Task: Use the "Smiling Mind" extension for mindfulness exercises.
Action: Mouse moved to (791, 112)
Screenshot: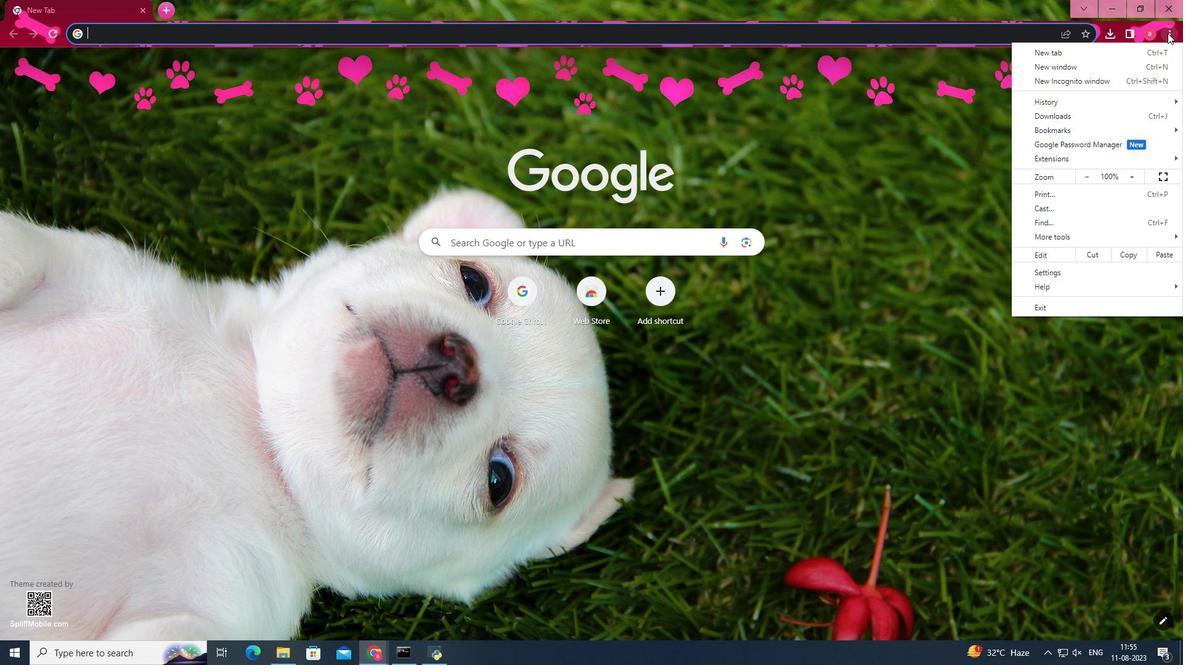 
Action: Mouse pressed left at (791, 112)
Screenshot: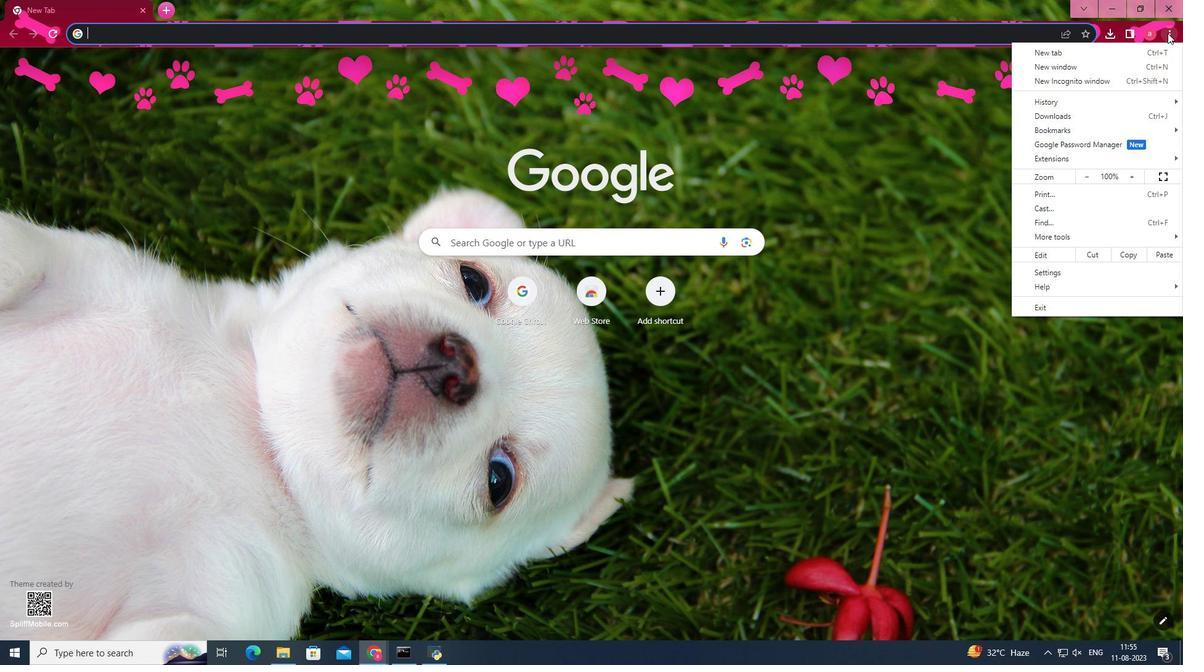 
Action: Mouse moved to (748, 287)
Screenshot: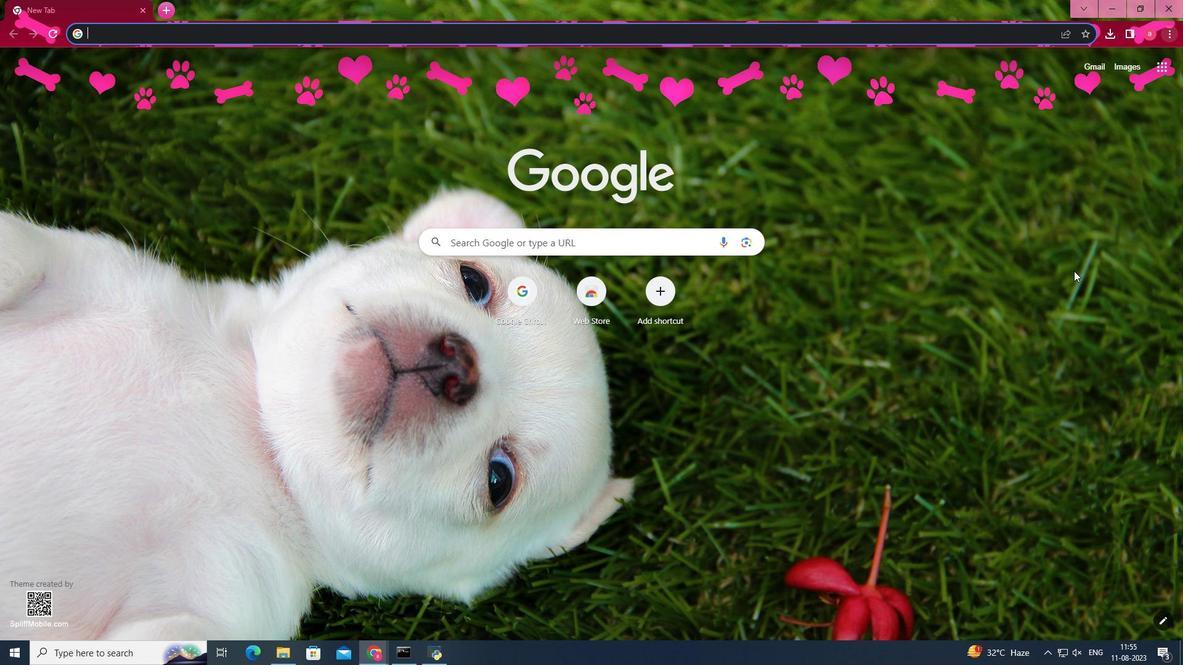 
Action: Mouse pressed left at (748, 287)
Screenshot: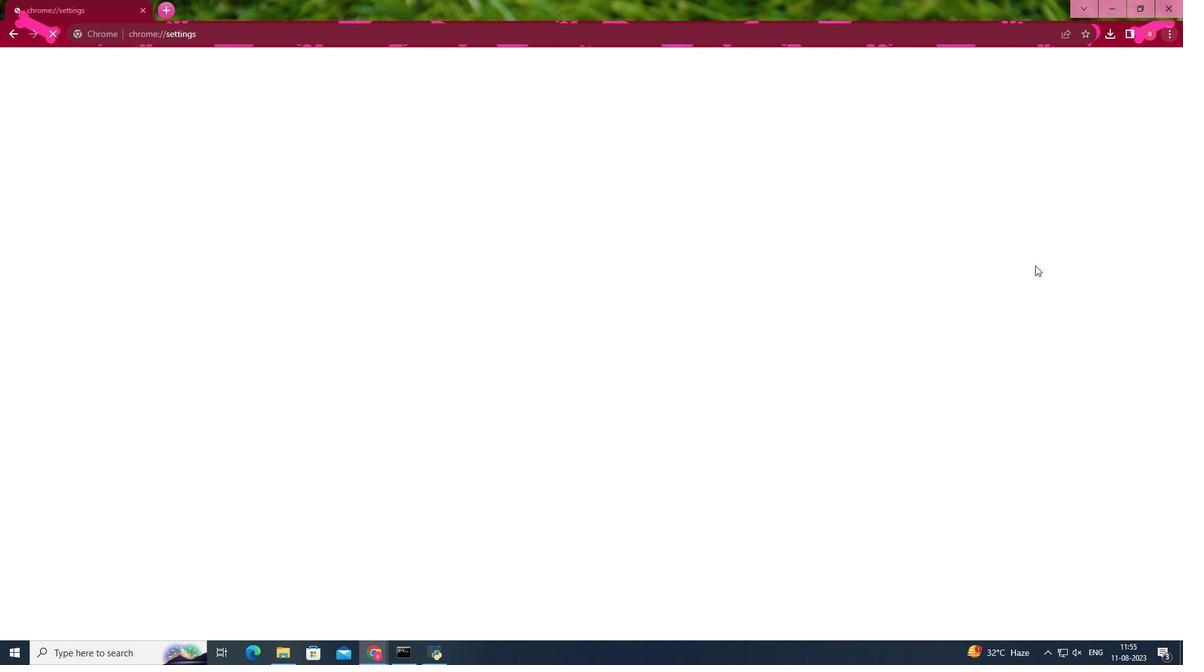 
Action: Mouse moved to (292, 414)
Screenshot: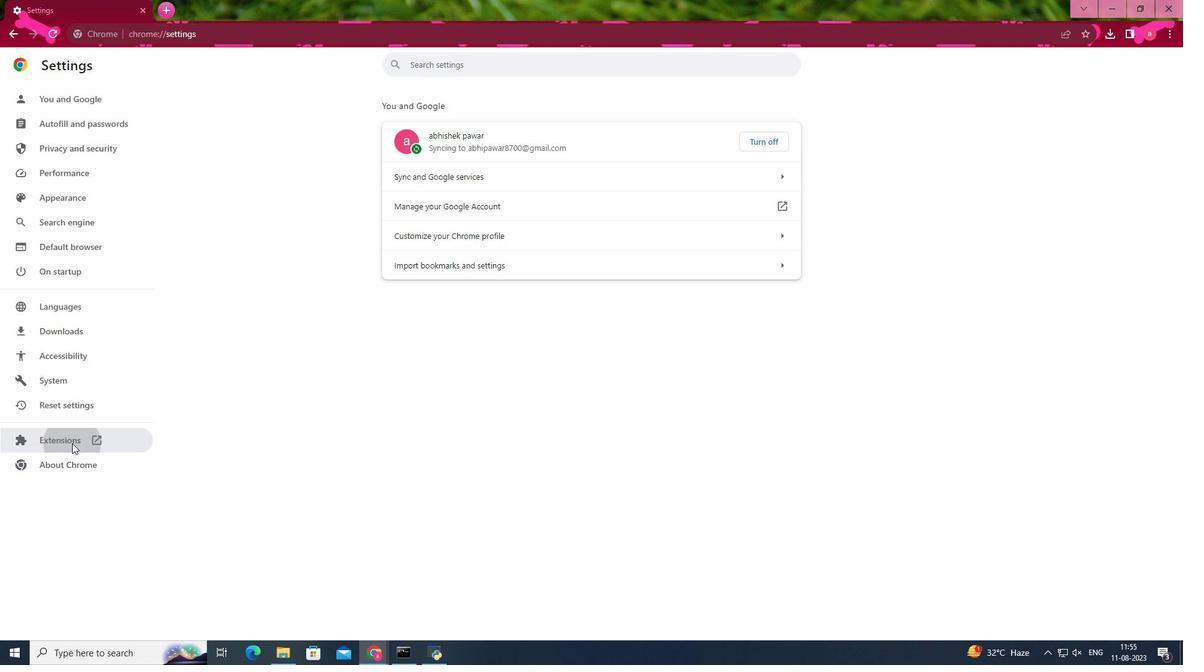 
Action: Mouse pressed left at (292, 414)
Screenshot: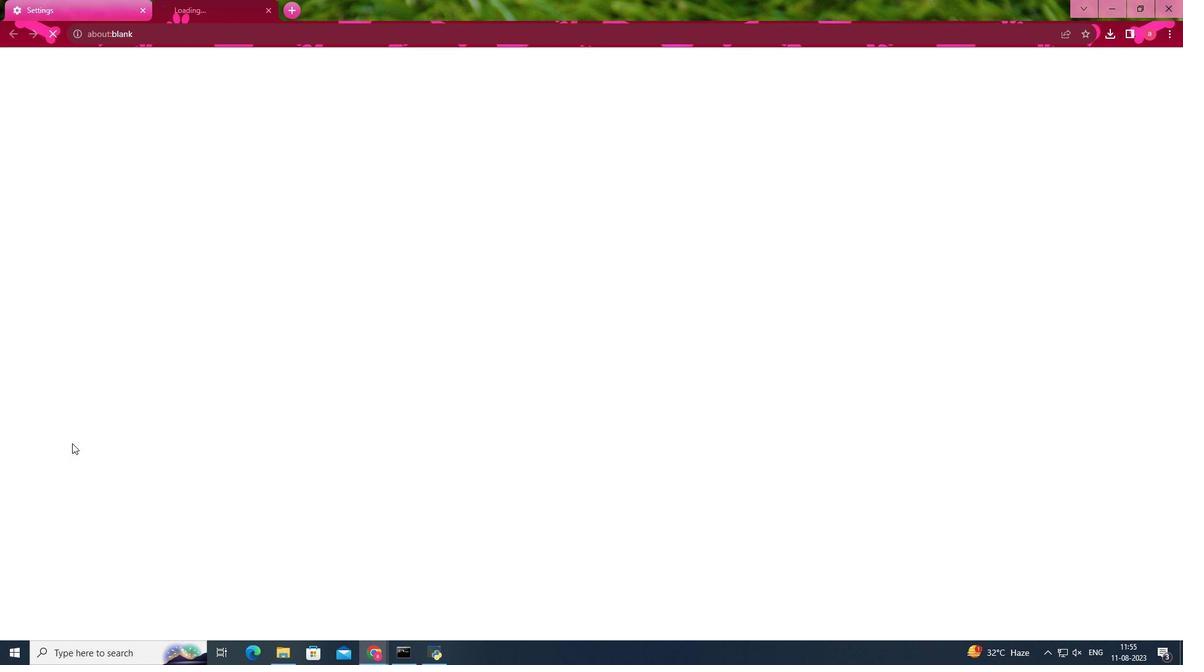 
Action: Mouse moved to (269, 135)
Screenshot: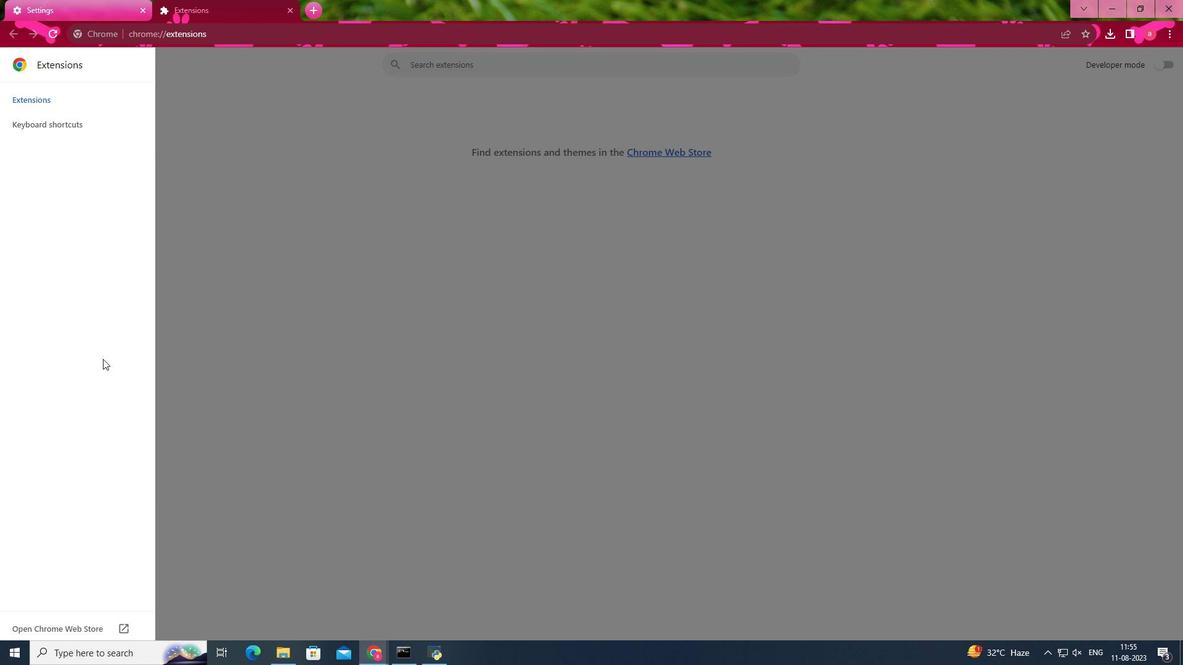 
Action: Mouse pressed left at (269, 135)
Screenshot: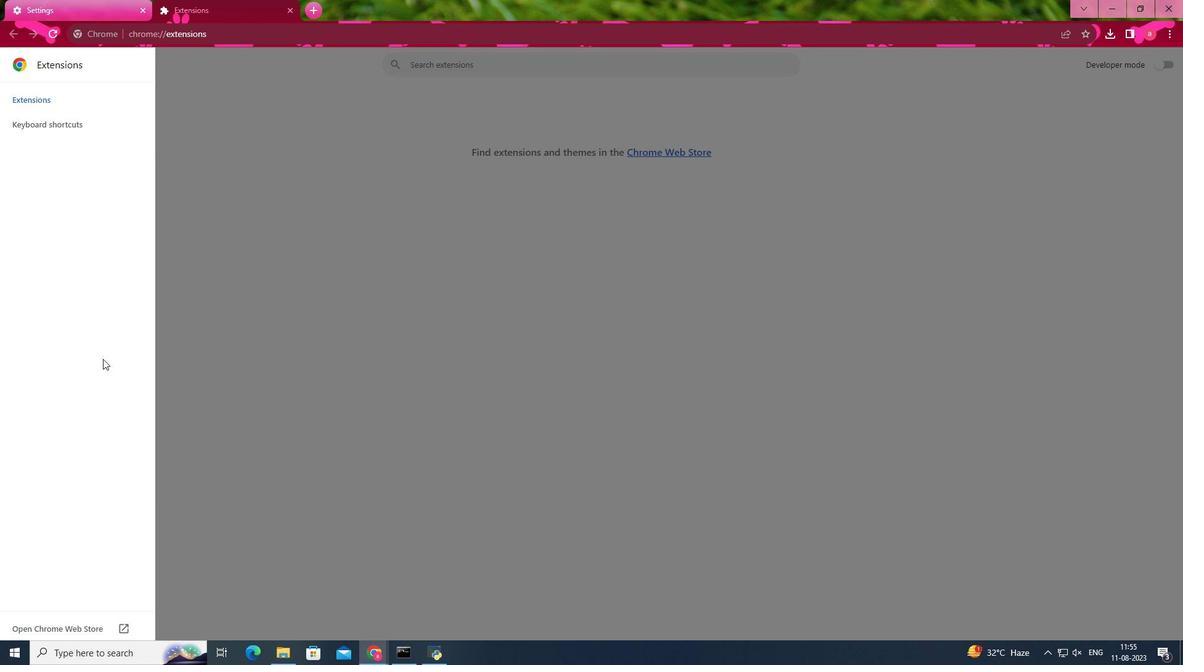 
Action: Mouse moved to (289, 551)
Screenshot: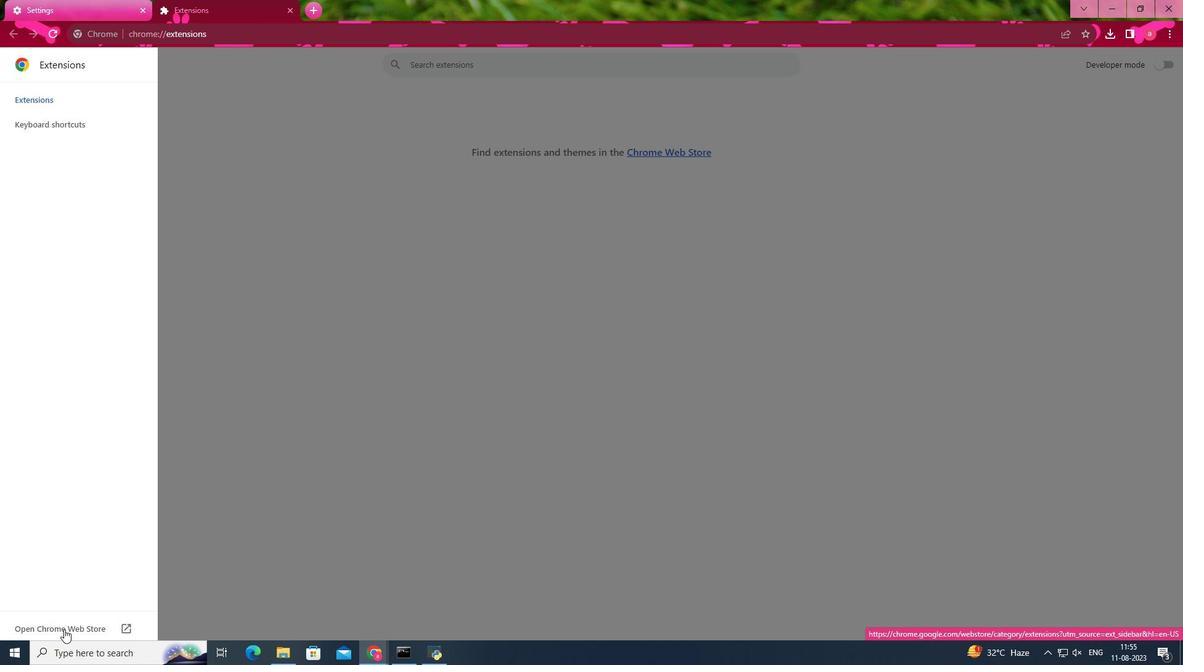 
Action: Mouse pressed left at (289, 551)
Screenshot: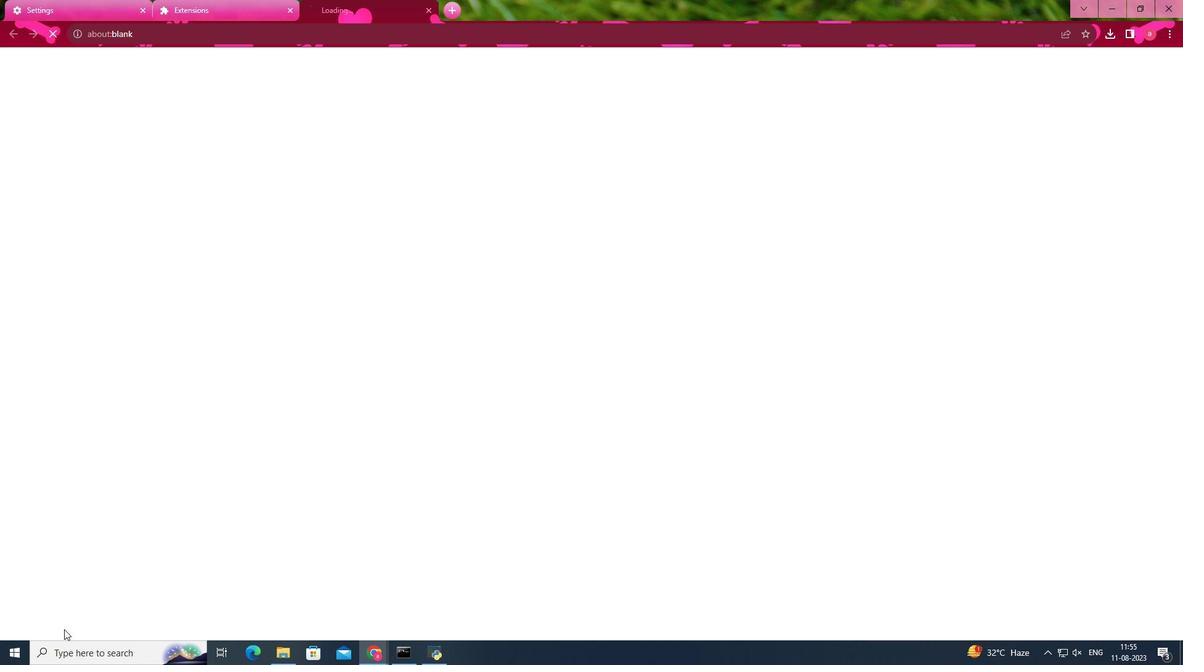 
Action: Mouse moved to (383, 173)
Screenshot: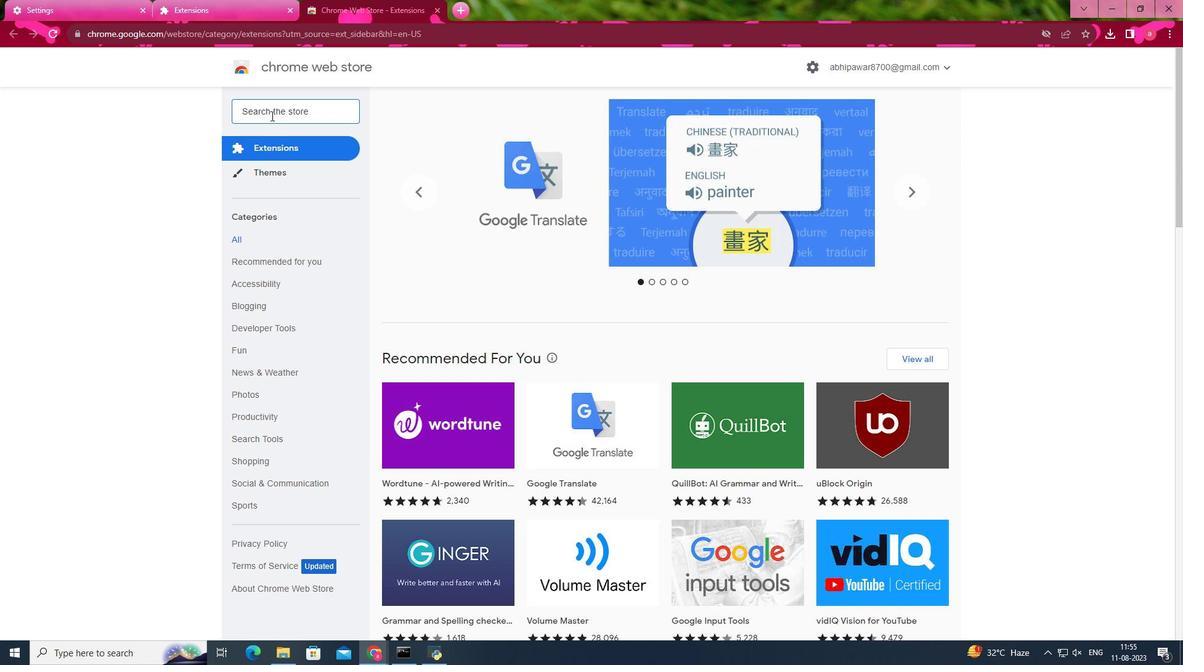 
Action: Mouse pressed left at (383, 173)
Screenshot: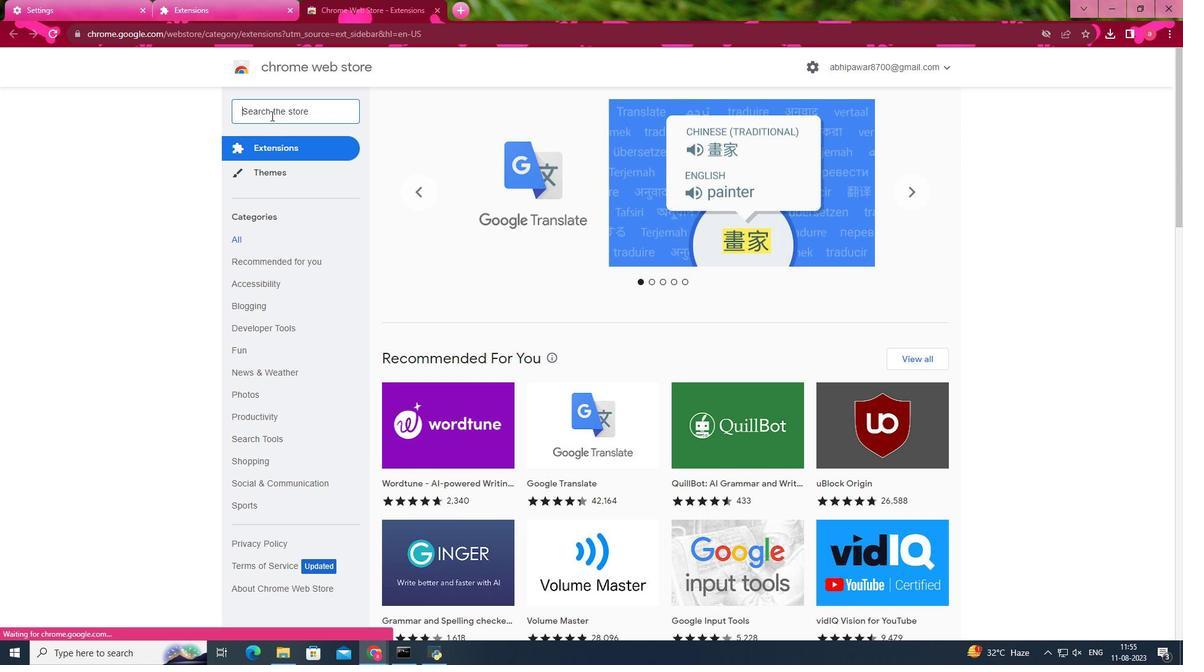 
Action: Key pressed <Key.shift>Si<Key.backspace>miling<Key.space><Key.shift>N<Key.backspace><Key.shift>Mind<Key.enter>
Screenshot: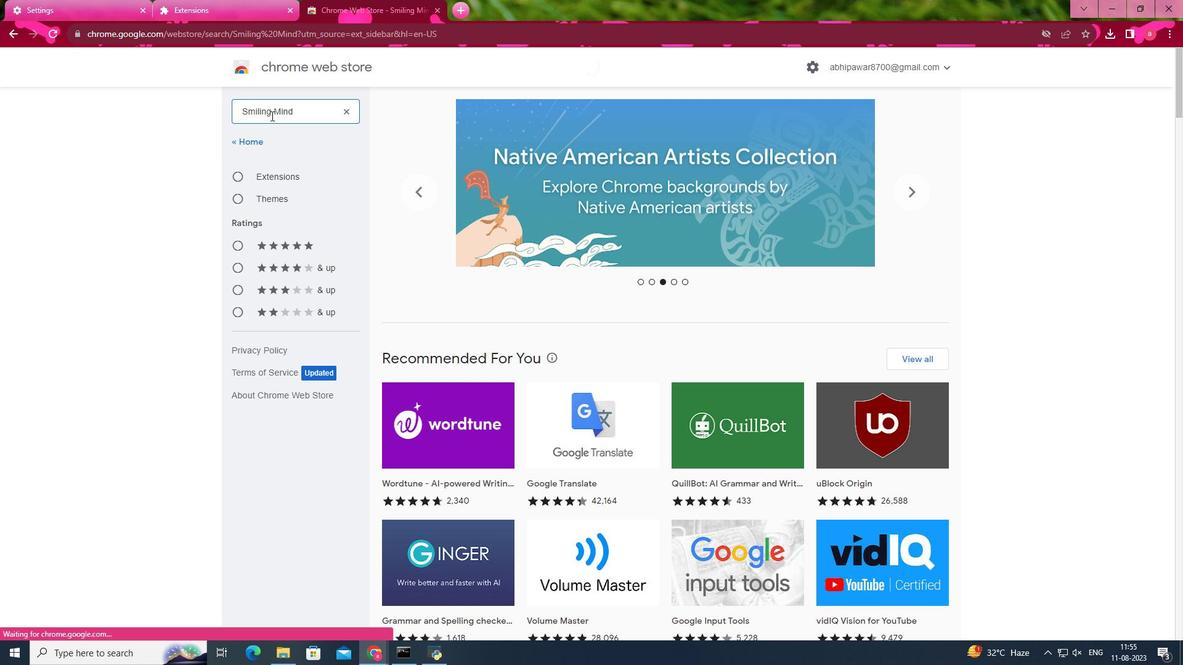 
Action: Mouse moved to (521, 227)
Screenshot: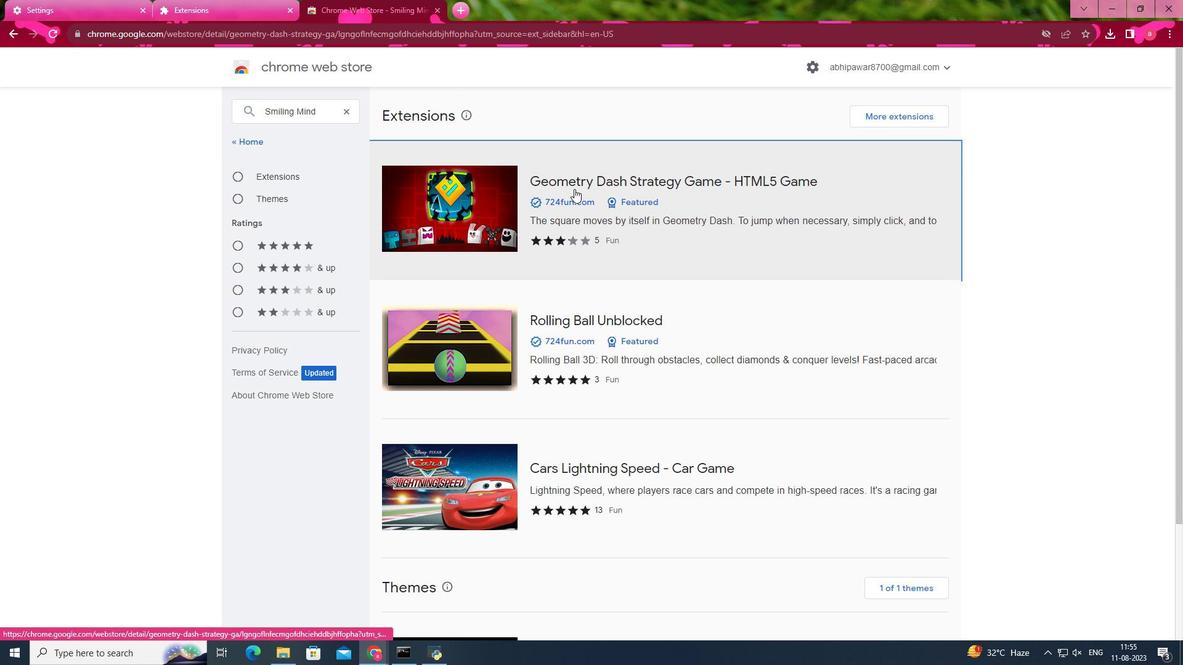 
Action: Mouse pressed left at (521, 227)
Screenshot: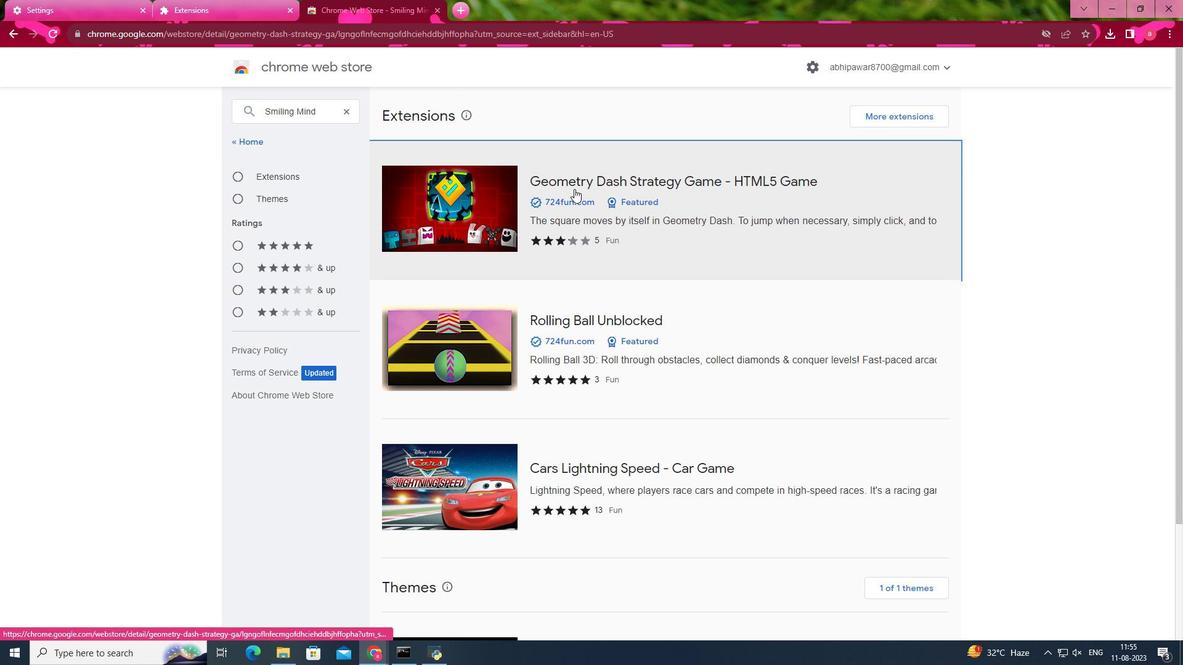 
Action: Mouse moved to (634, 203)
Screenshot: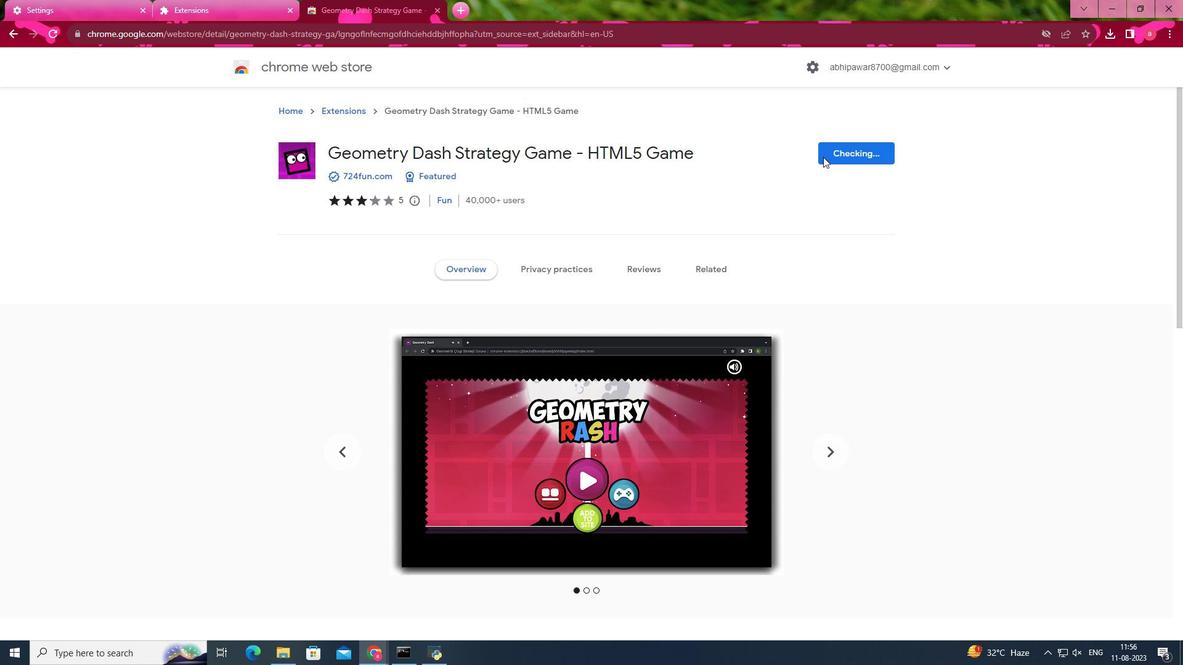 
Action: Mouse pressed left at (634, 203)
Screenshot: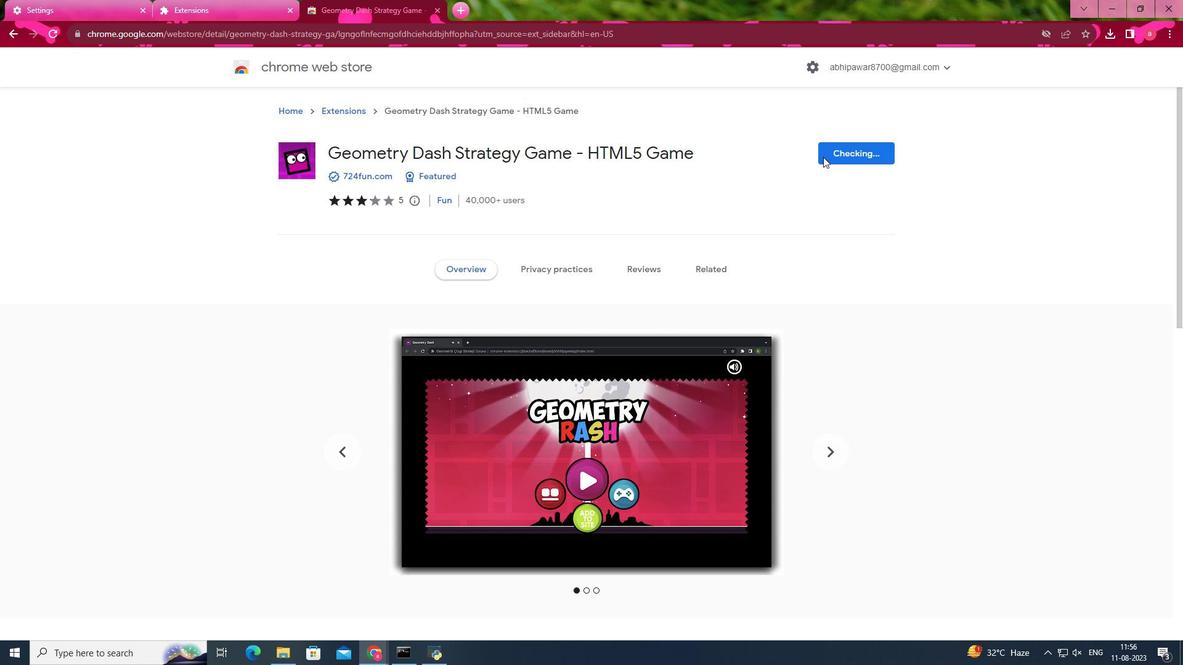 
Action: Mouse moved to (536, 158)
Screenshot: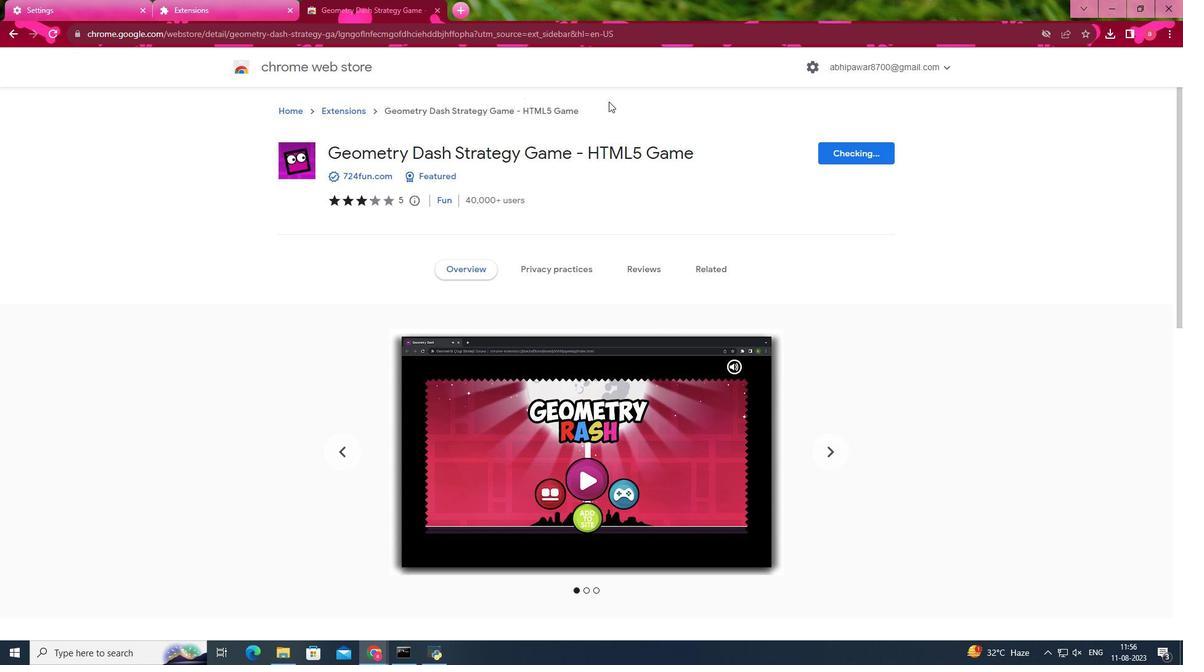 
Action: Mouse pressed left at (536, 158)
Screenshot: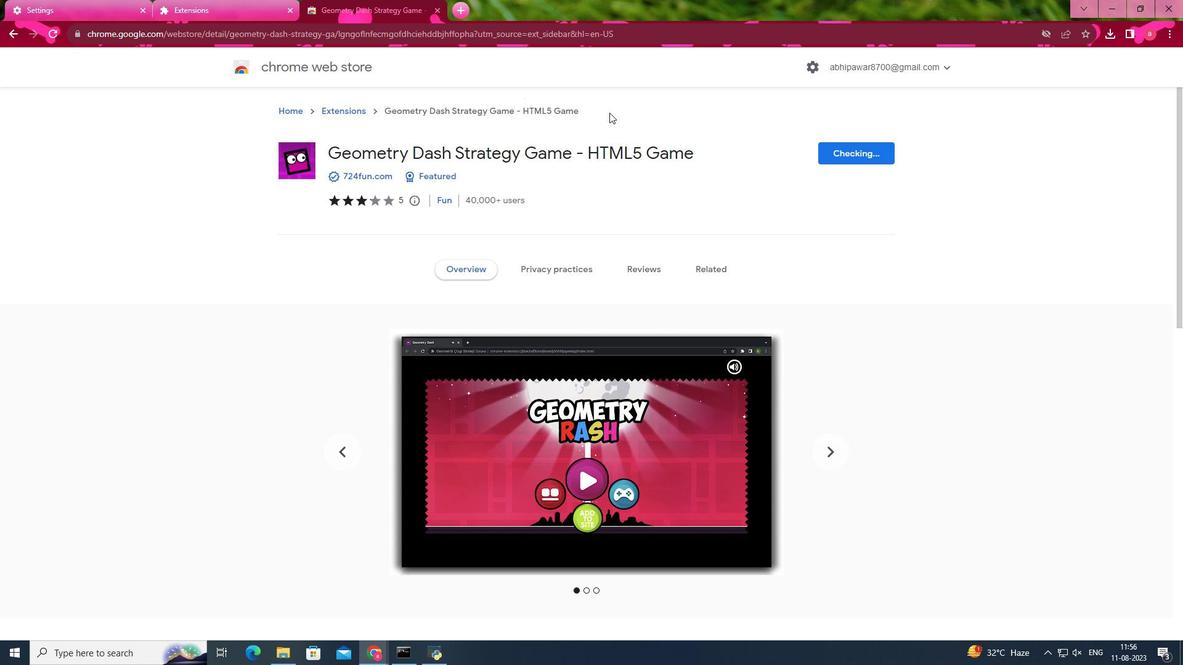 
Action: Mouse moved to (305, 249)
Screenshot: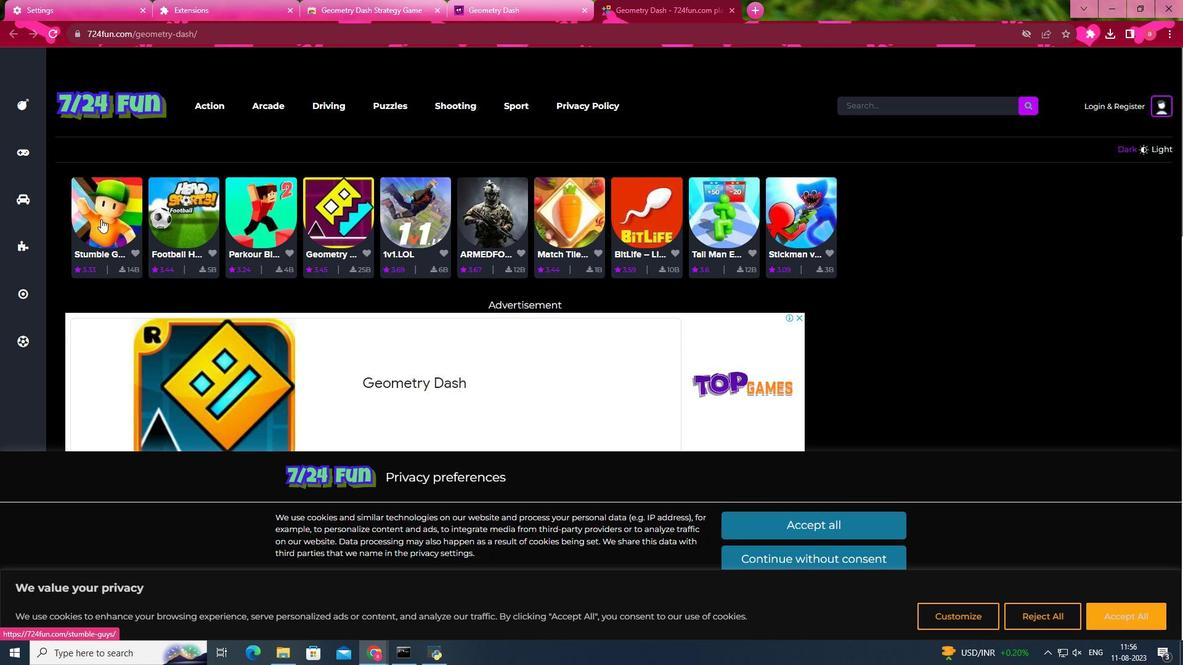 
Action: Mouse pressed left at (305, 249)
Screenshot: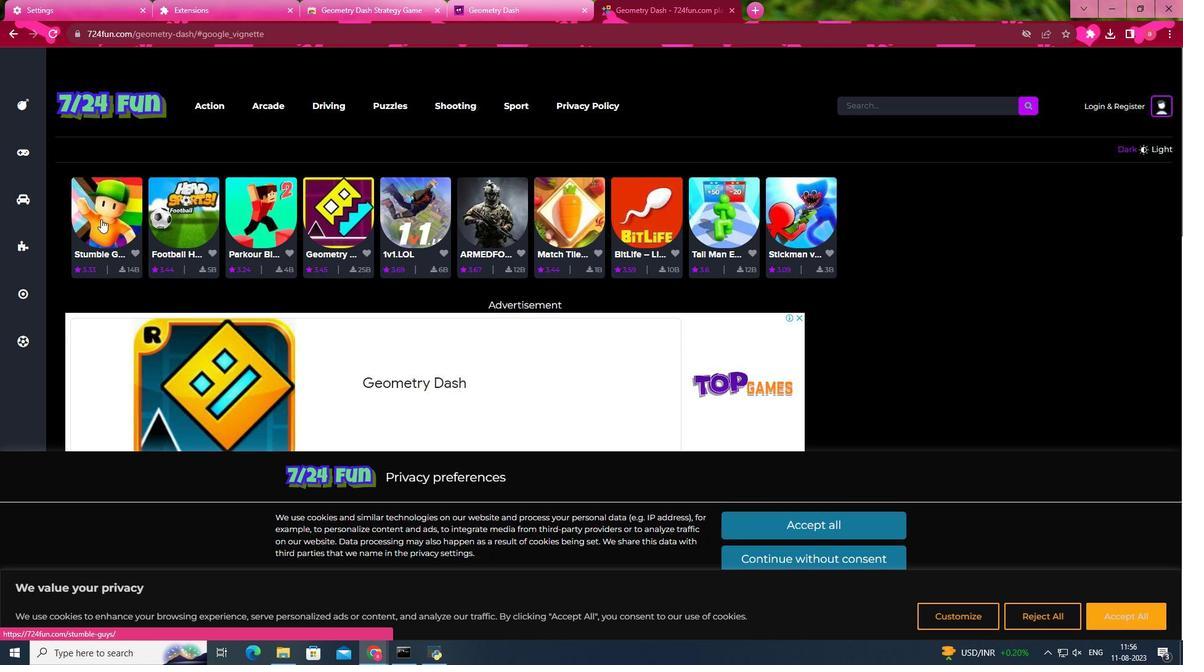 
Action: Mouse moved to (570, 233)
Screenshot: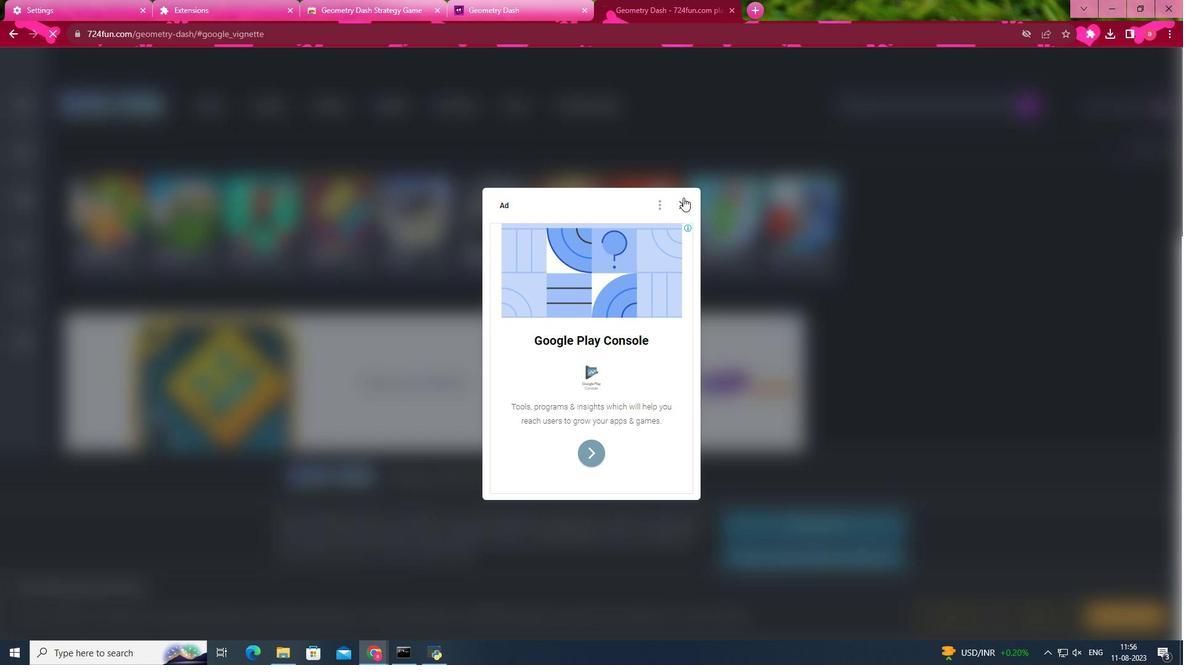 
Action: Mouse pressed left at (570, 233)
Screenshot: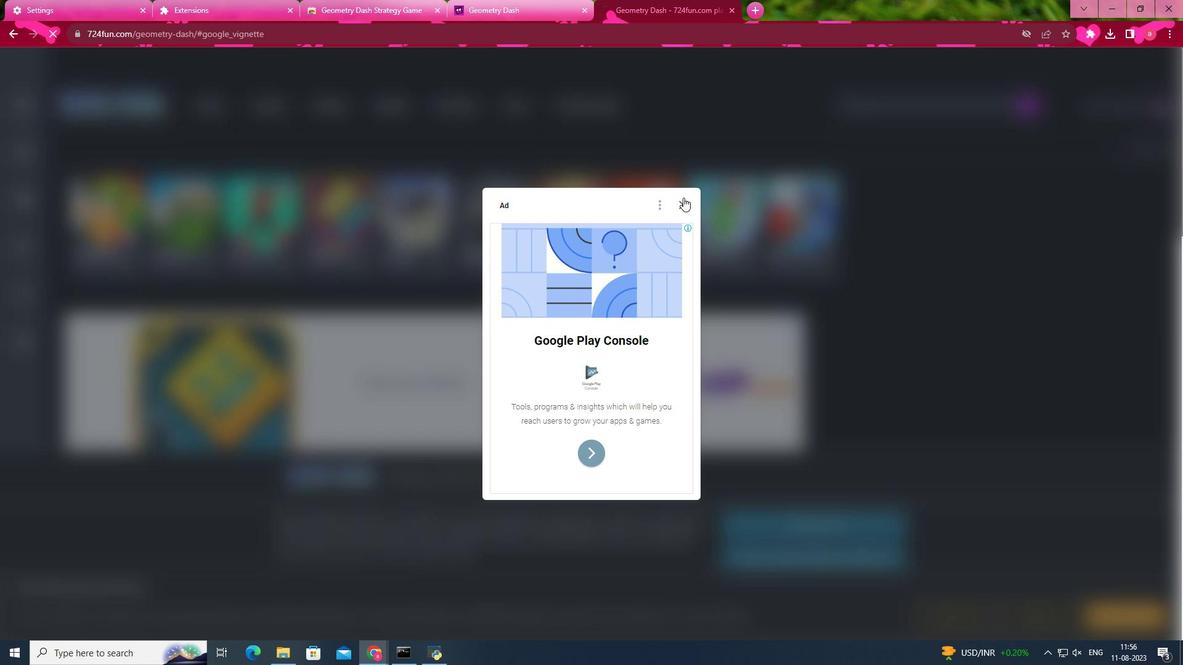 
Action: Mouse moved to (570, 236)
Screenshot: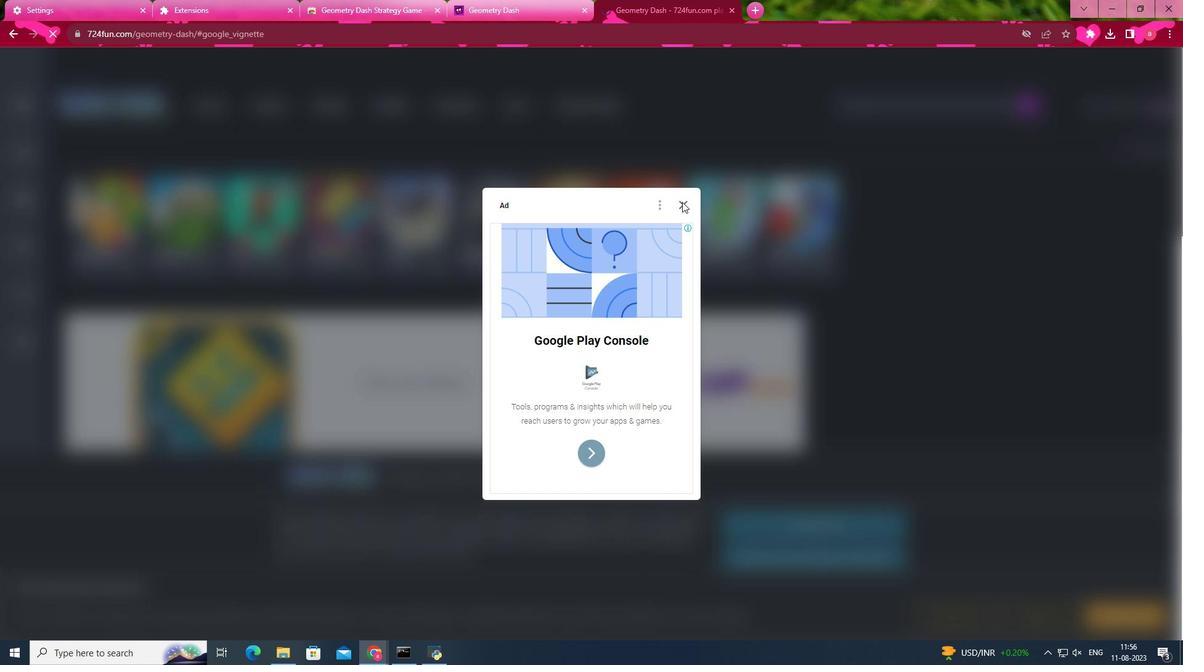
Action: Mouse pressed left at (570, 236)
Screenshot: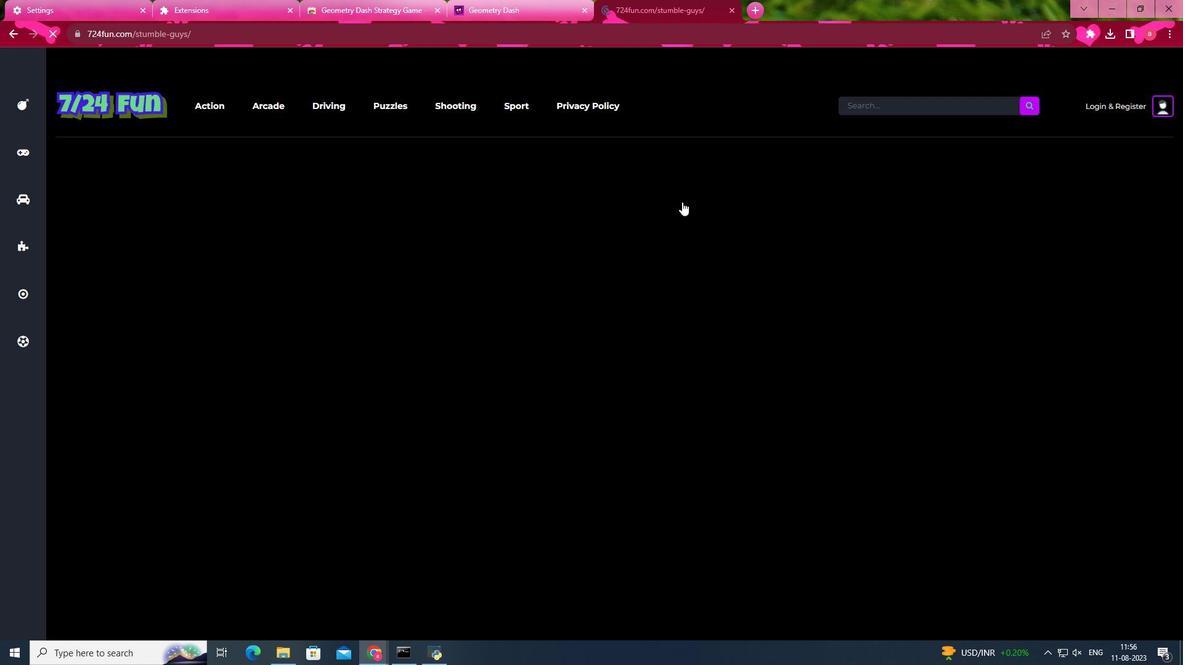 
Action: Mouse moved to (309, 258)
Screenshot: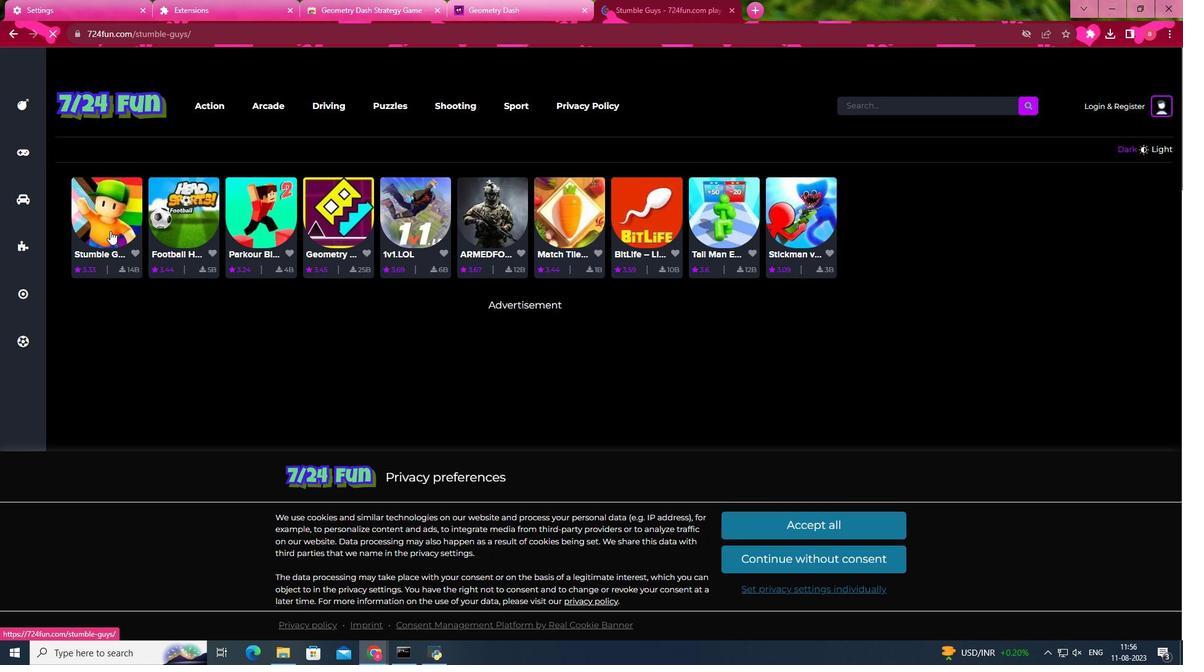 
Action: Mouse pressed left at (309, 258)
Screenshot: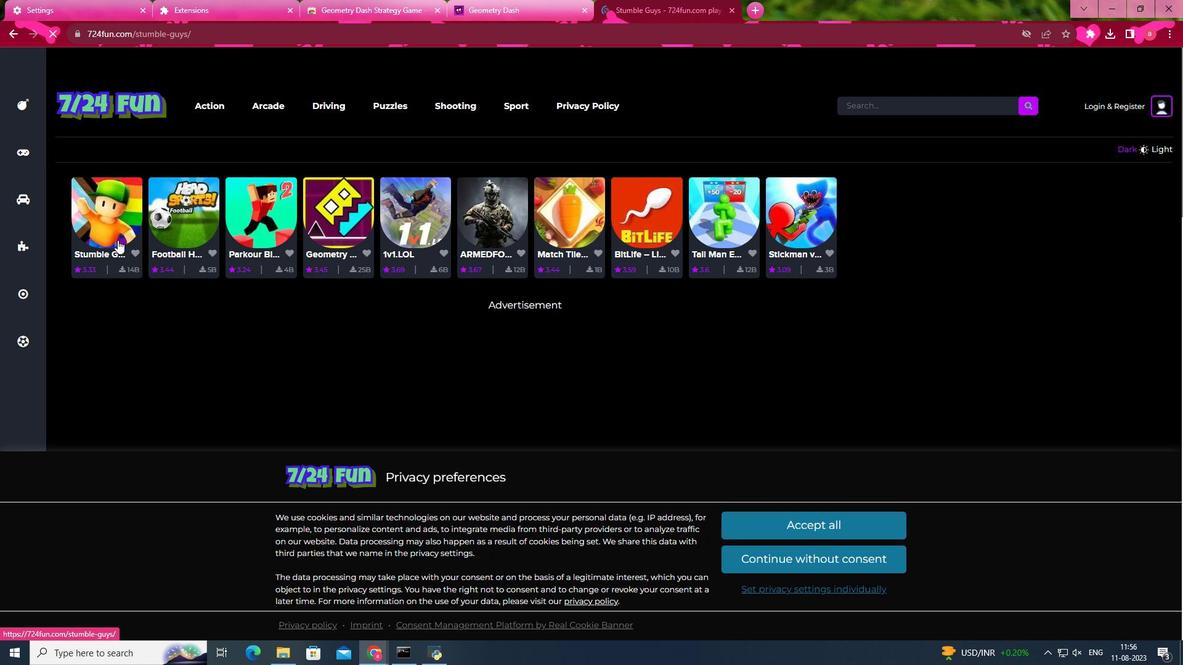 
Action: Mouse moved to (735, 281)
Screenshot: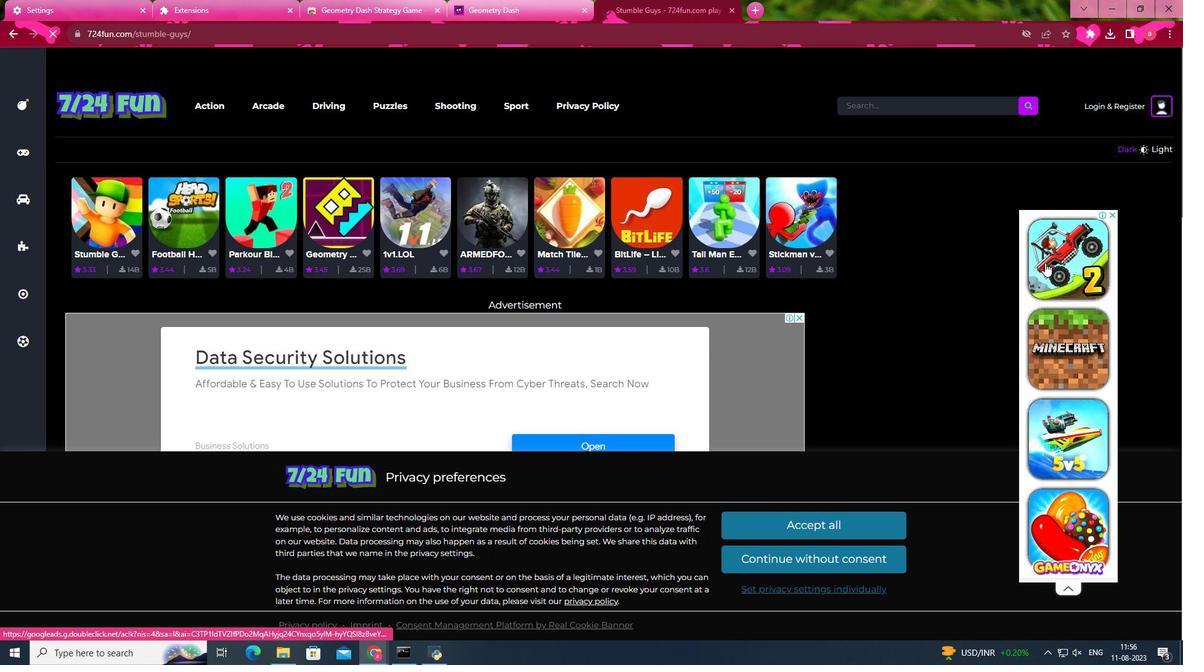 
Action: Mouse pressed left at (735, 281)
Screenshot: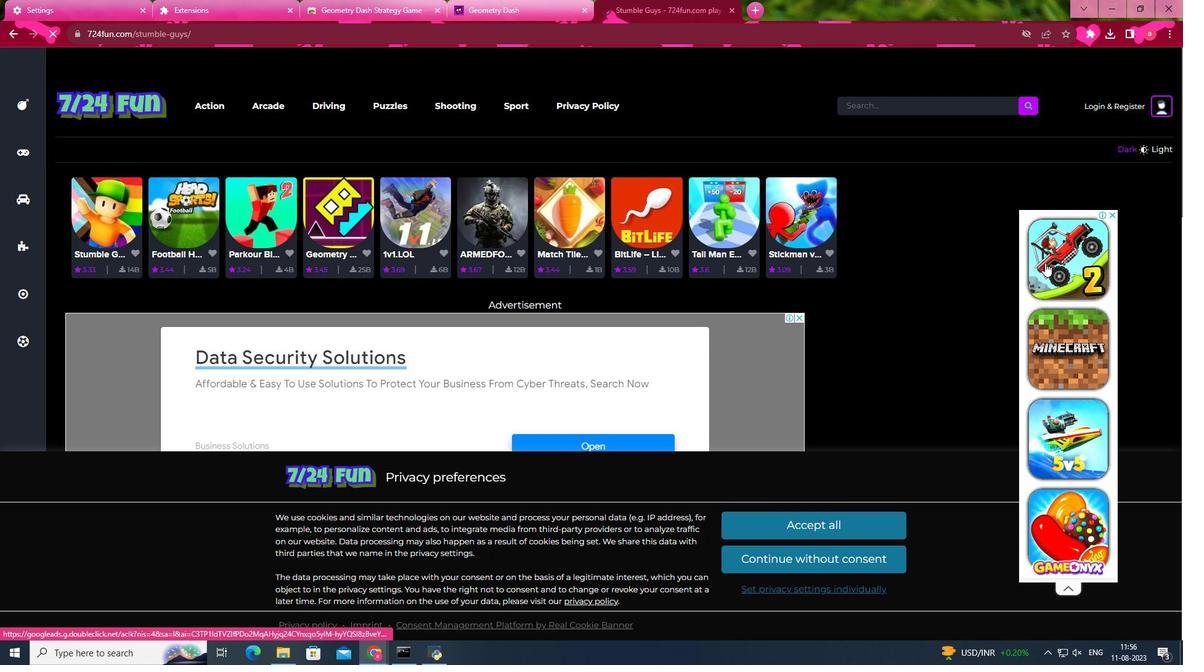 
Action: Mouse moved to (544, 89)
Screenshot: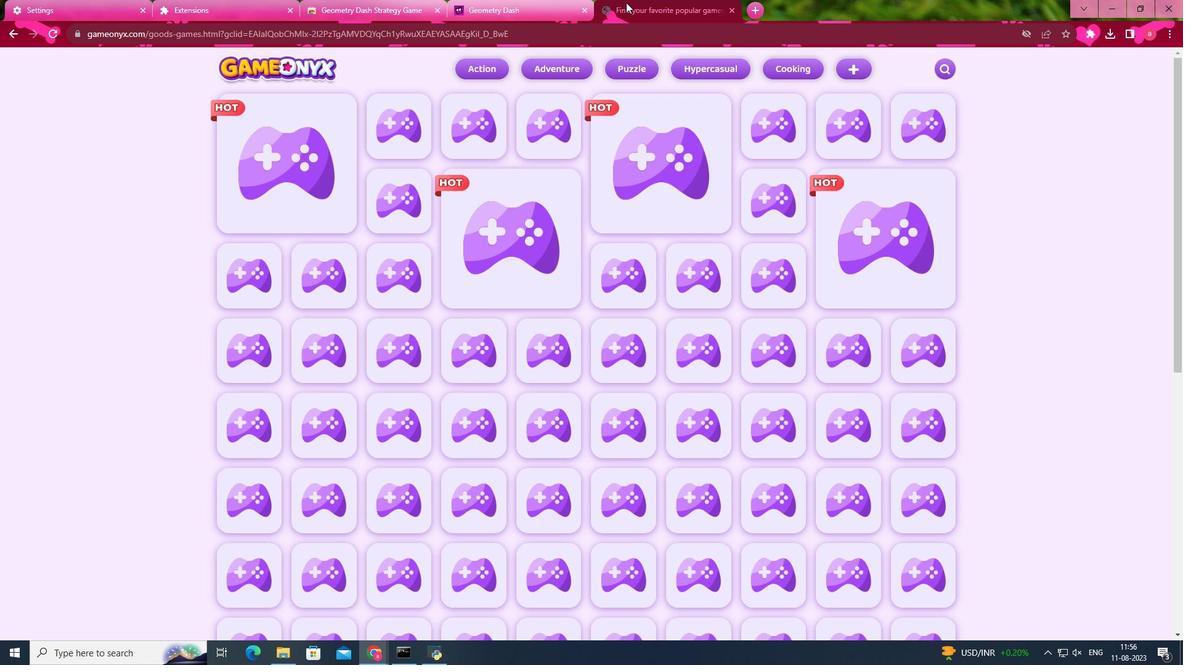 
Action: Mouse pressed middle at (544, 89)
Screenshot: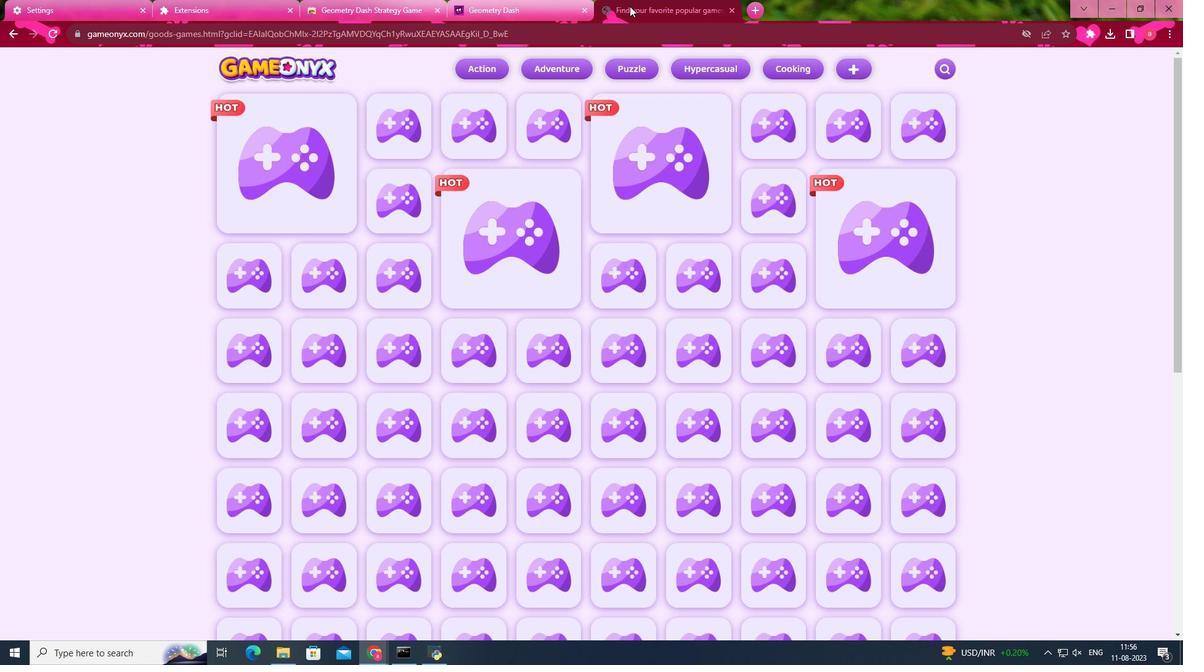 
Action: Mouse moved to (520, 398)
Screenshot: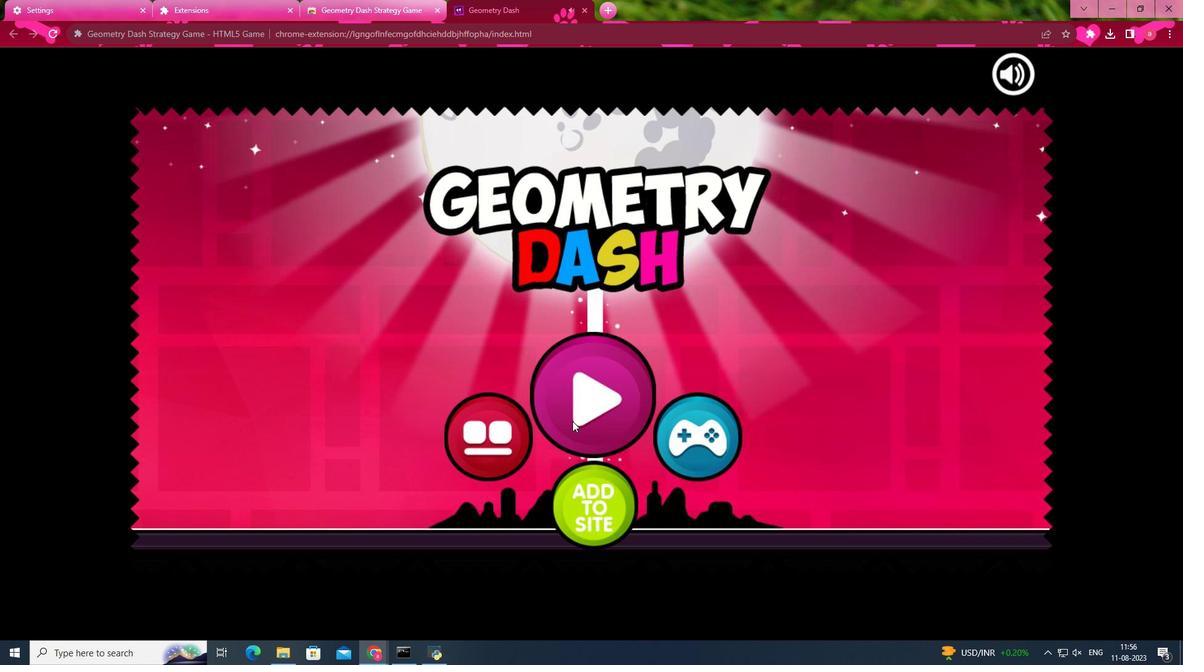 
Action: Mouse pressed left at (520, 398)
Screenshot: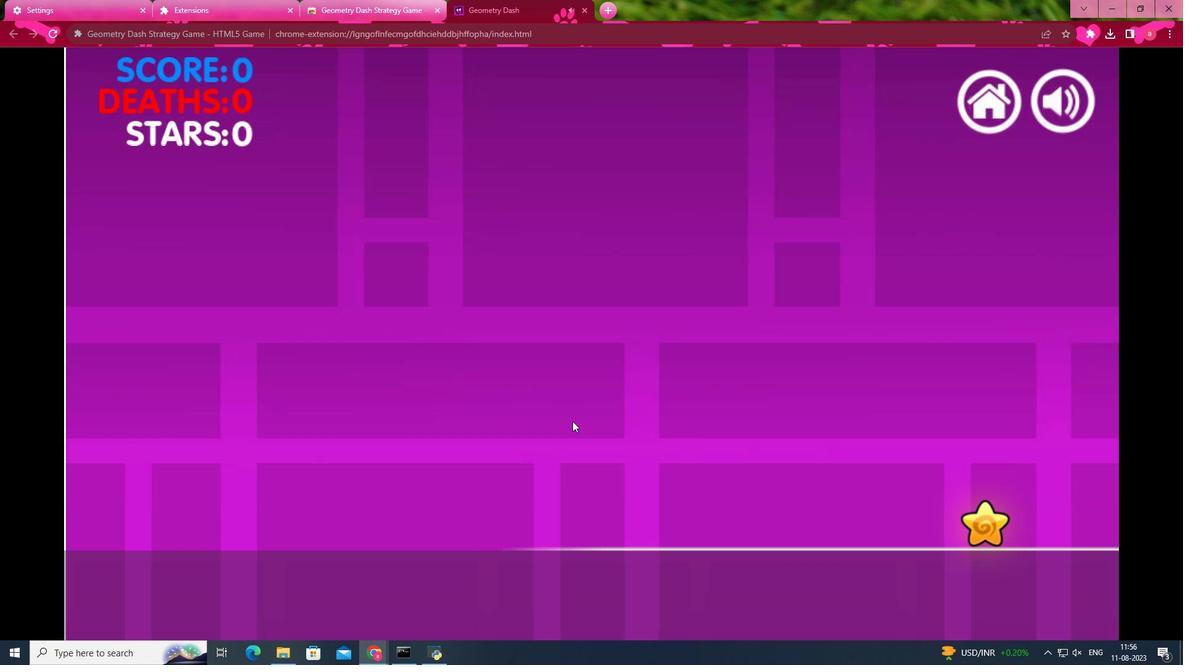 
Action: Mouse moved to (419, 368)
Screenshot: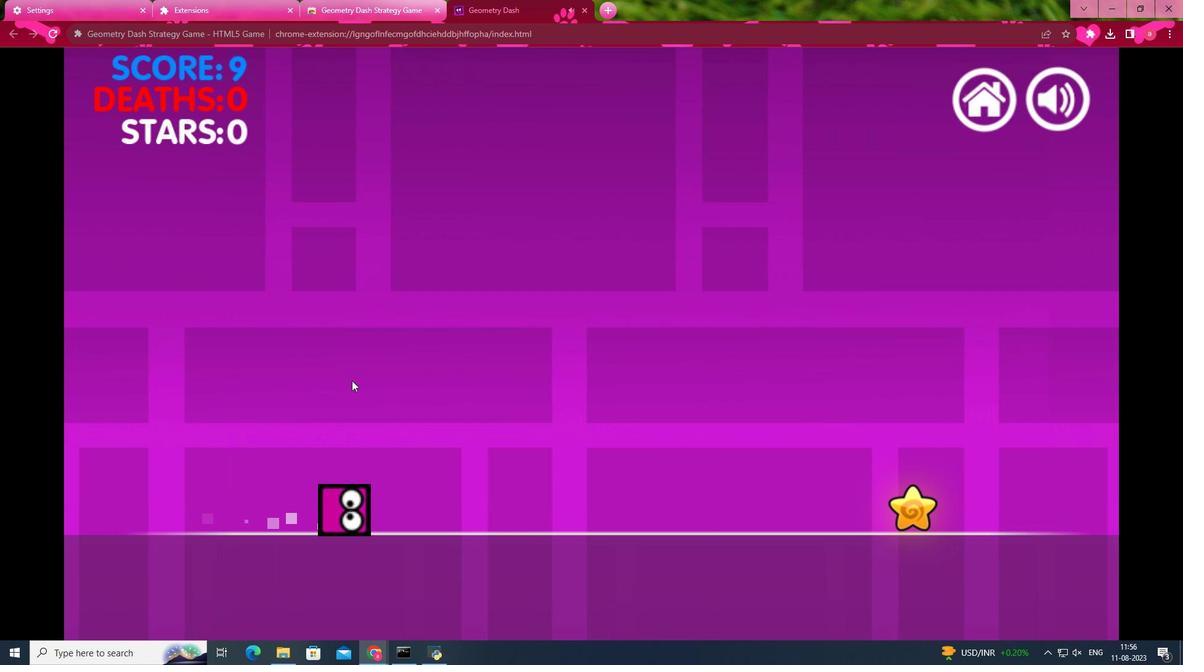 
Action: Key pressed <Key.up><Key.down>
Screenshot: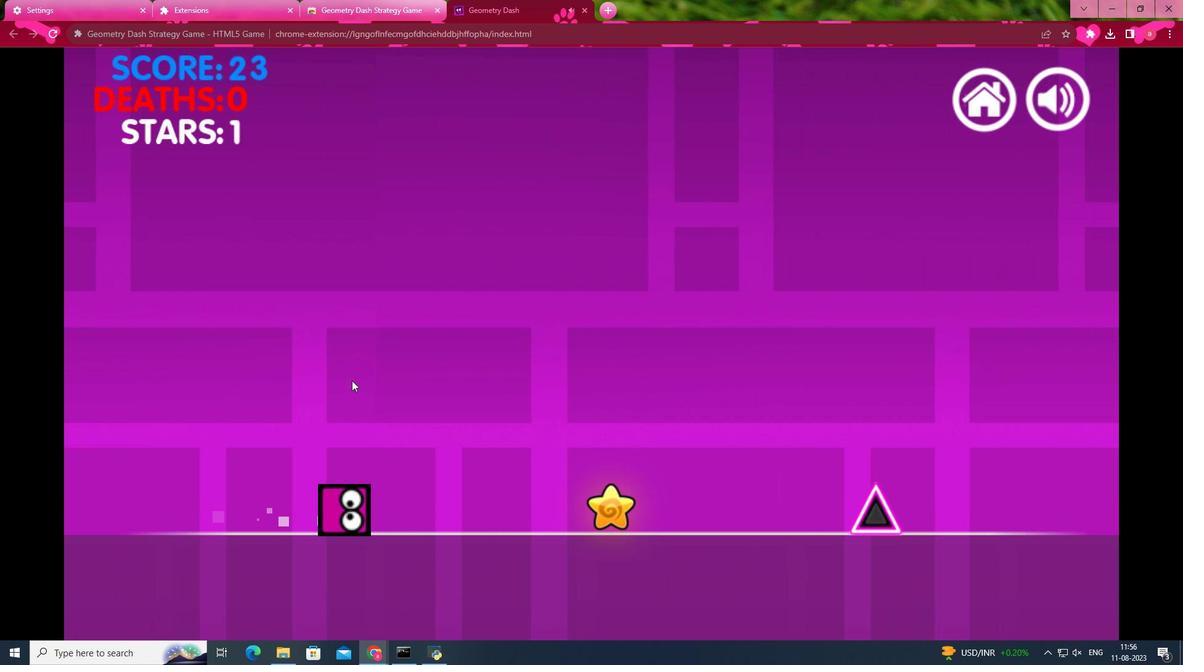 
Action: Mouse moved to (422, 372)
Screenshot: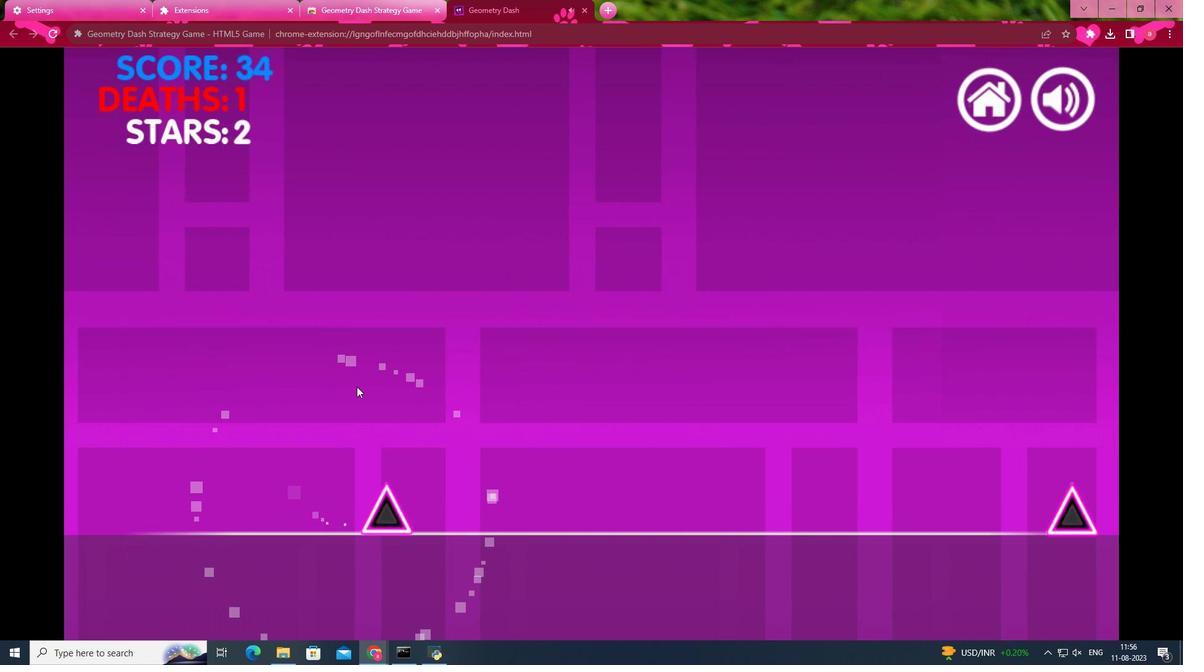 
Action: Key pressed <Key.up><Key.up><Key.down>
Screenshot: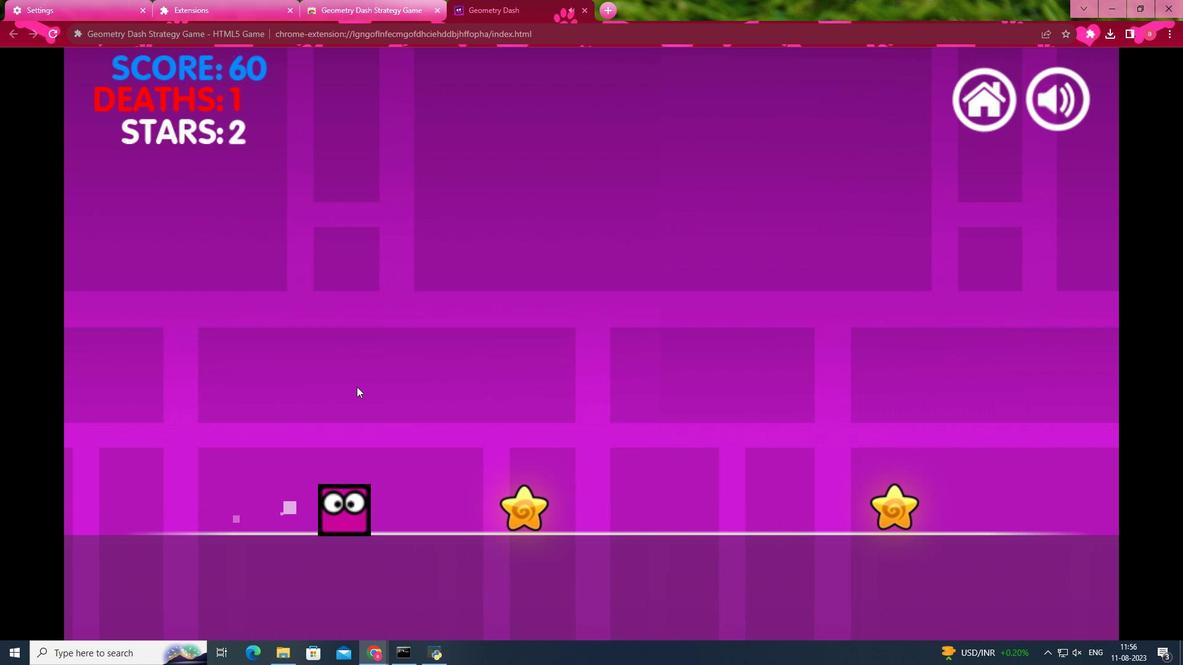 
Action: Mouse moved to (460, 392)
Screenshot: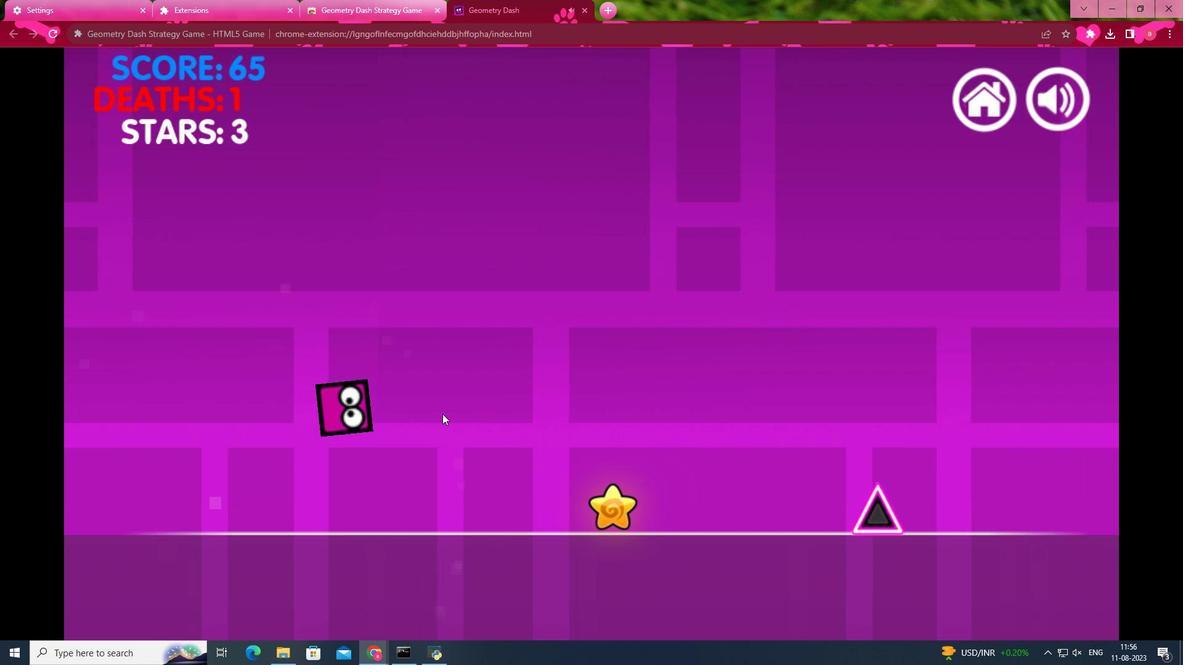 
Action: Mouse pressed left at (460, 392)
Screenshot: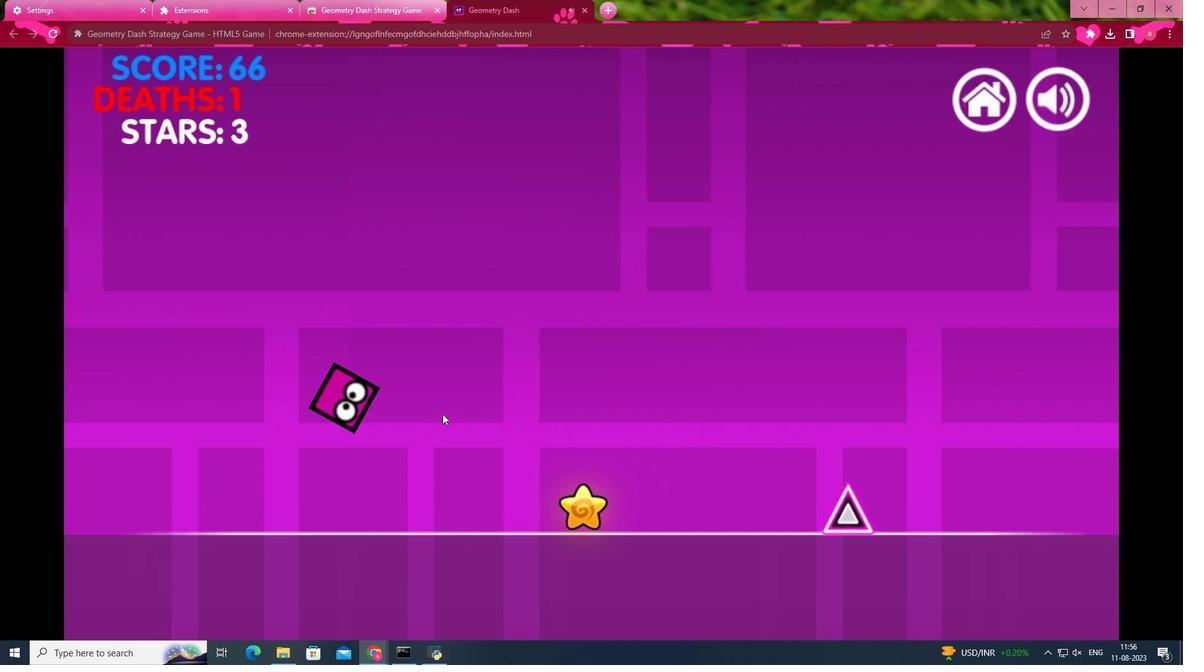
Action: Mouse pressed left at (460, 392)
Screenshot: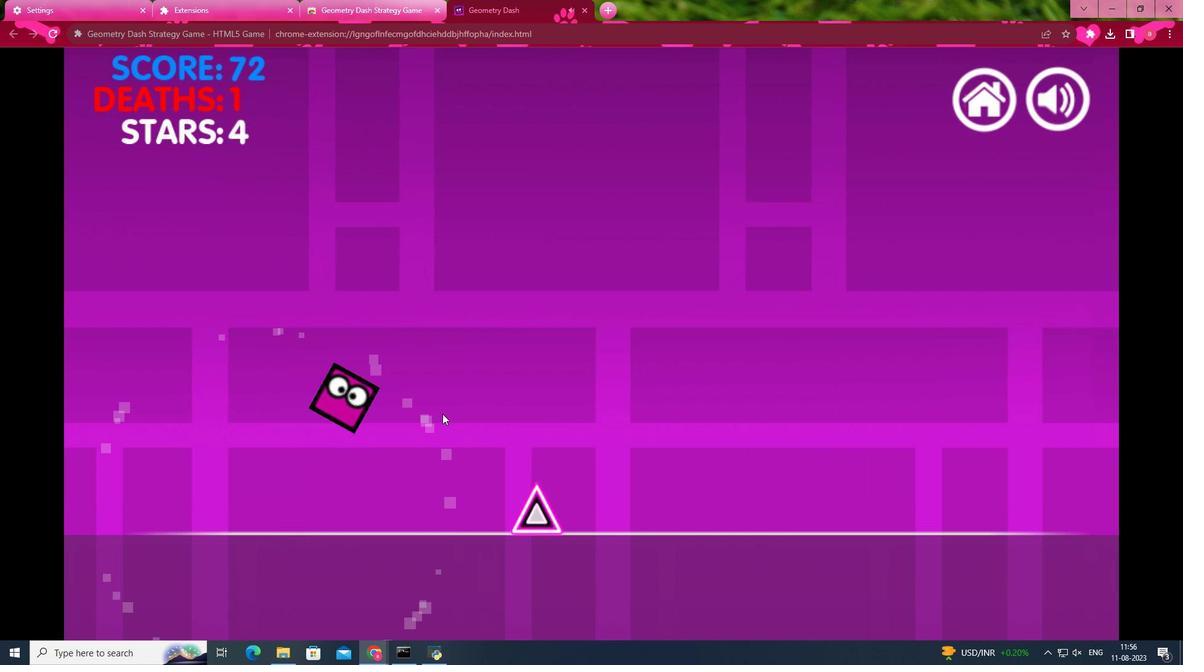 
Action: Mouse pressed left at (460, 392)
Screenshot: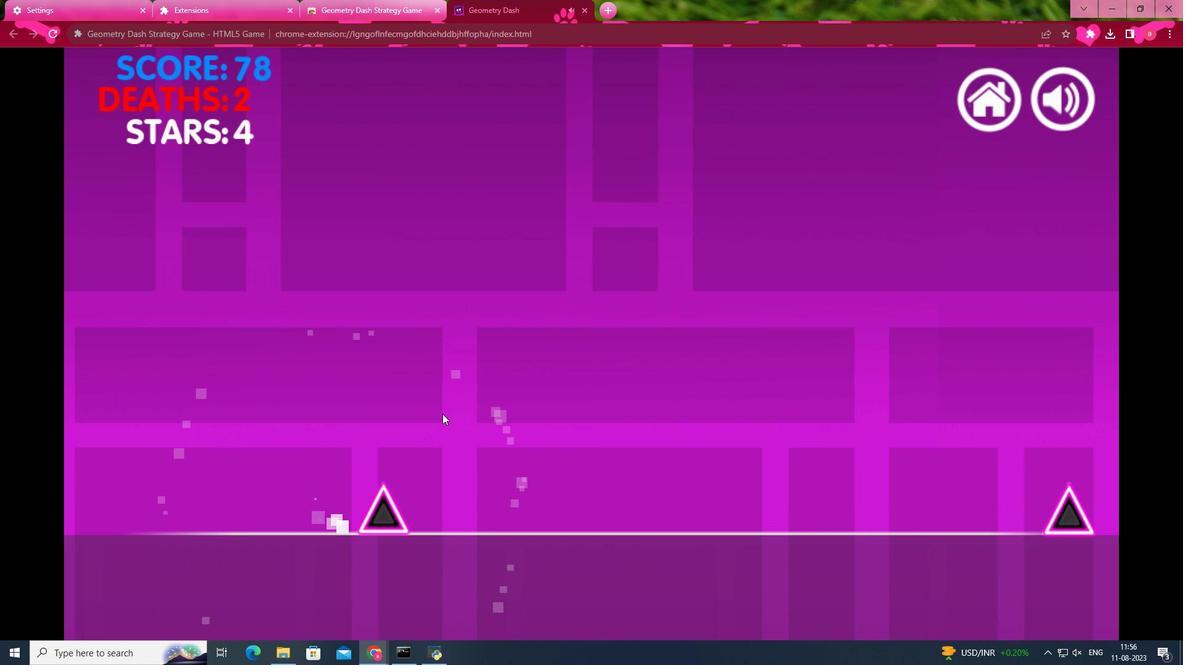 
Action: Mouse moved to (482, 85)
Screenshot: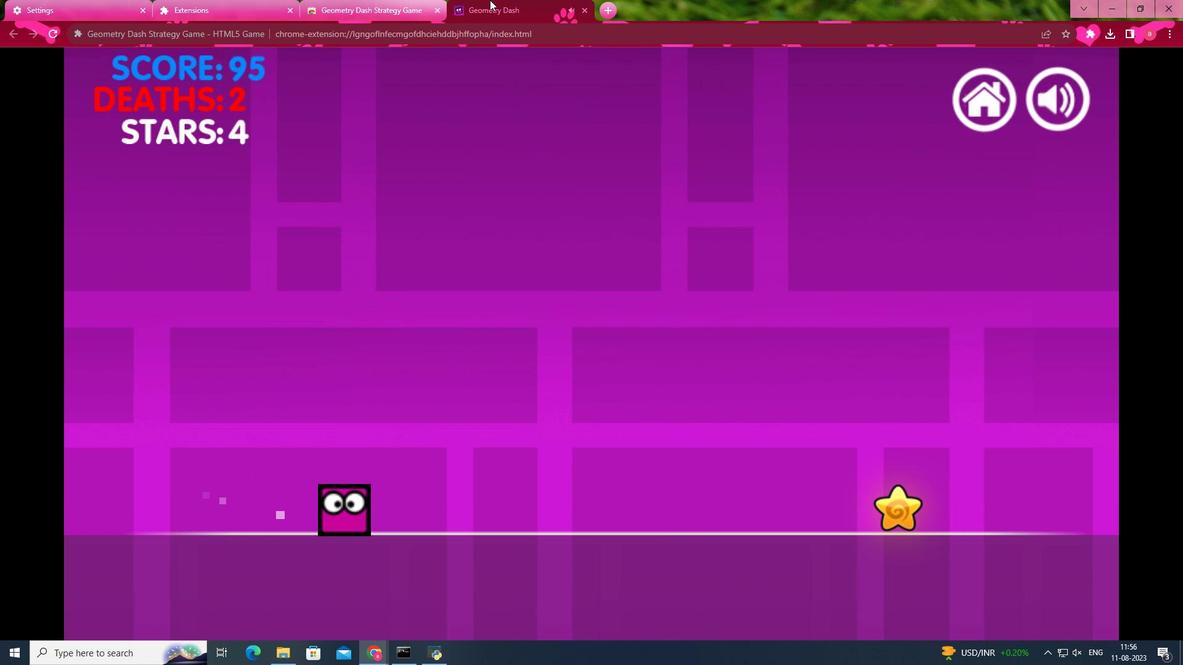 
Action: Mouse pressed middle at (482, 87)
Screenshot: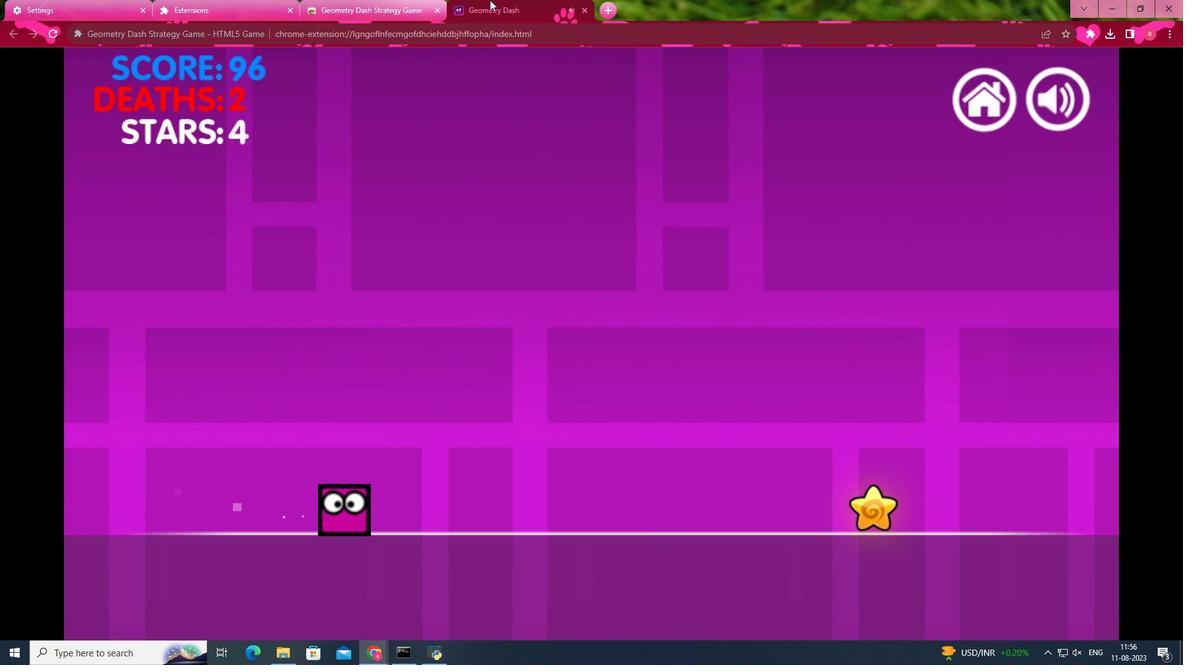 
Action: Mouse moved to (263, 112)
Screenshot: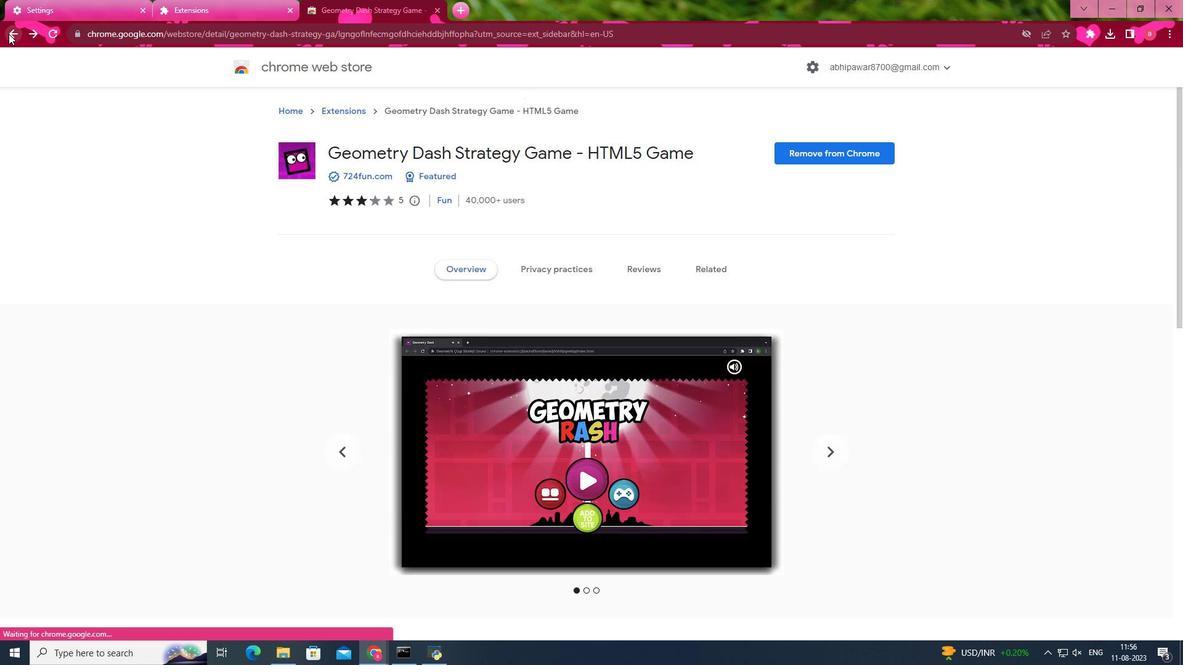 
Action: Mouse pressed left at (263, 112)
Screenshot: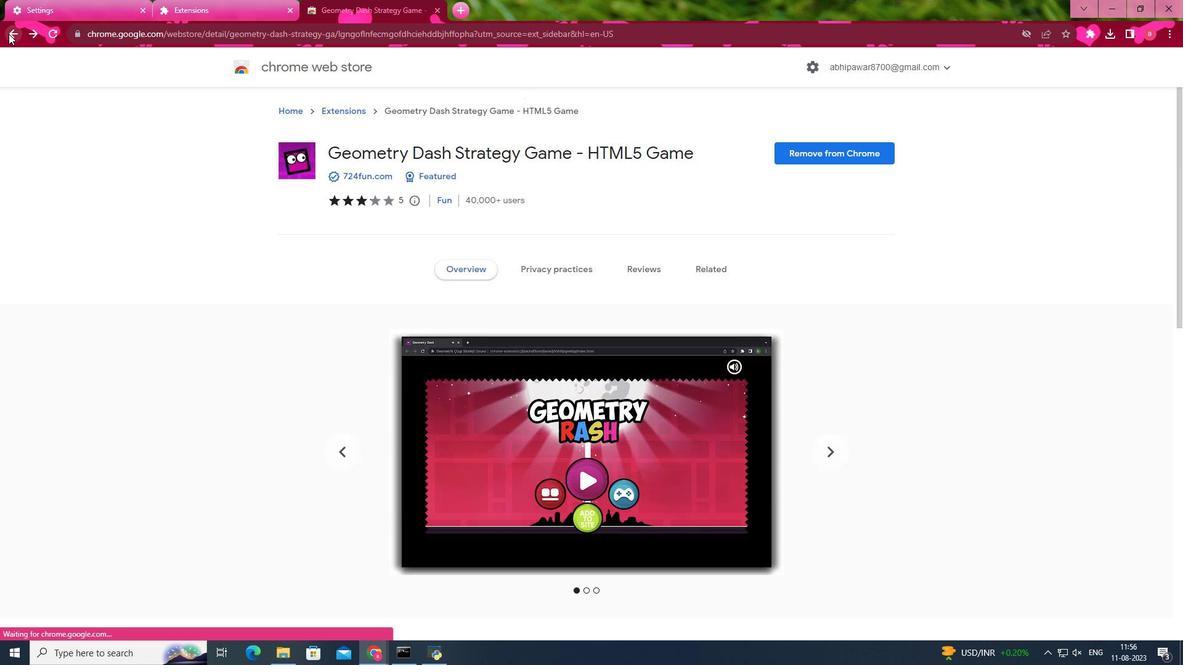 
Action: Mouse moved to (266, 115)
Screenshot: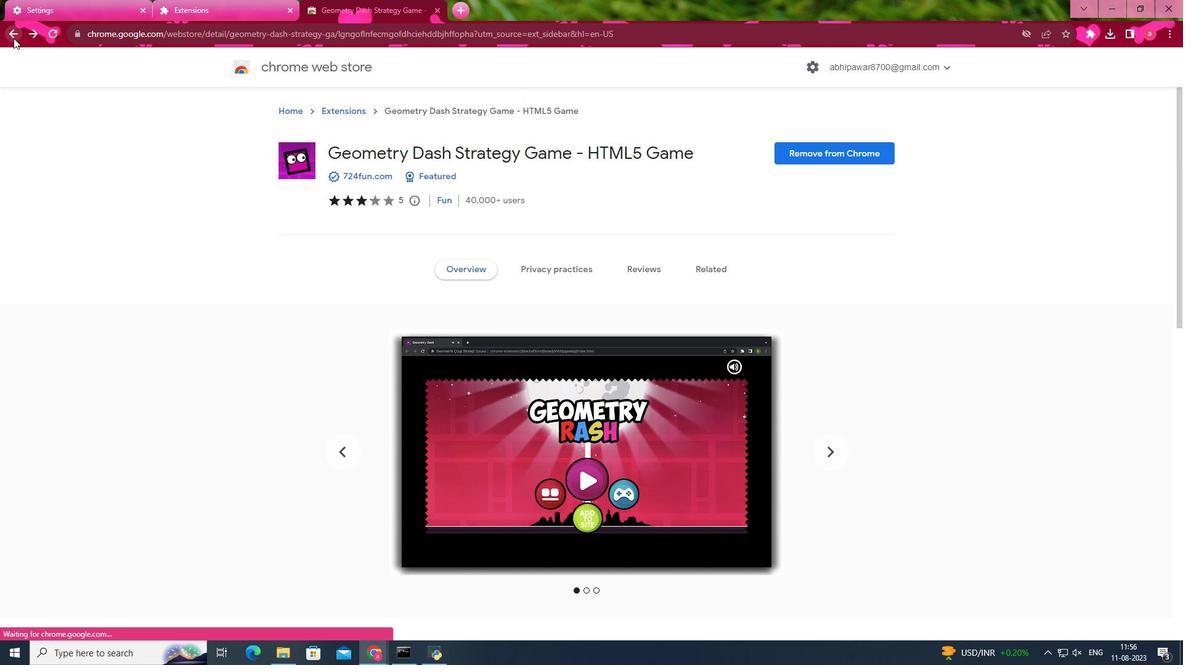 
Action: Mouse pressed left at (266, 115)
Screenshot: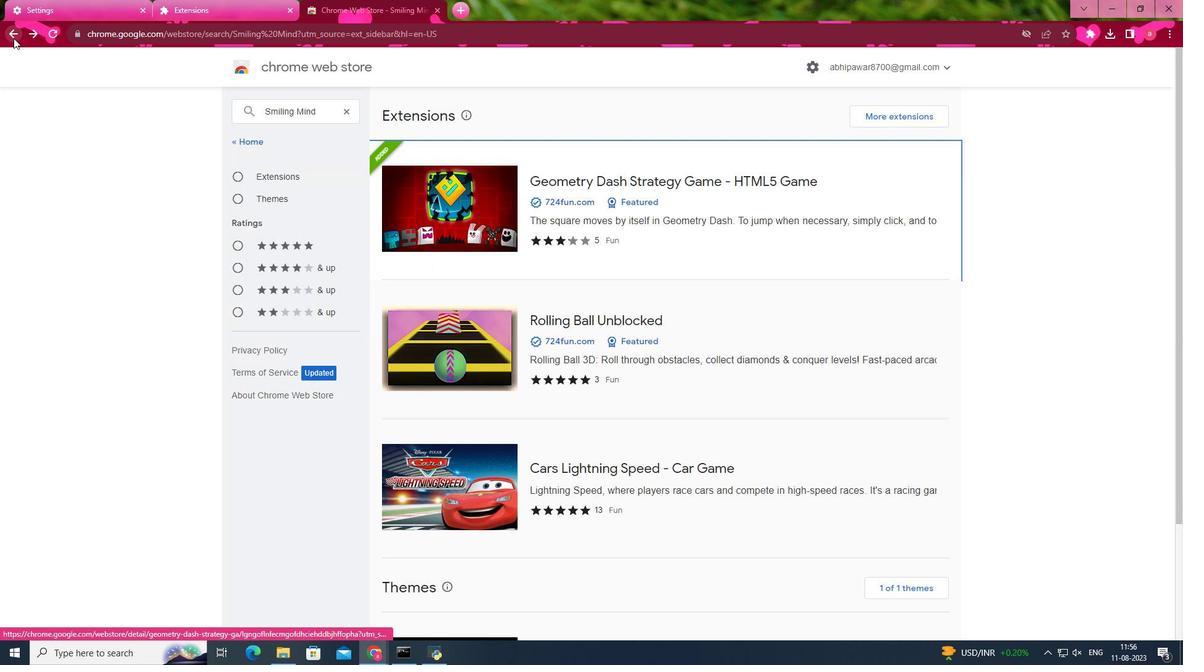 
Action: Mouse moved to (544, 318)
Screenshot: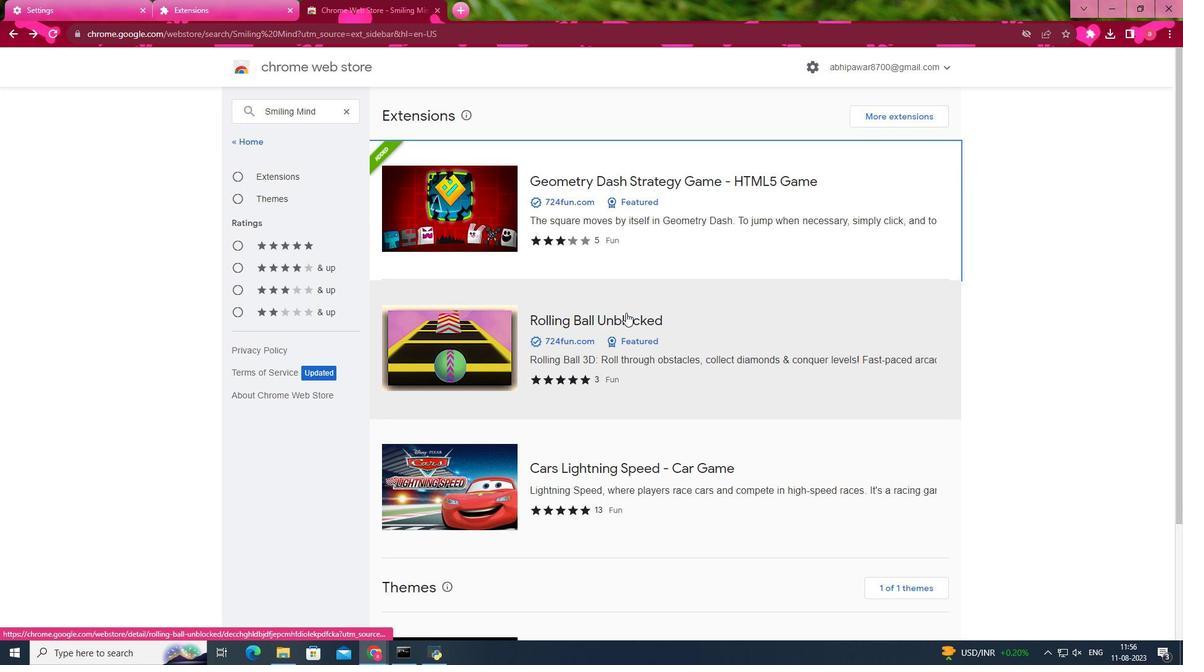 
Action: Mouse pressed left at (544, 318)
Screenshot: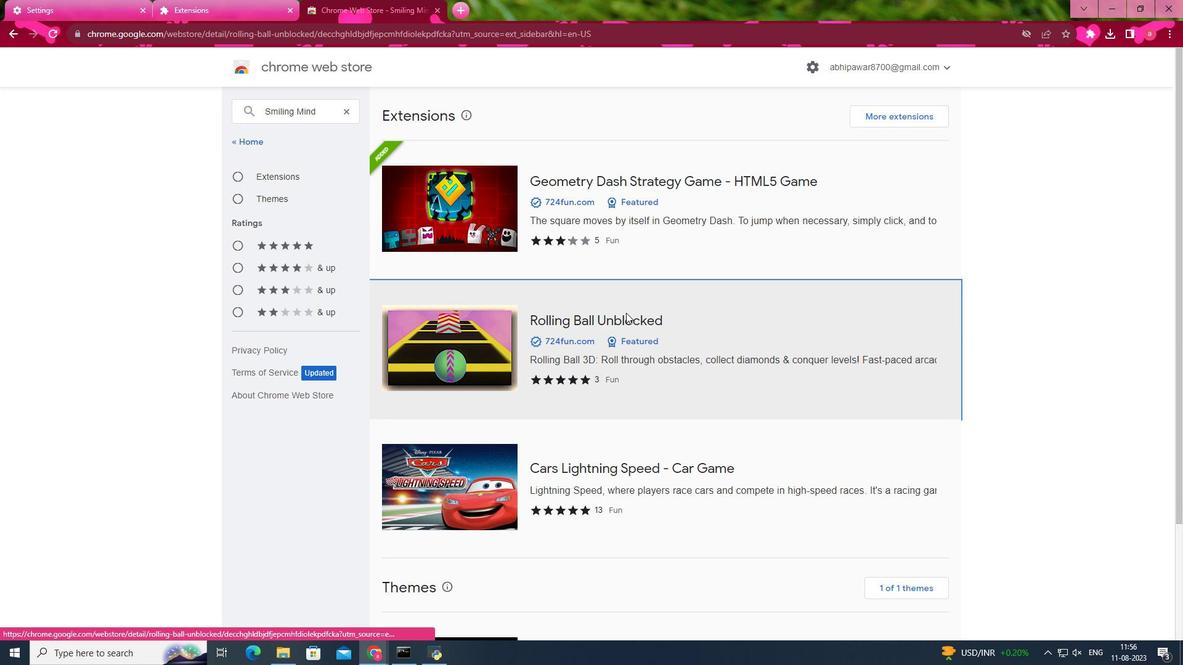 
Action: Mouse moved to (655, 204)
Screenshot: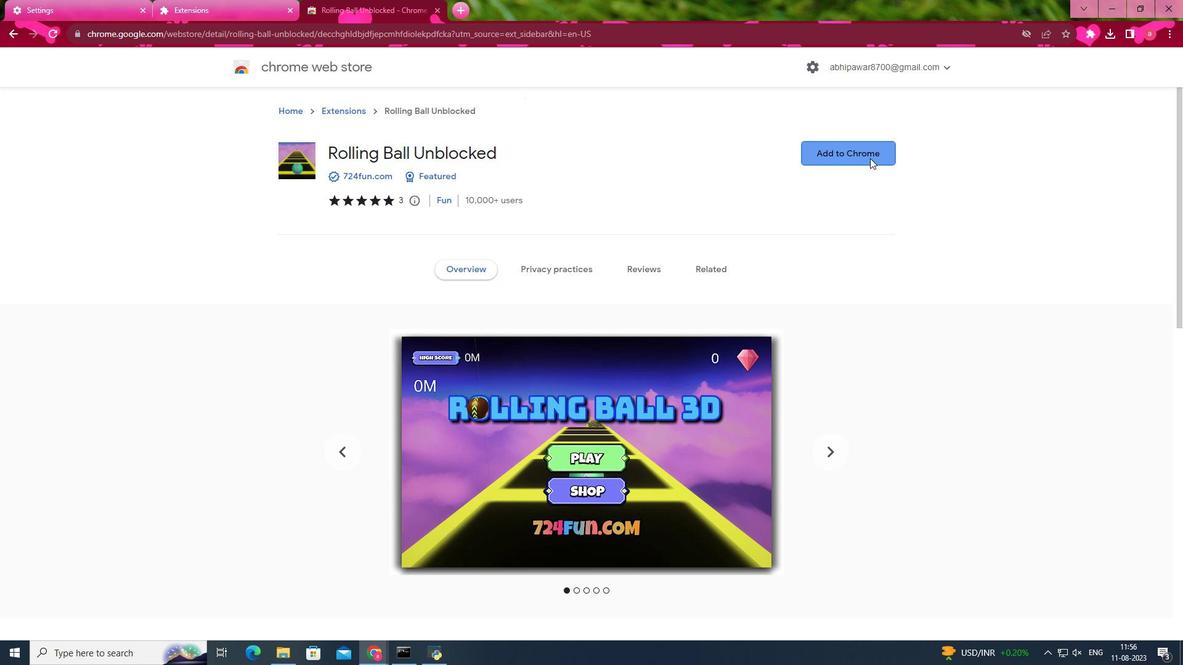 
Action: Mouse pressed left at (655, 204)
Screenshot: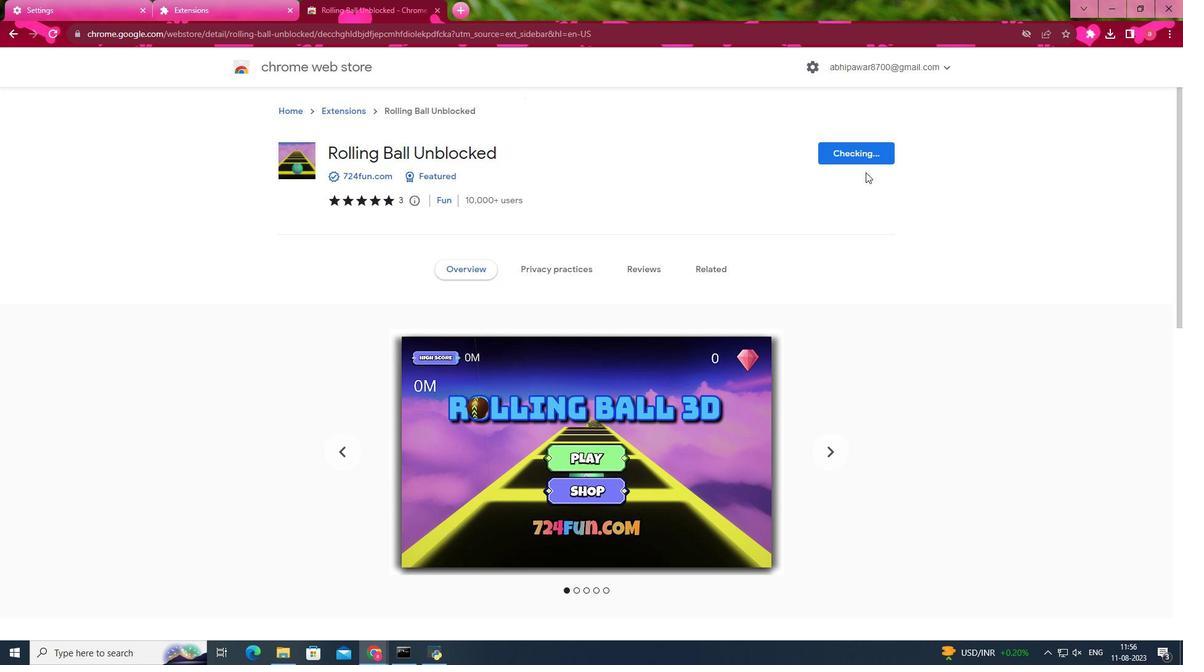 
Action: Mouse moved to (532, 154)
Screenshot: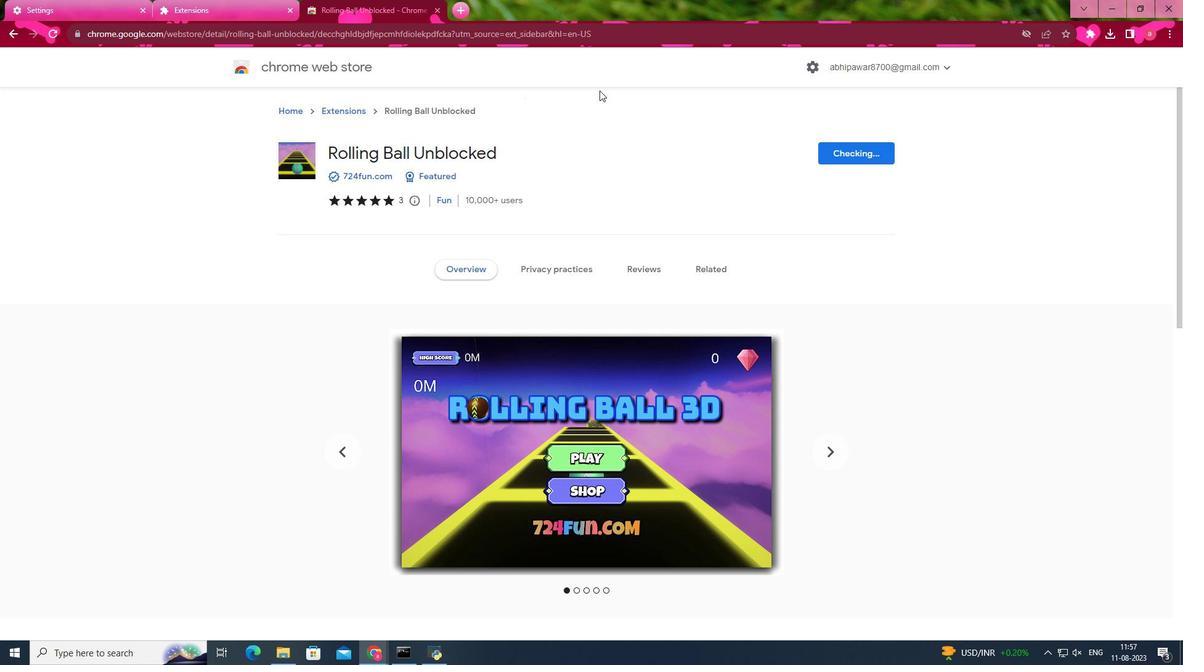 
Action: Mouse pressed left at (532, 154)
Screenshot: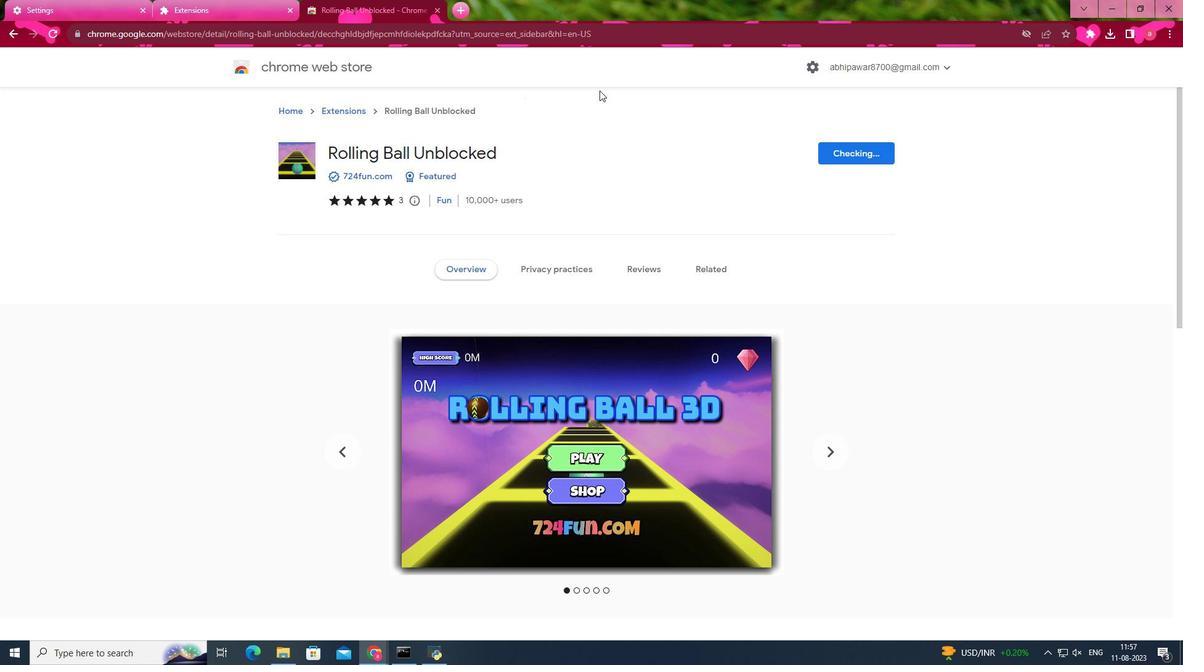 
Action: Mouse moved to (658, 237)
Screenshot: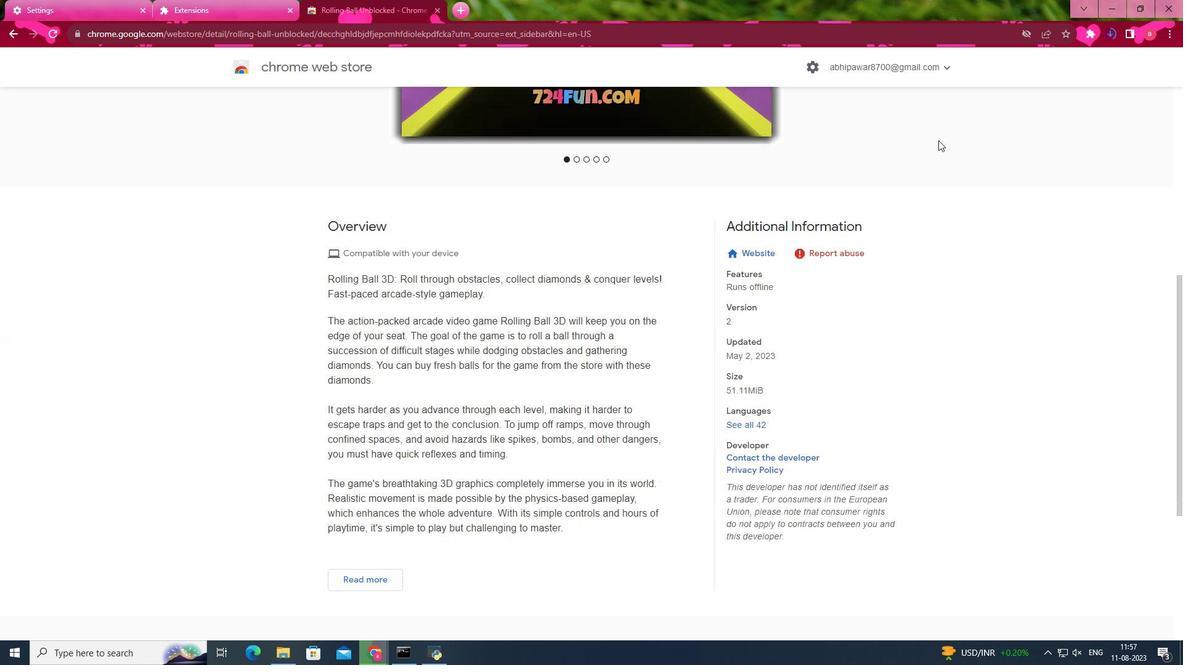 
Action: Mouse scrolled (658, 237) with delta (0, 0)
Screenshot: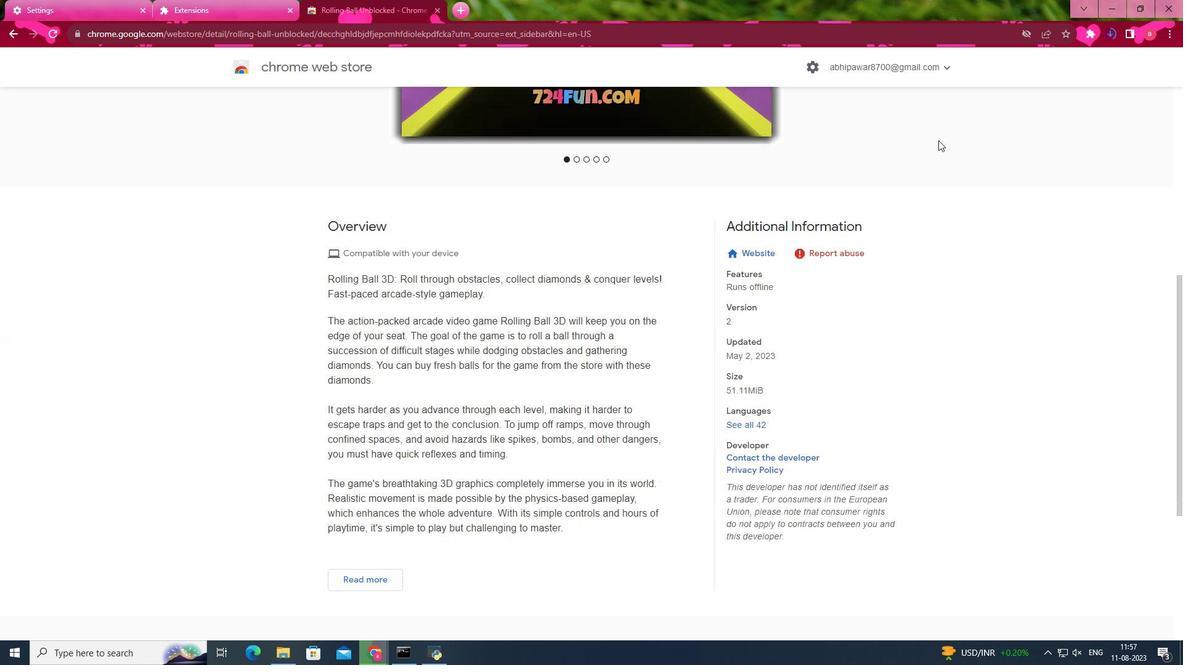 
Action: Mouse moved to (658, 238)
Screenshot: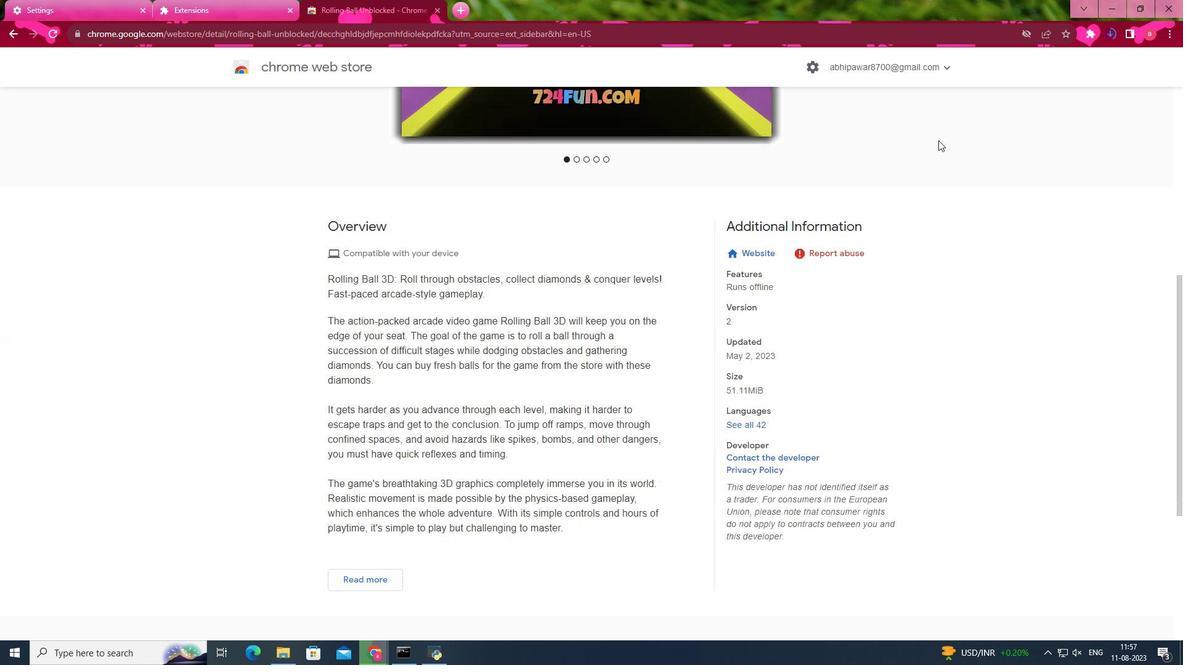 
Action: Mouse scrolled (658, 237) with delta (0, 0)
Screenshot: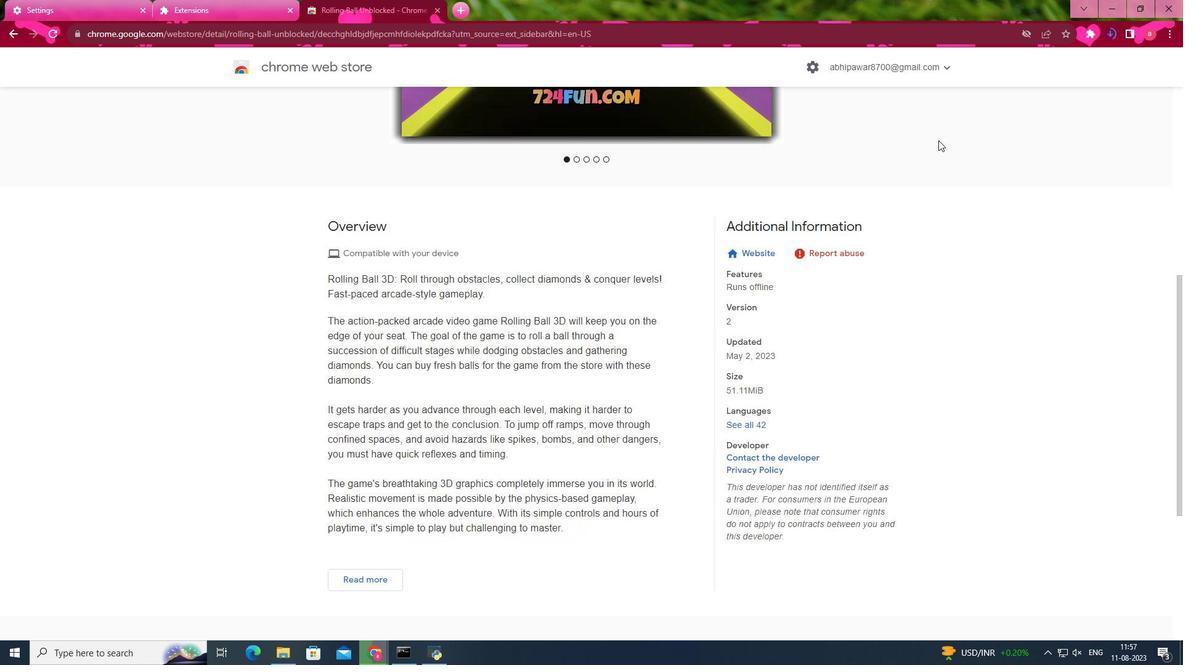 
Action: Mouse scrolled (658, 237) with delta (0, 0)
Screenshot: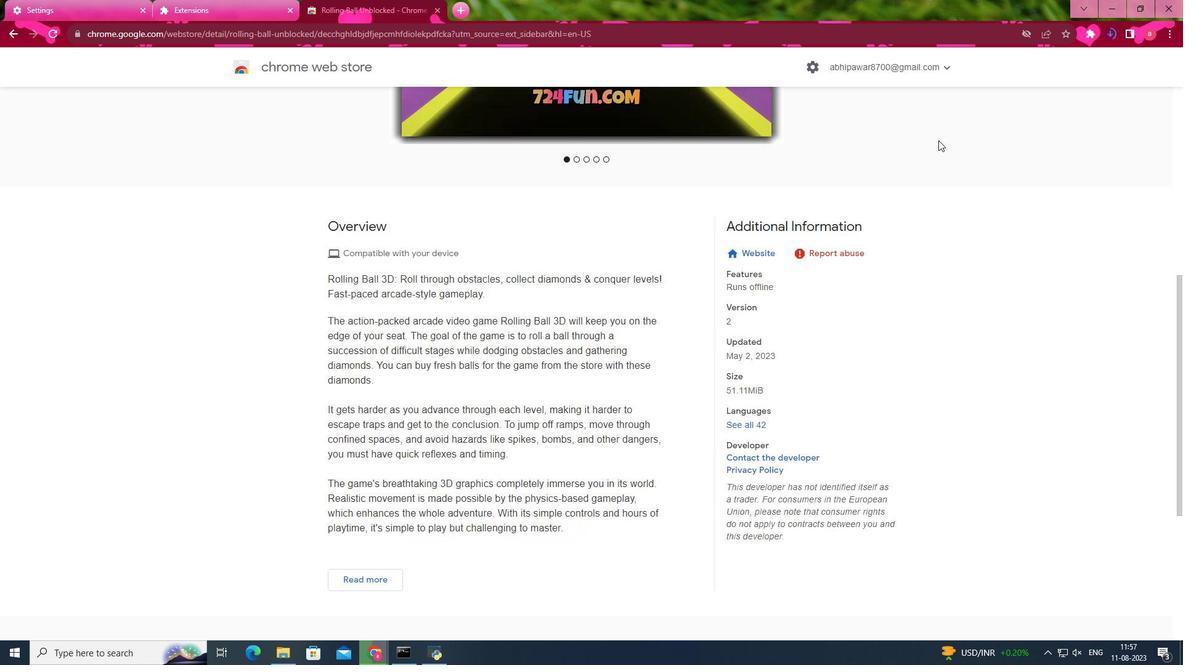 
Action: Mouse scrolled (658, 237) with delta (0, 0)
Screenshot: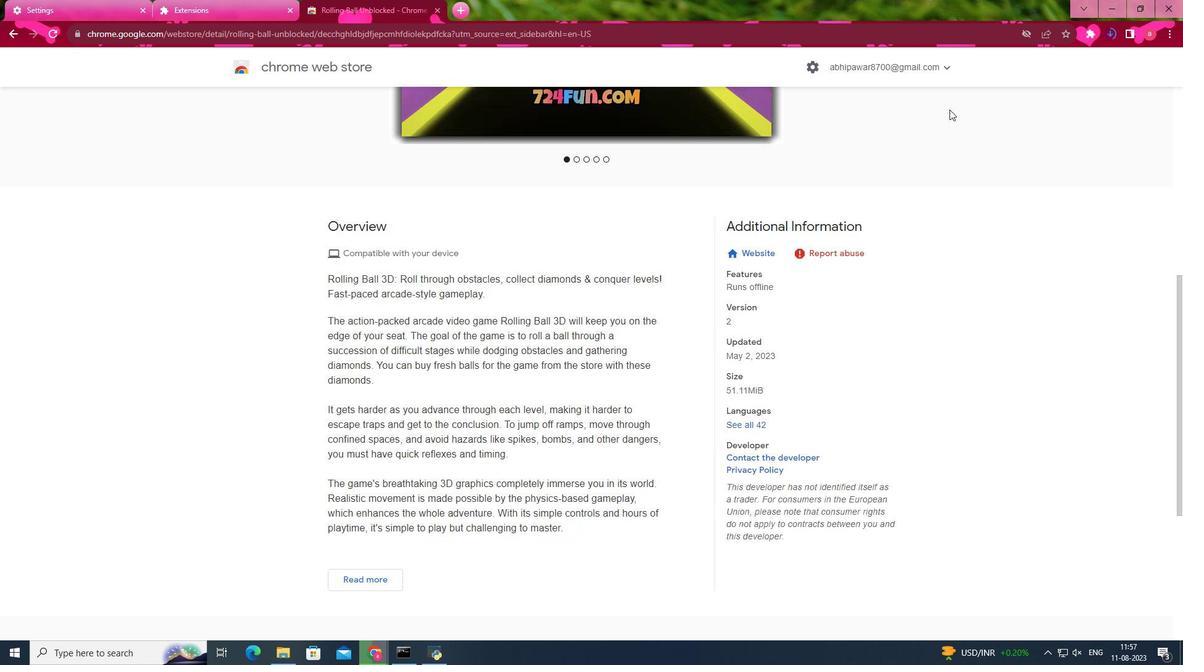 
Action: Mouse scrolled (658, 237) with delta (0, 0)
Screenshot: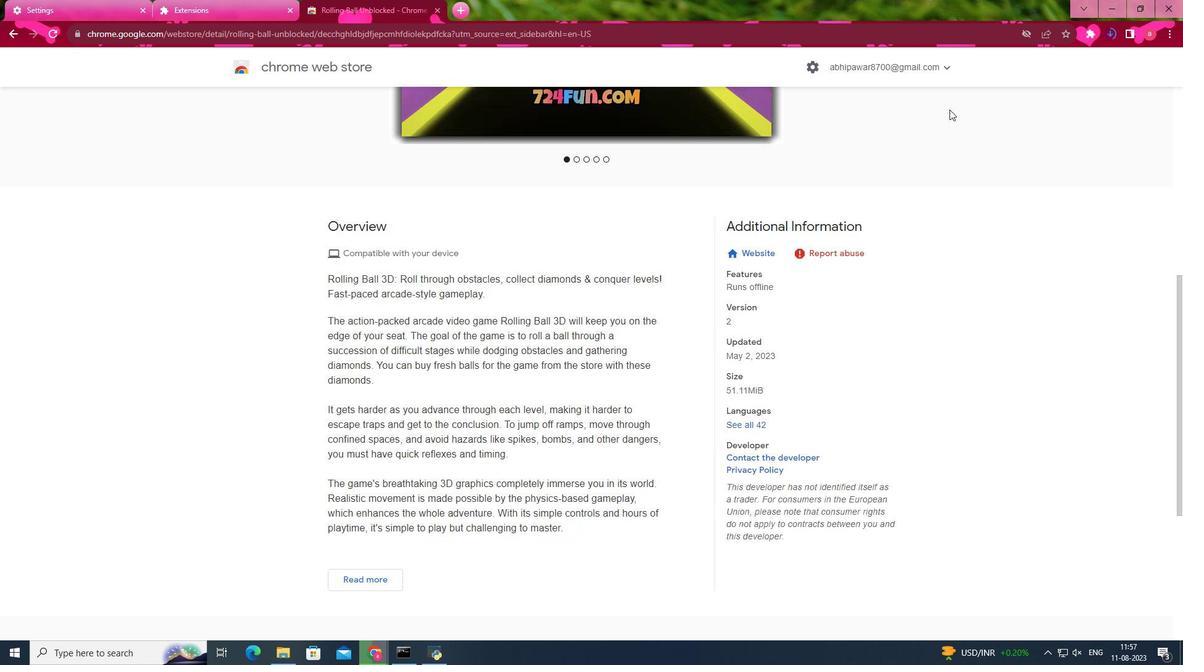 
Action: Mouse scrolled (658, 237) with delta (0, 0)
Screenshot: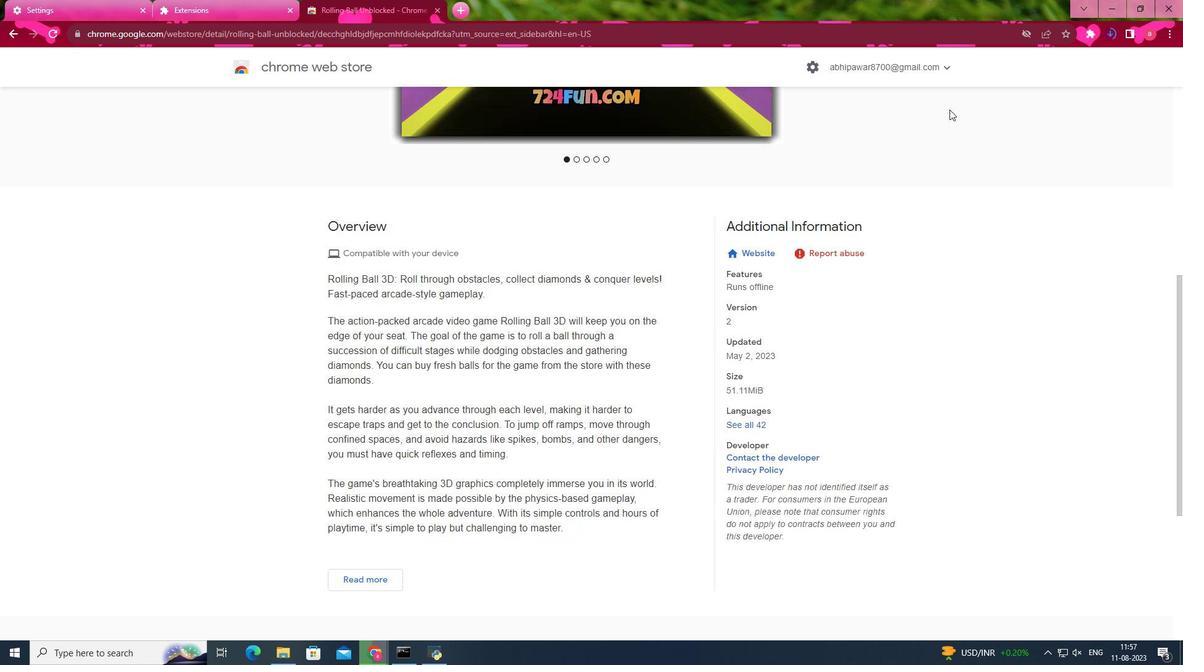 
Action: Mouse scrolled (658, 237) with delta (0, 0)
Screenshot: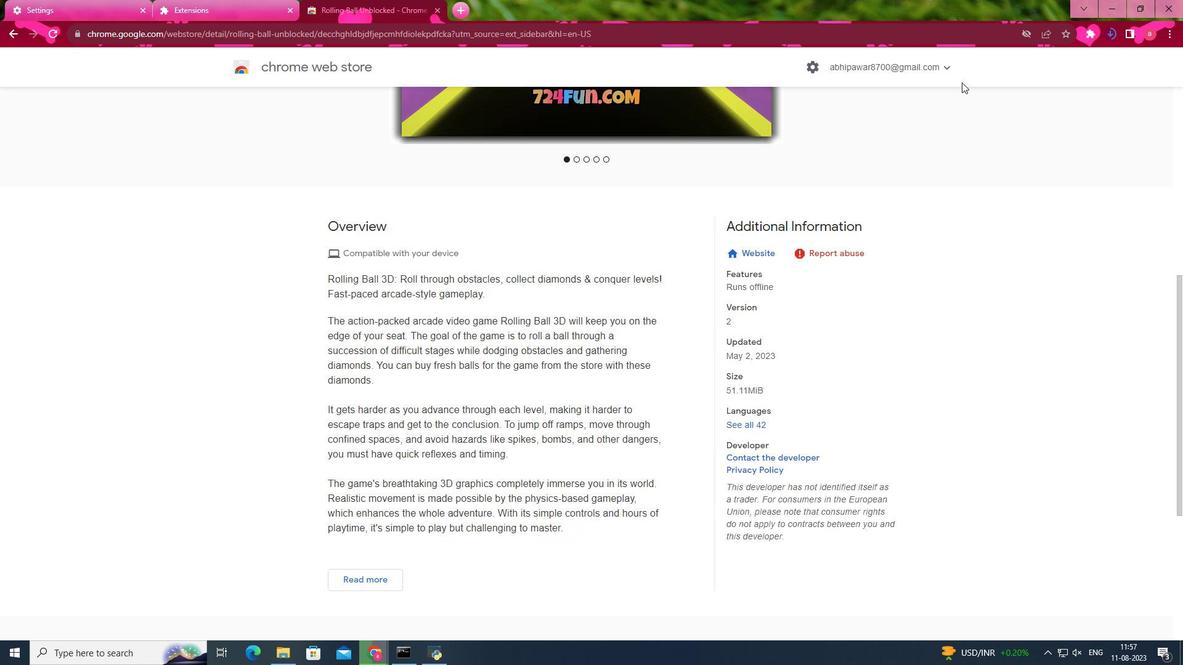 
Action: Mouse moved to (764, 111)
Screenshot: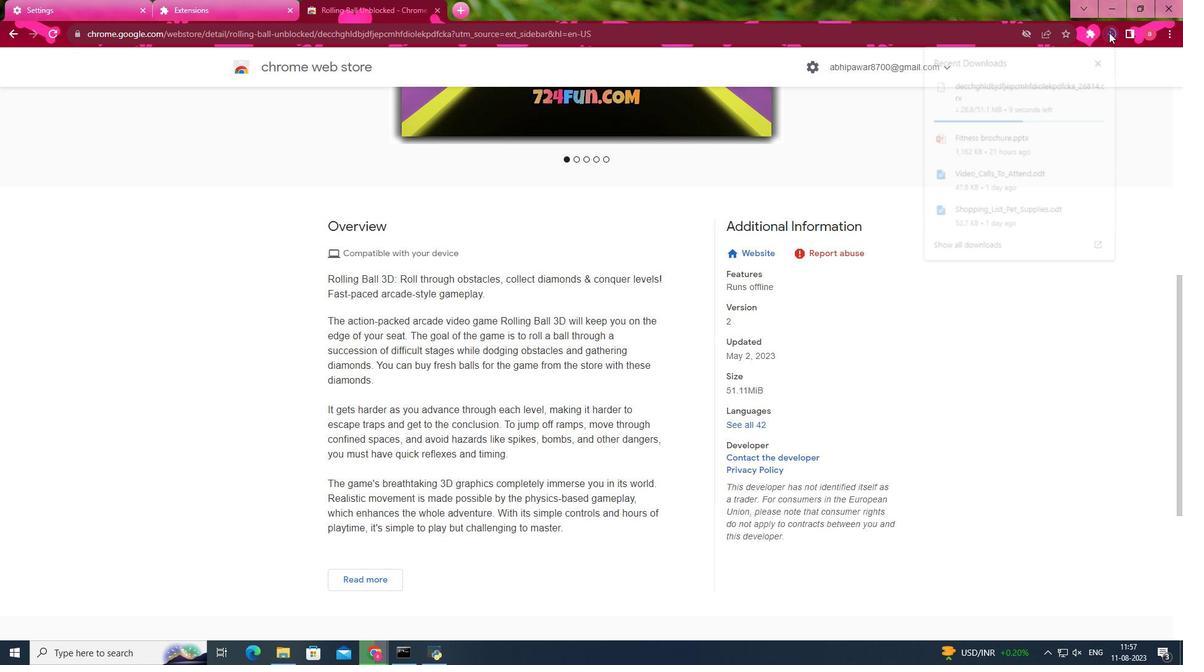 
Action: Mouse pressed left at (764, 111)
Screenshot: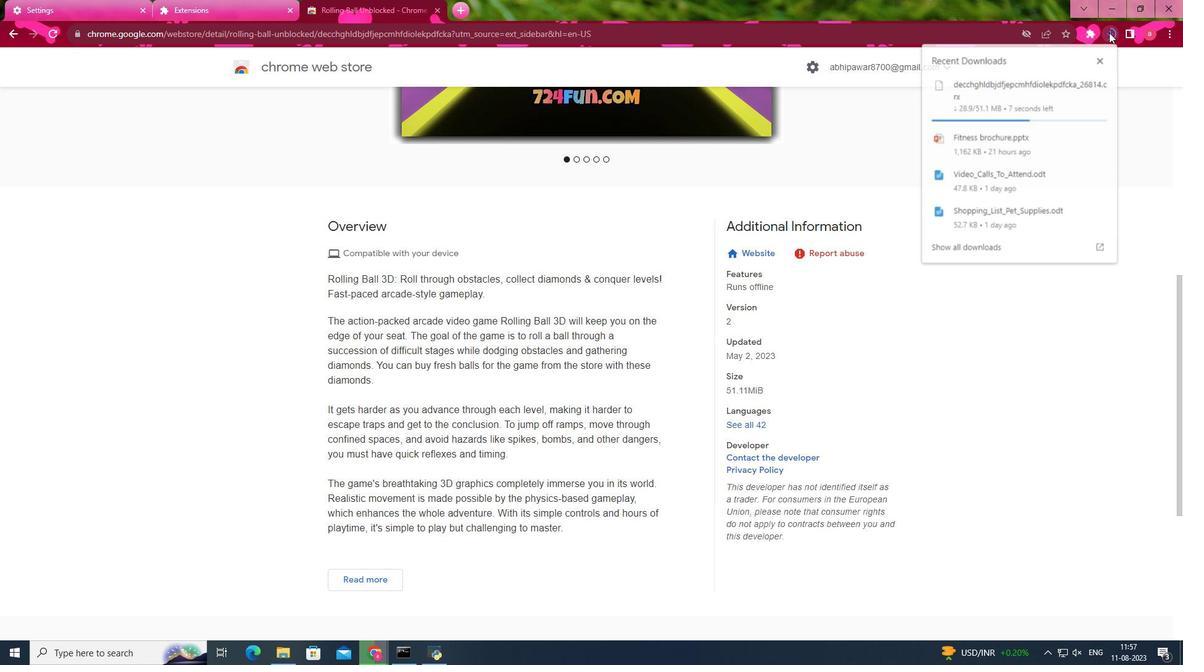 
Action: Mouse moved to (636, 205)
Screenshot: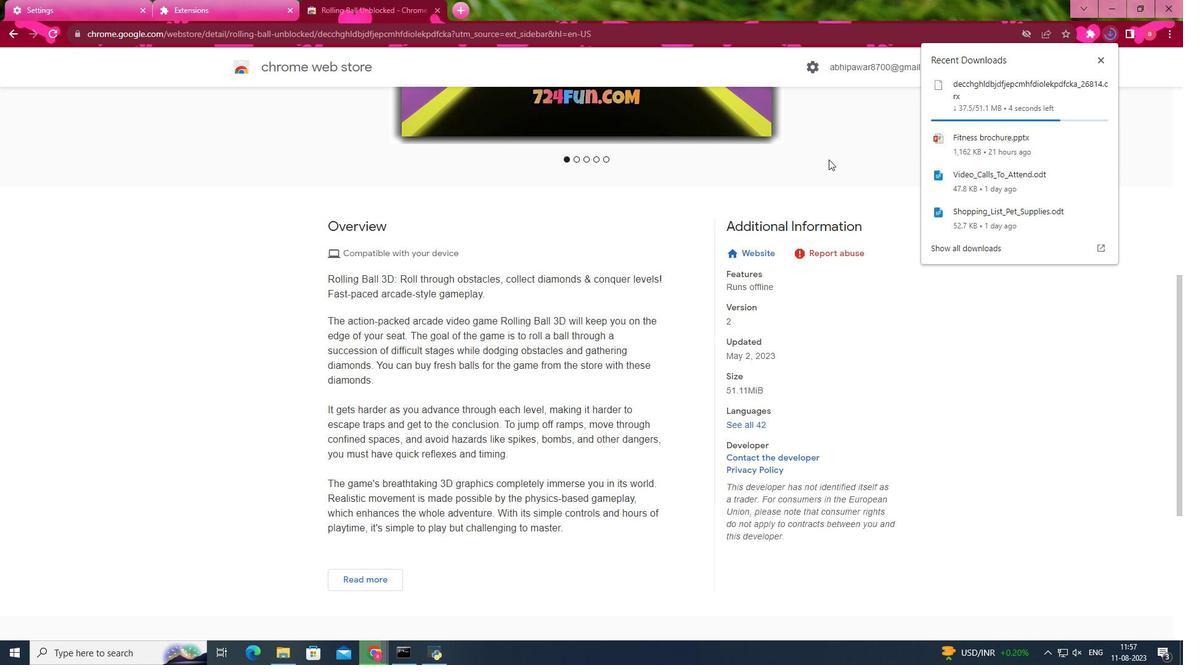 
Action: Mouse pressed left at (636, 205)
Screenshot: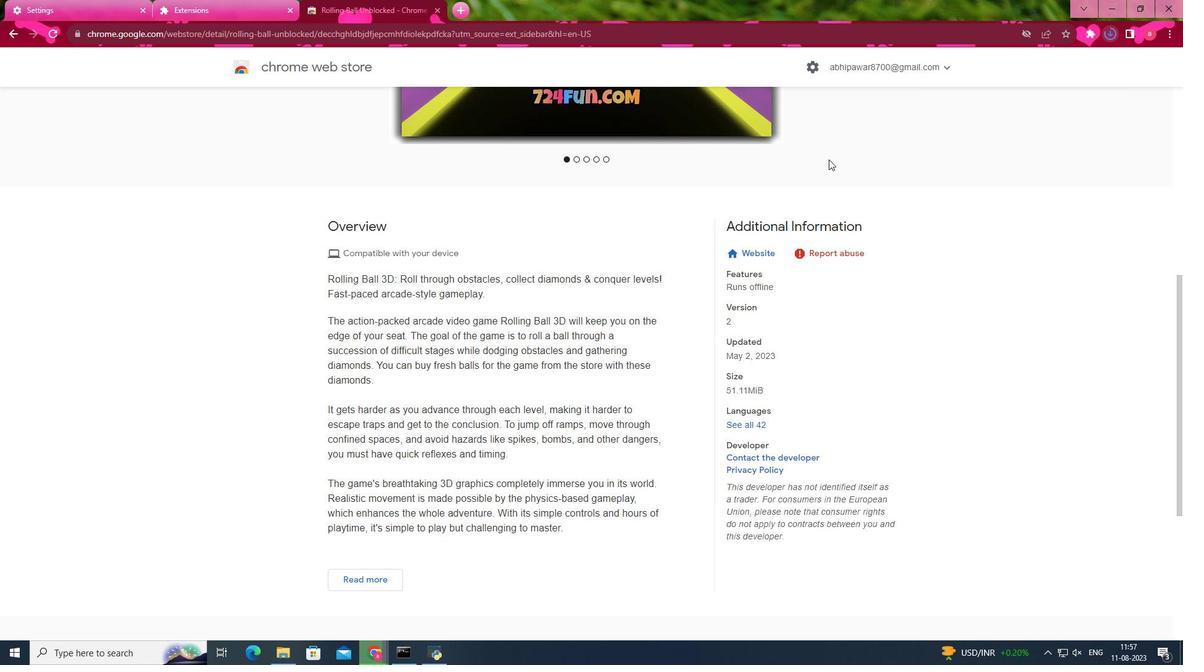 
Action: Mouse moved to (763, 106)
Screenshot: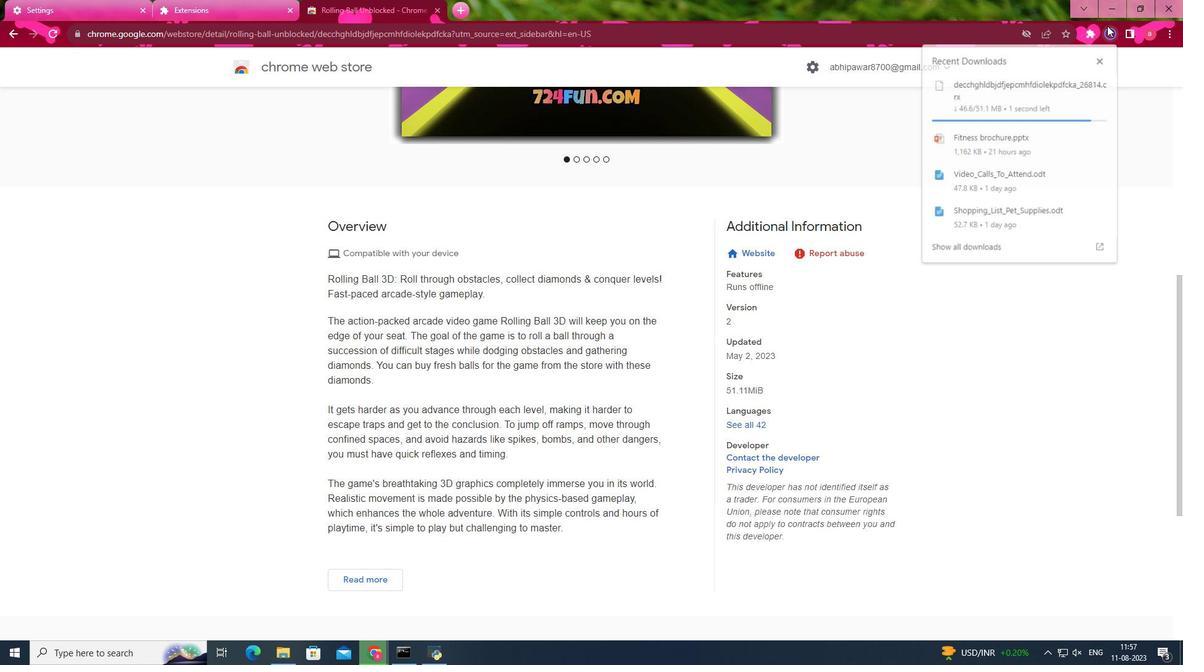 
Action: Mouse pressed left at (763, 106)
Screenshot: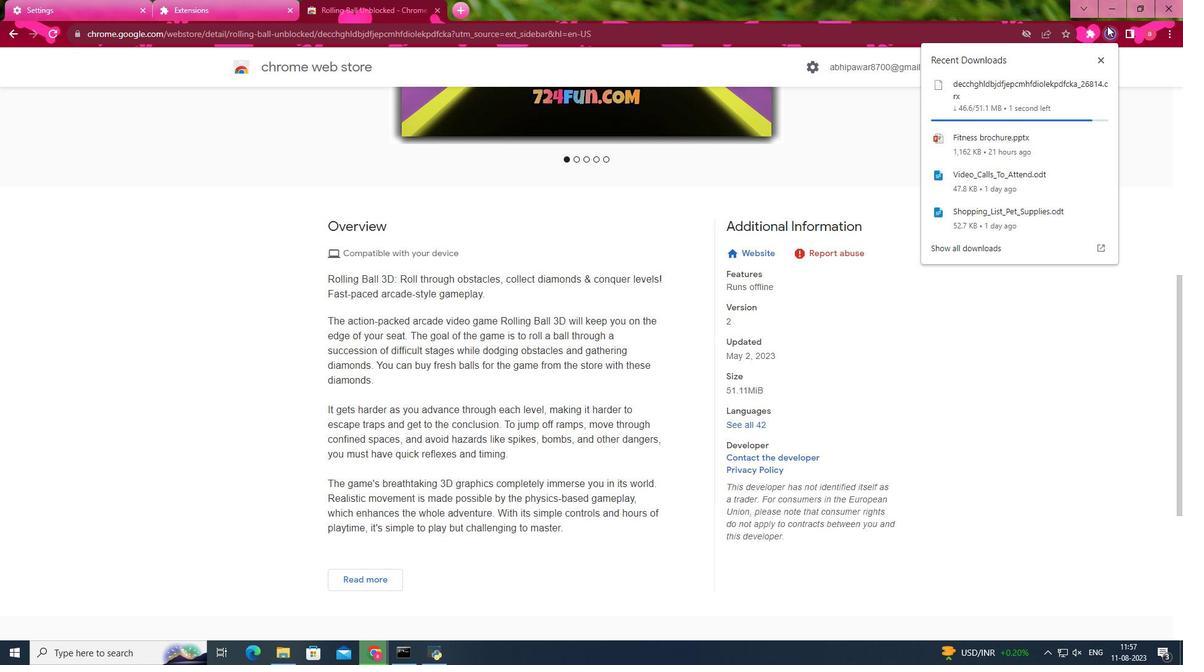 
Action: Mouse moved to (645, 198)
Screenshot: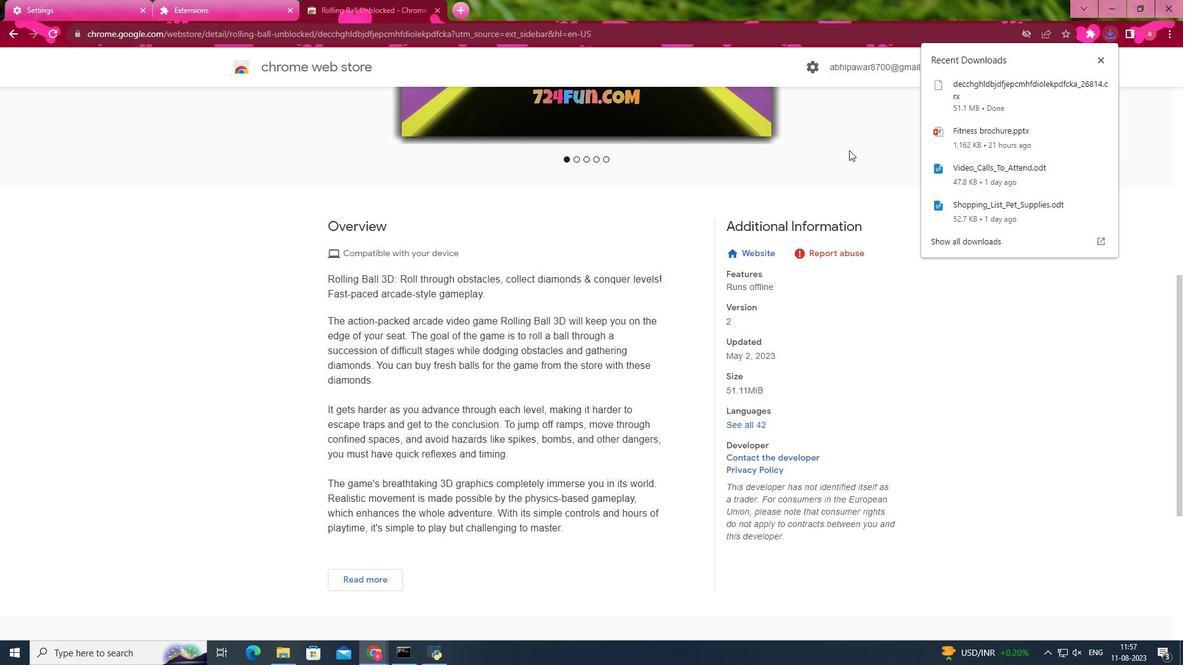 
Action: Mouse pressed left at (645, 198)
Screenshot: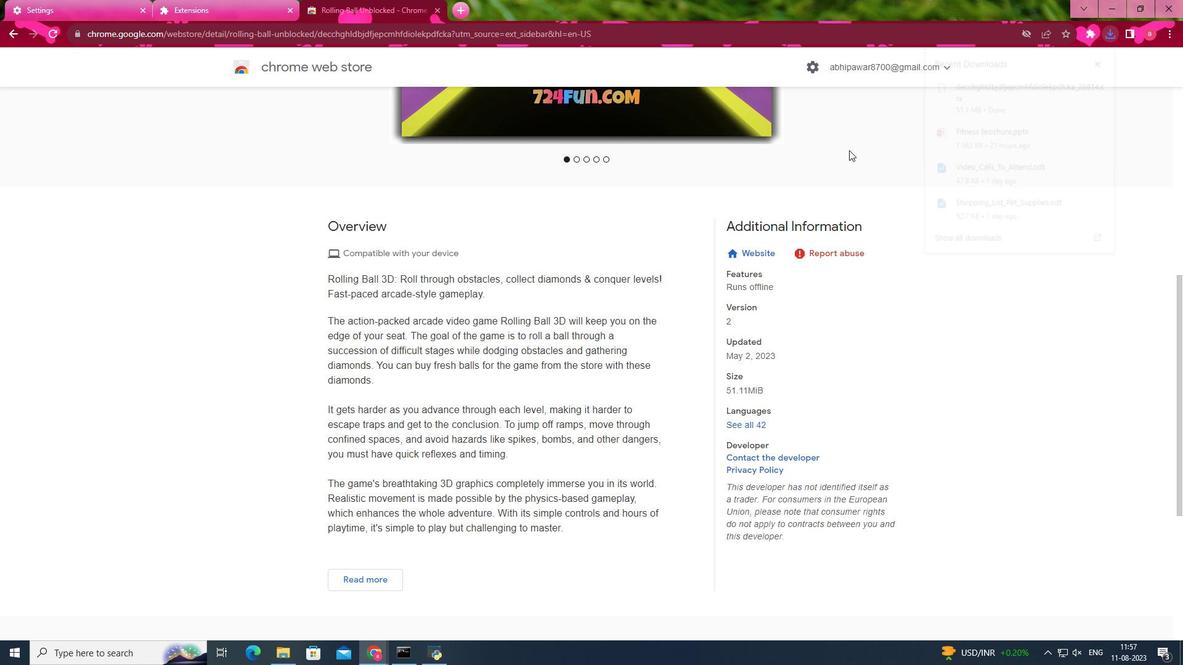 
Action: Mouse moved to (666, 253)
Screenshot: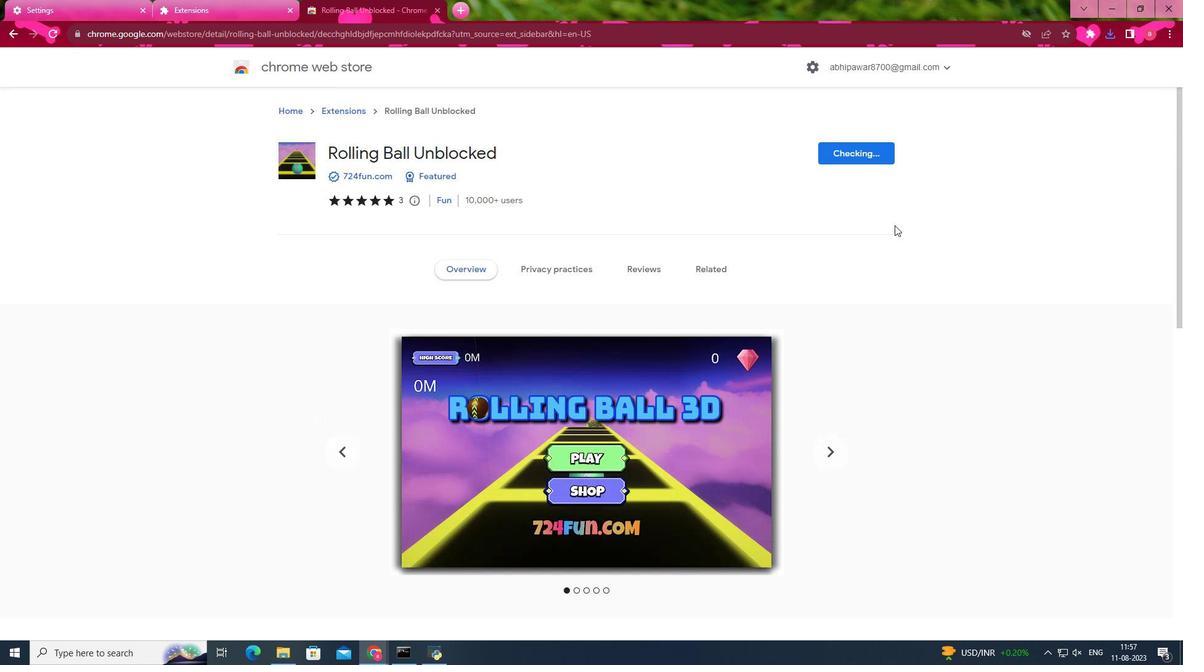 
Action: Mouse scrolled (666, 254) with delta (0, 0)
Screenshot: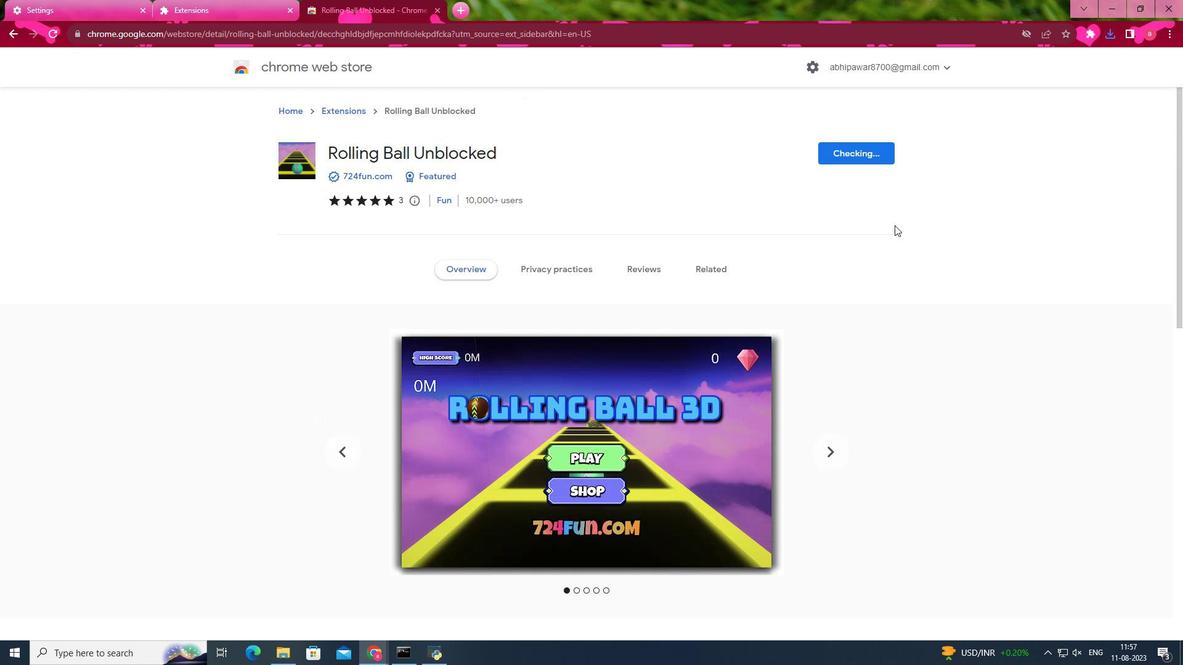 
Action: Mouse scrolled (666, 254) with delta (0, 0)
Screenshot: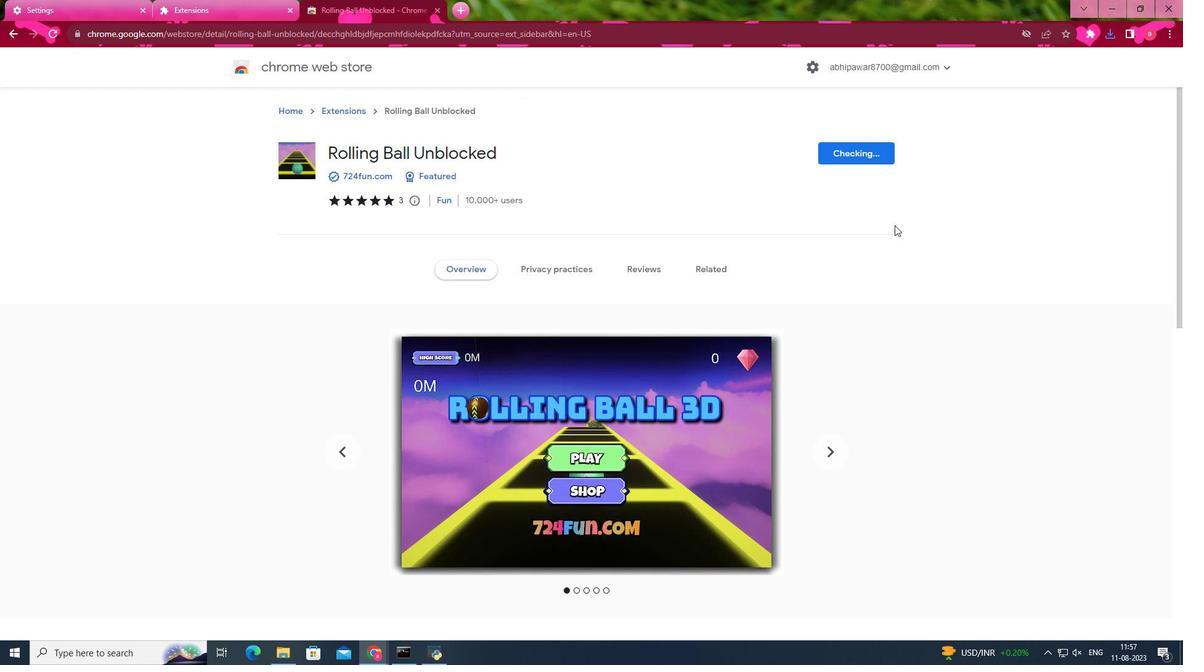 
Action: Mouse scrolled (666, 254) with delta (0, 0)
Screenshot: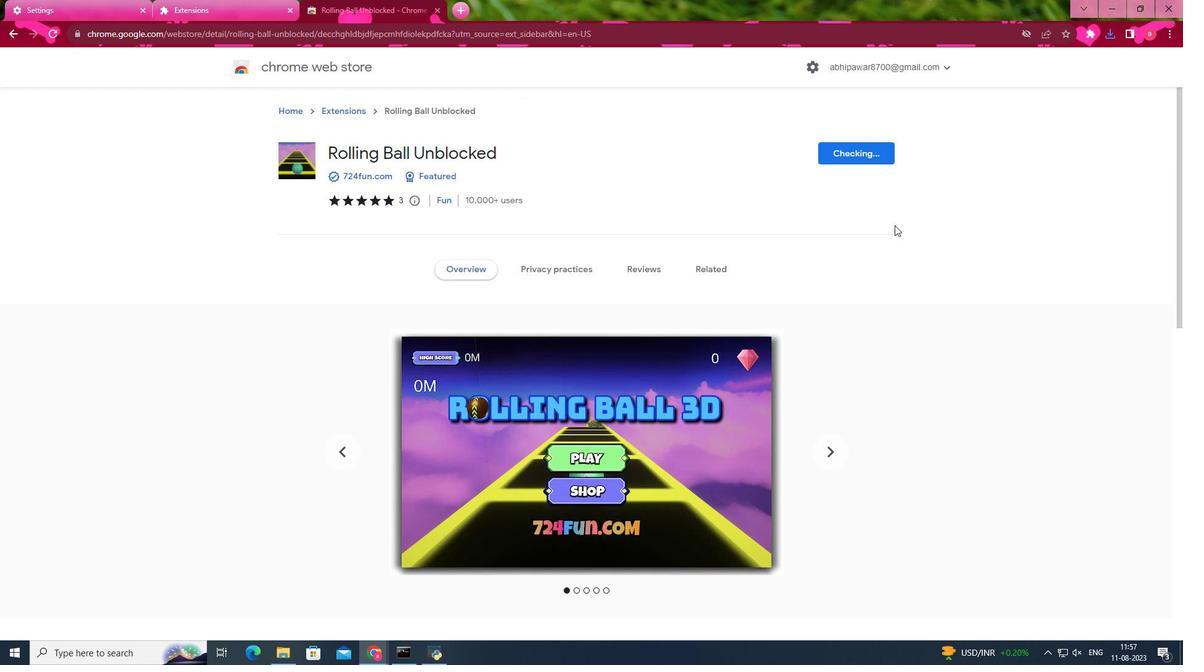 
Action: Mouse scrolled (666, 254) with delta (0, 0)
Screenshot: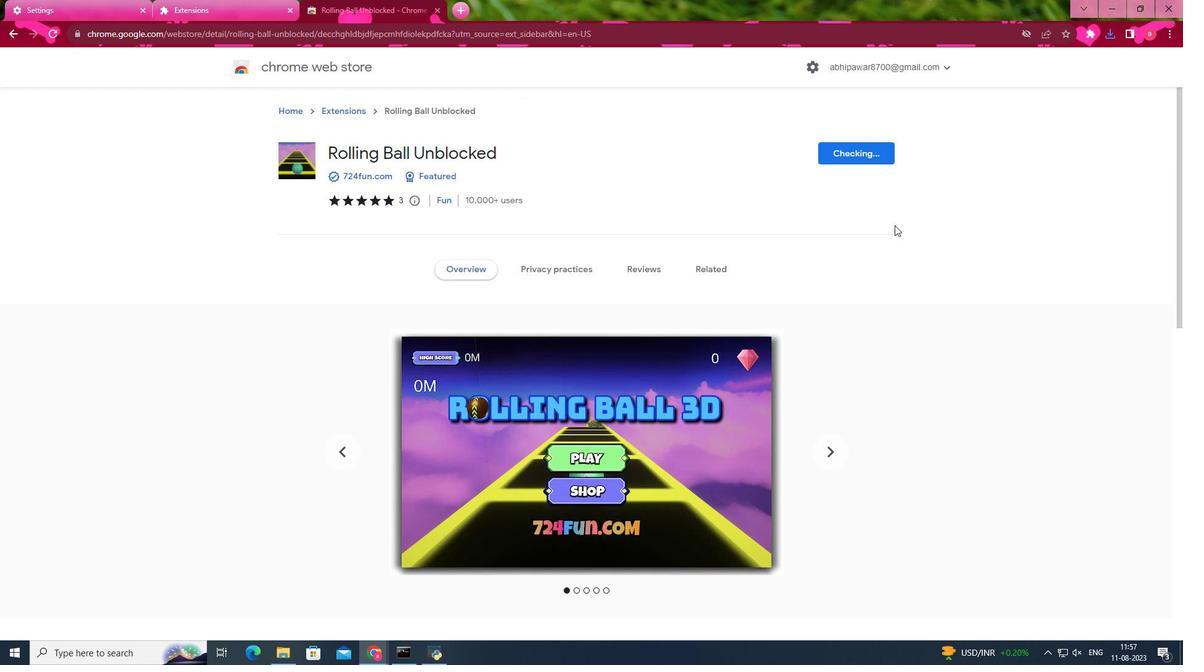 
Action: Mouse scrolled (666, 254) with delta (0, 0)
Screenshot: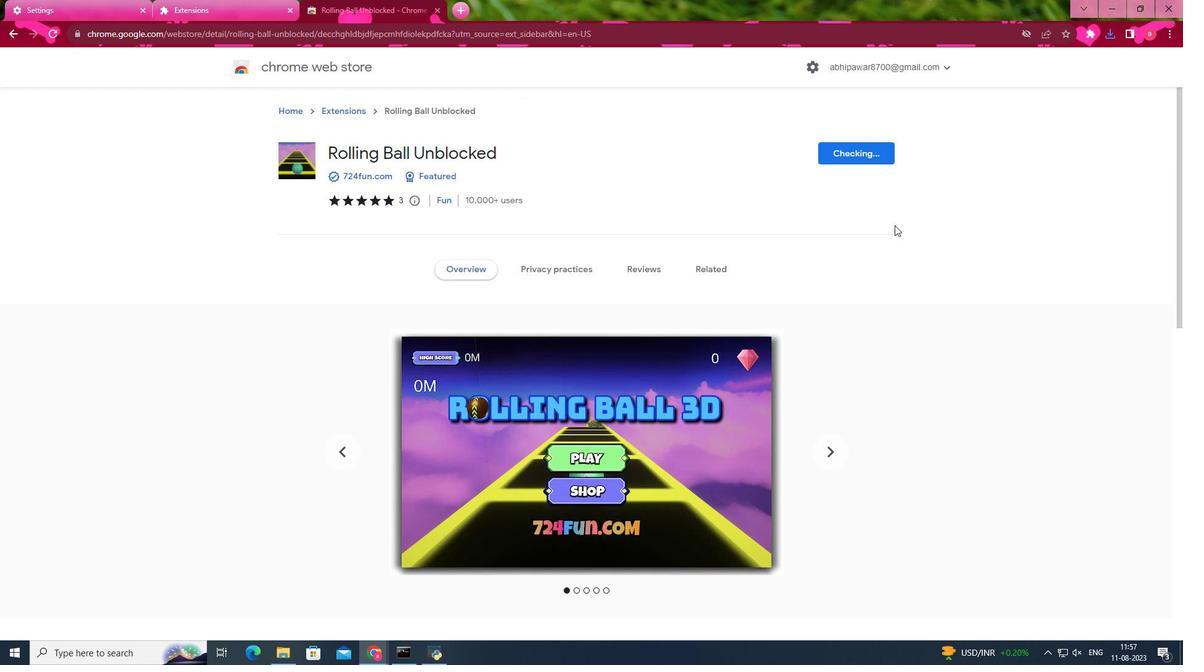 
Action: Mouse scrolled (666, 254) with delta (0, 0)
Screenshot: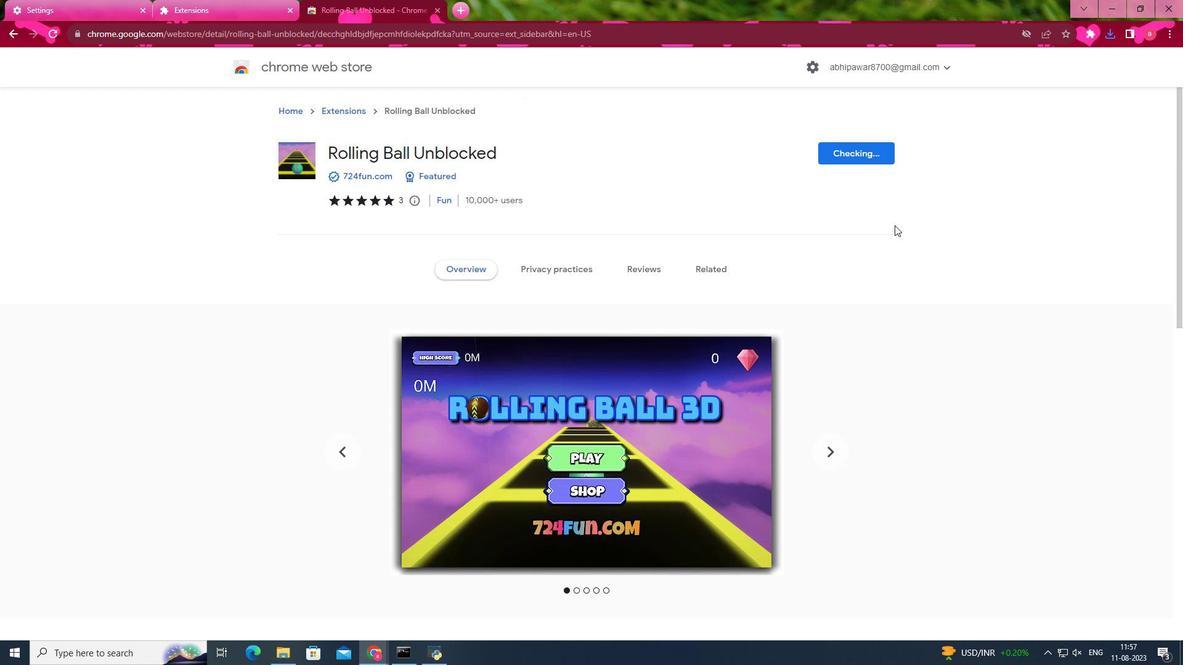
Action: Mouse scrolled (666, 254) with delta (0, 0)
Screenshot: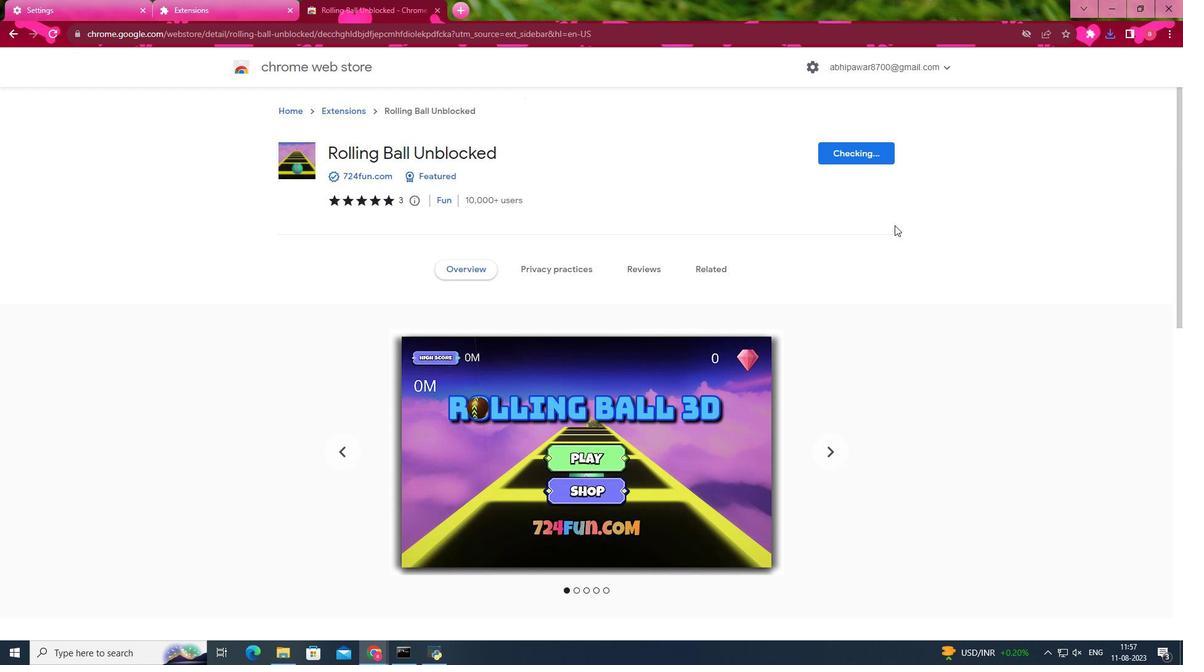 
Action: Mouse moved to (596, 199)
Screenshot: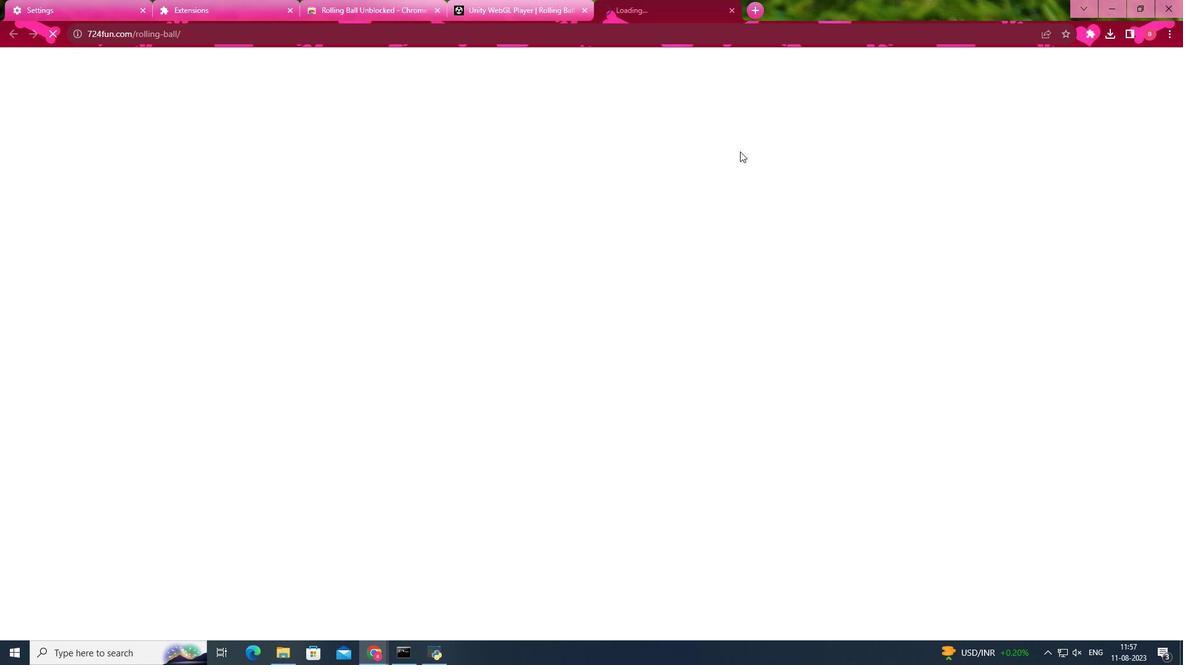
Action: Mouse scrolled (596, 199) with delta (0, 0)
Screenshot: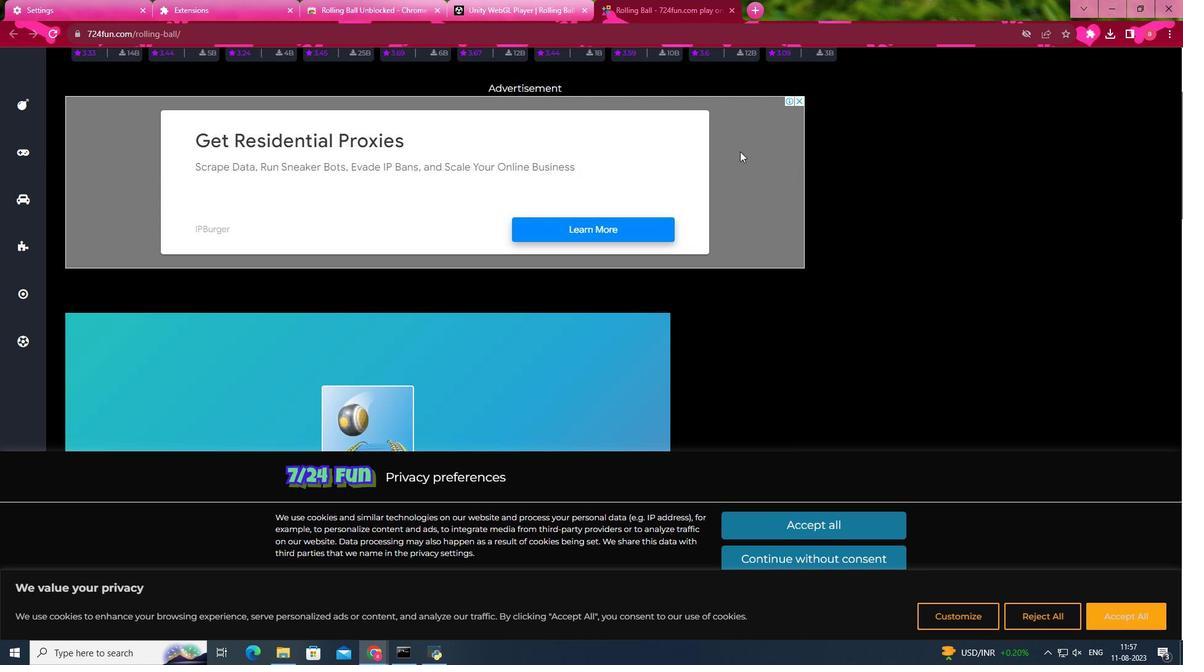 
Action: Mouse scrolled (596, 199) with delta (0, 0)
Screenshot: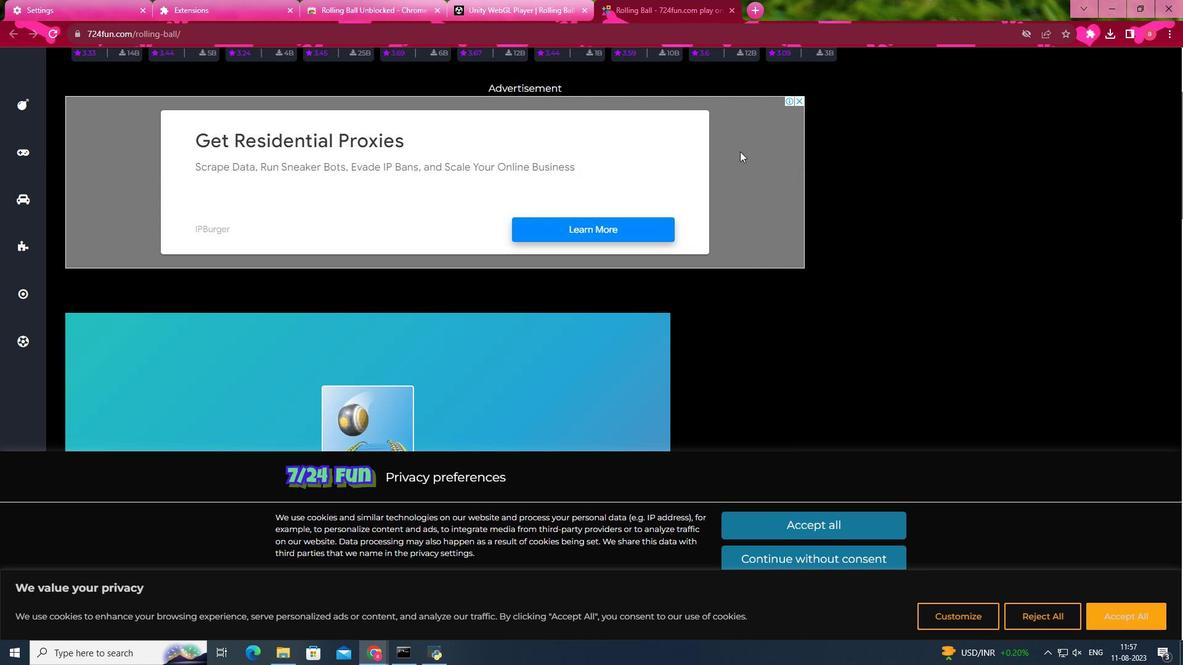 
Action: Mouse scrolled (596, 199) with delta (0, 0)
Screenshot: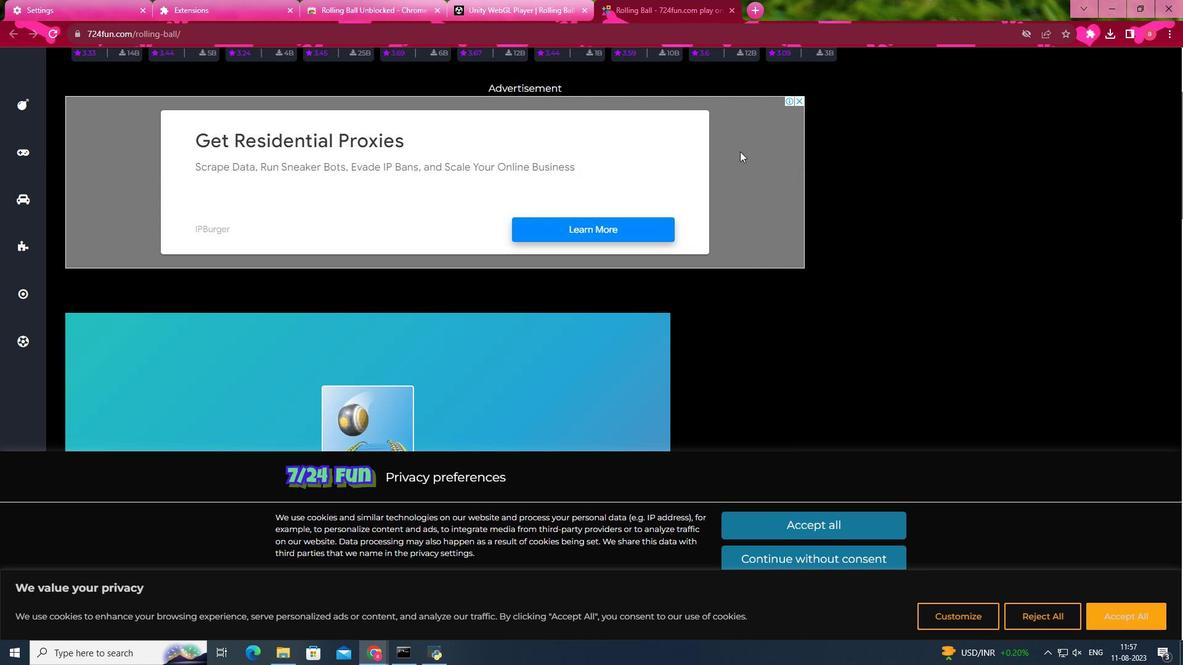 
Action: Mouse scrolled (596, 199) with delta (0, 0)
Screenshot: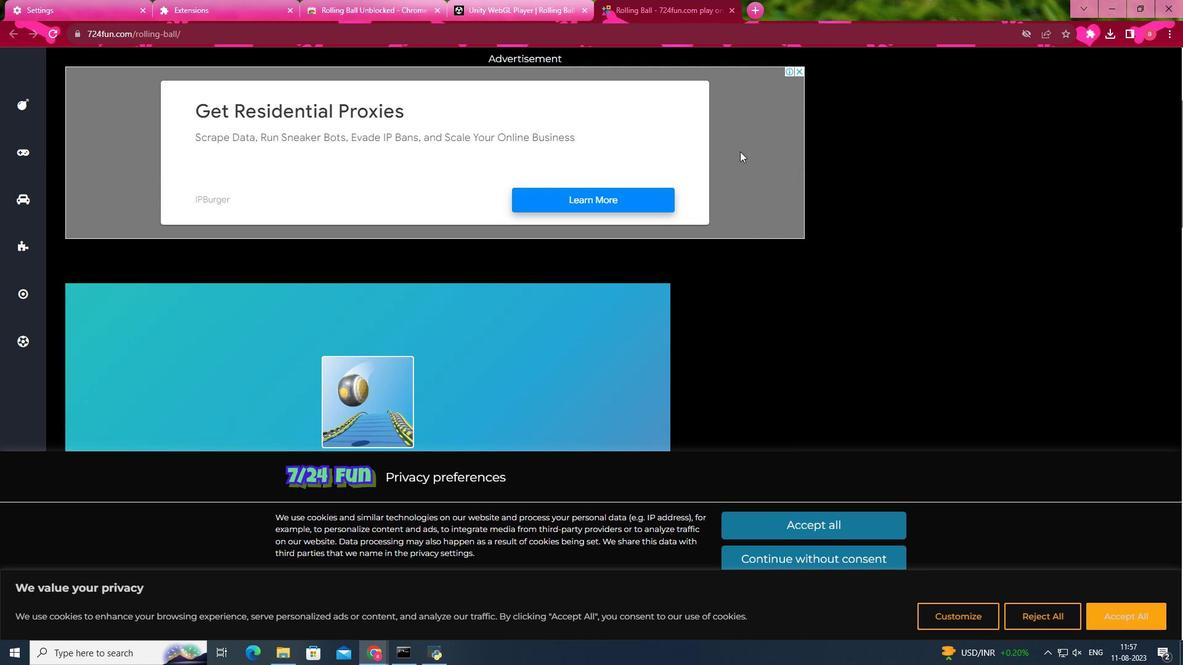 
Action: Mouse moved to (589, 211)
Screenshot: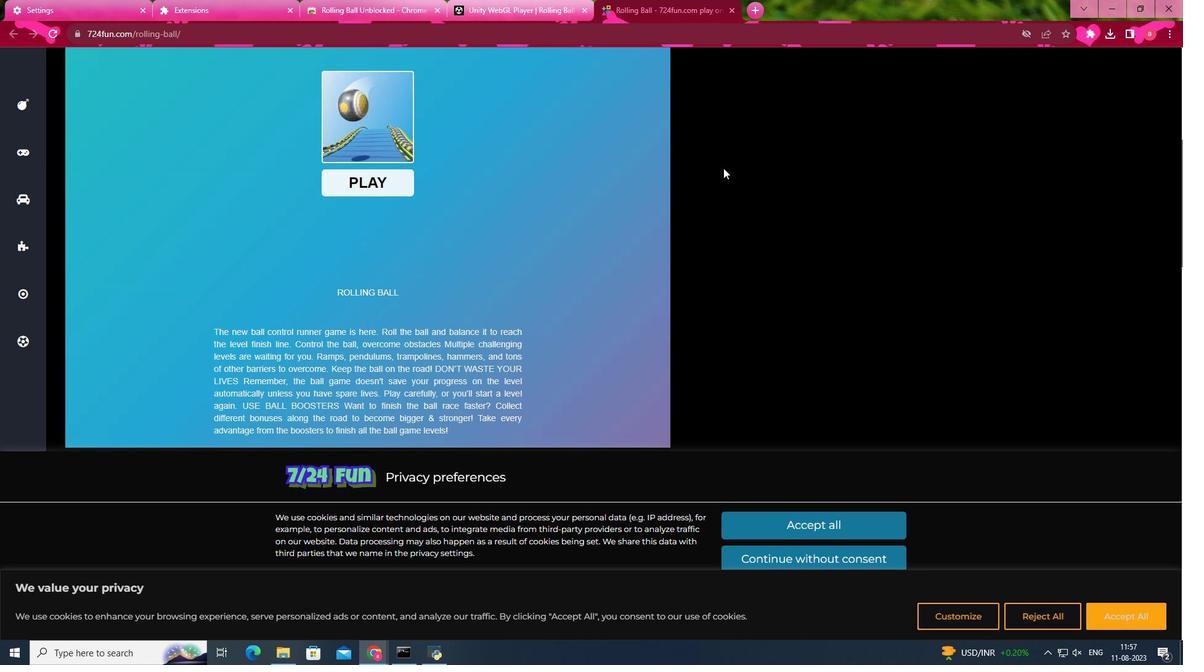 
Action: Mouse scrolled (589, 211) with delta (0, 0)
Screenshot: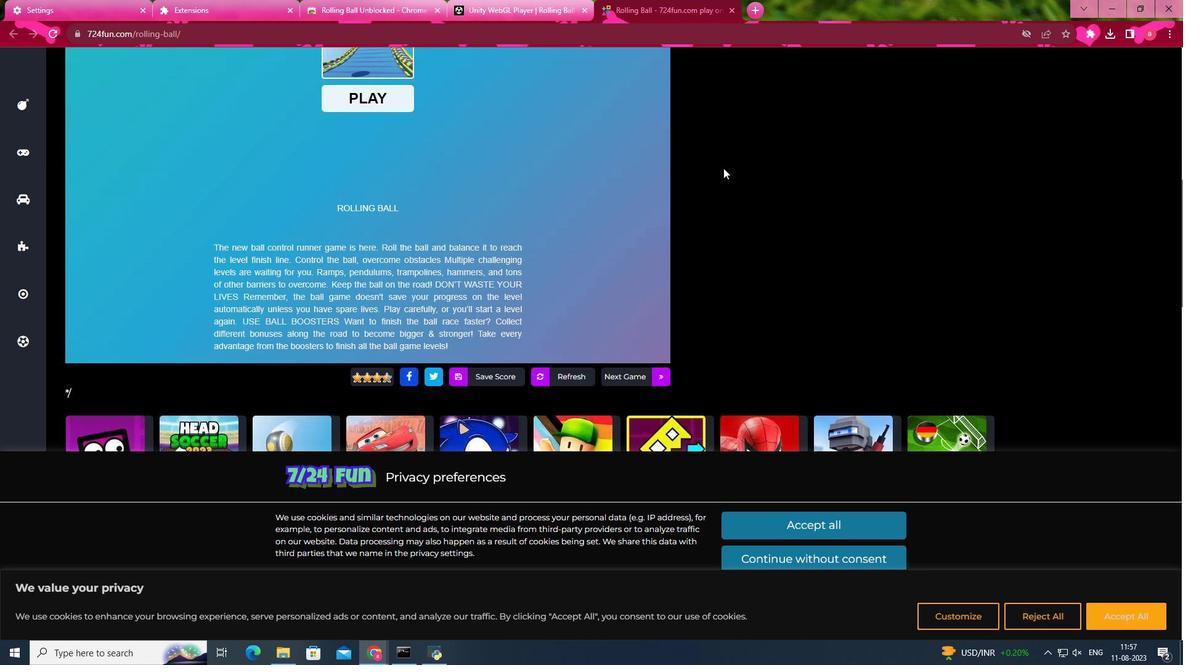 
Action: Mouse scrolled (589, 211) with delta (0, 0)
Screenshot: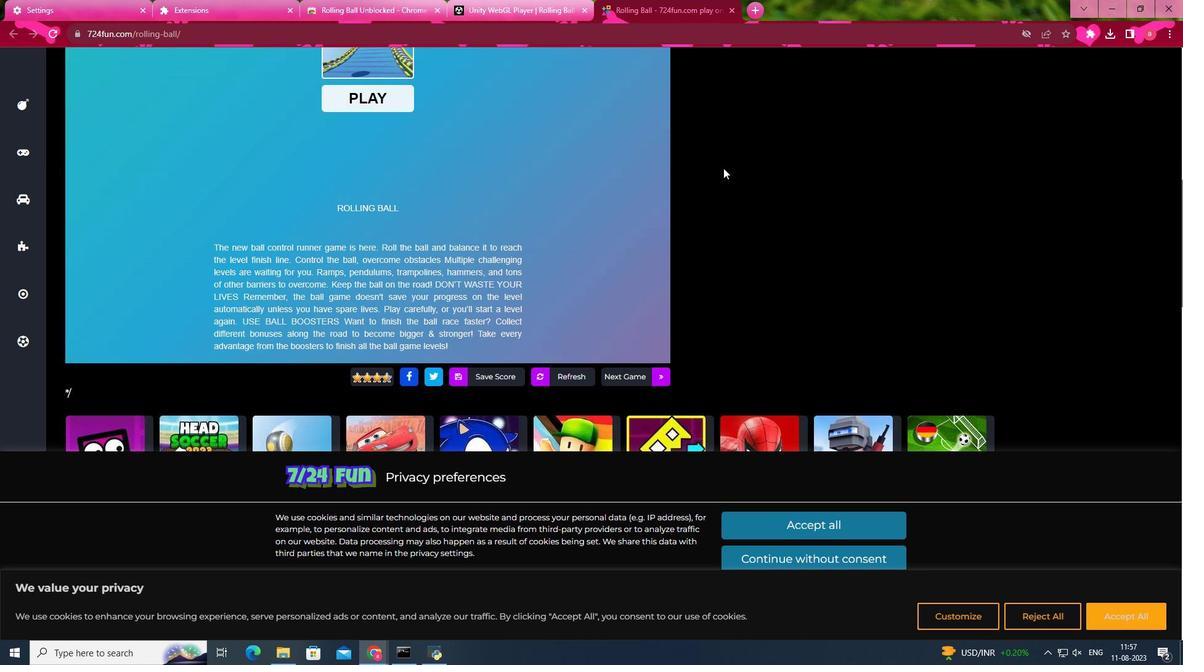 
Action: Mouse scrolled (589, 211) with delta (0, 0)
Screenshot: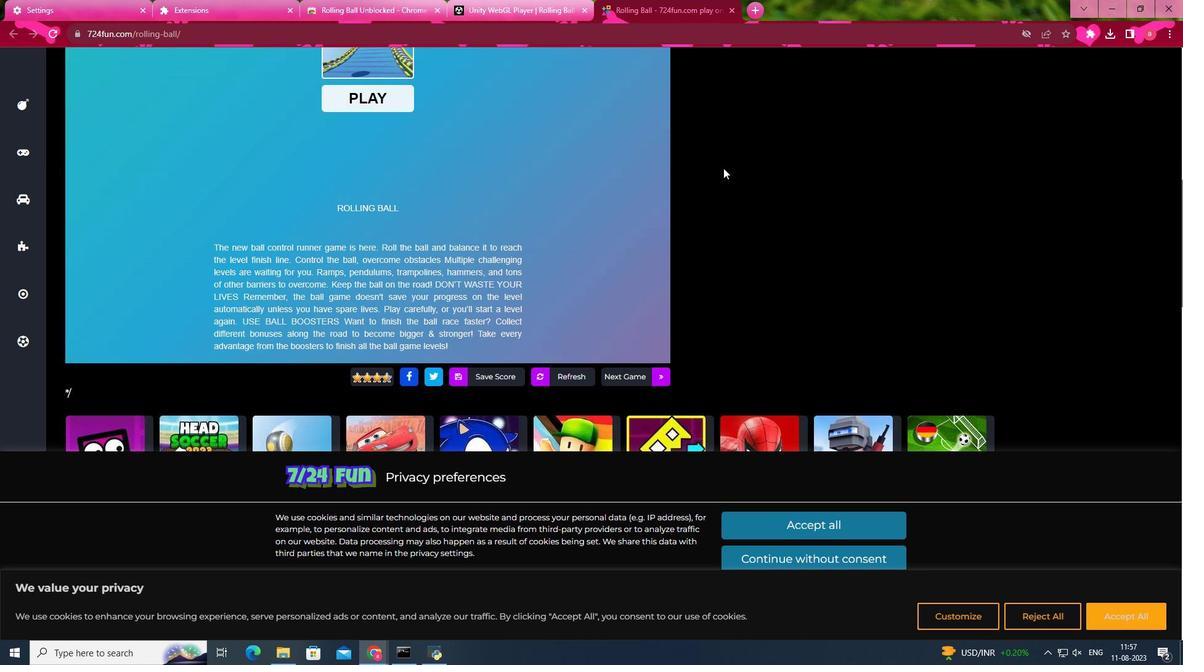 
Action: Mouse scrolled (589, 211) with delta (0, 0)
Screenshot: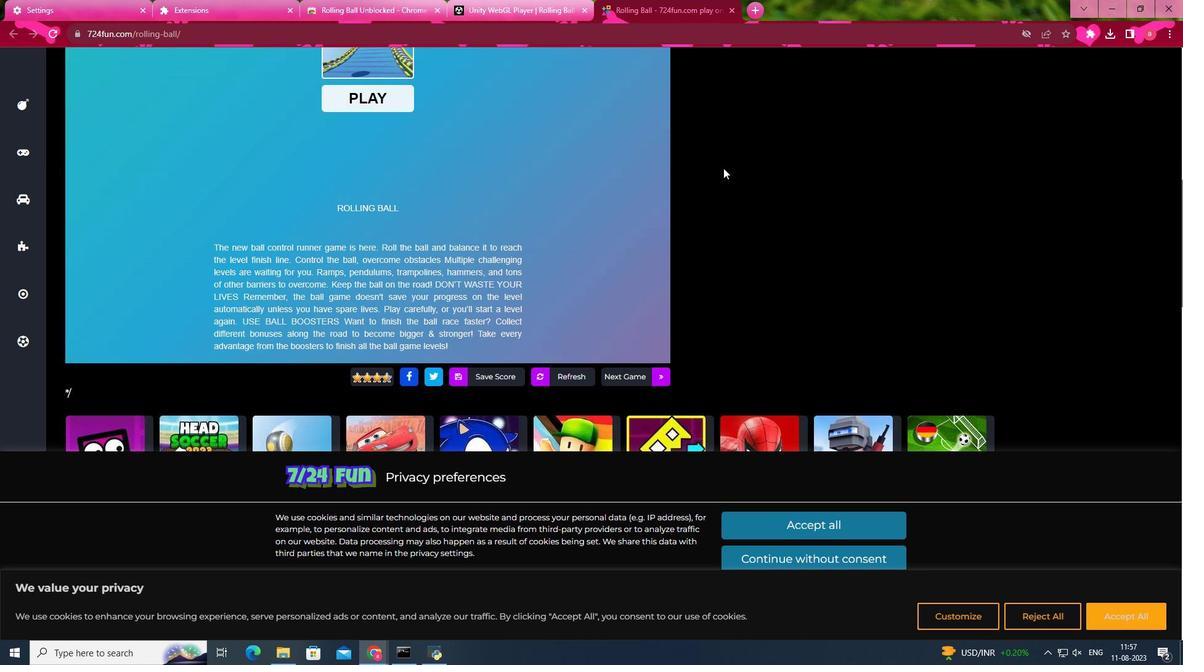 
Action: Mouse scrolled (589, 211) with delta (0, 0)
Screenshot: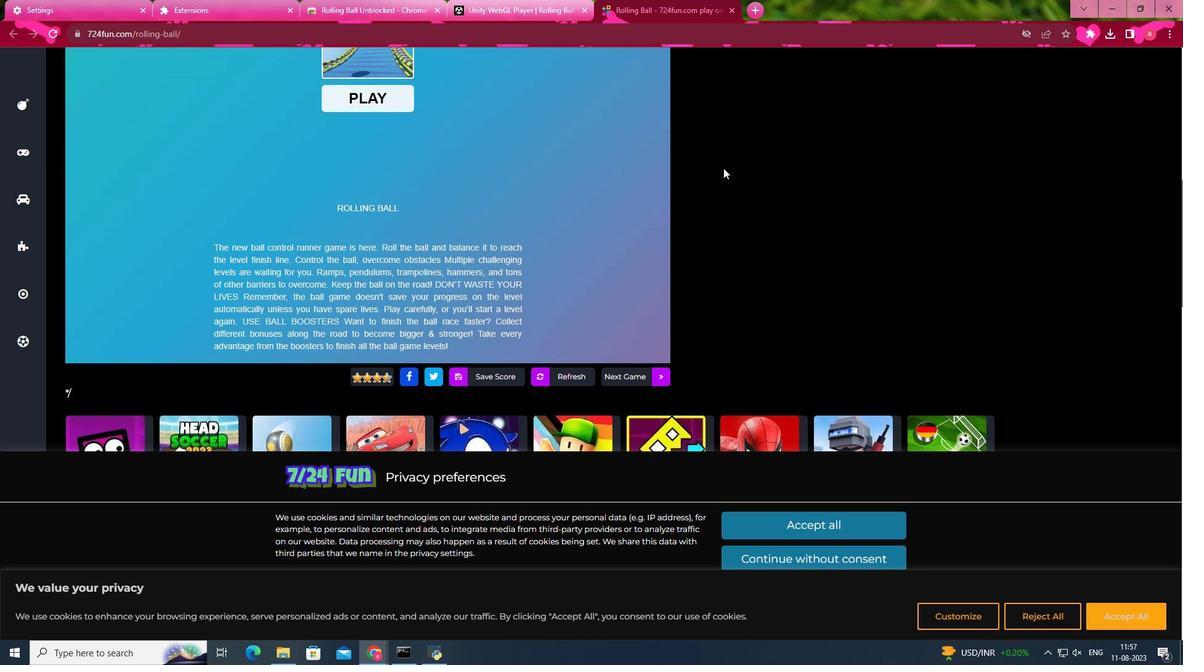 
Action: Mouse scrolled (589, 211) with delta (0, 0)
Screenshot: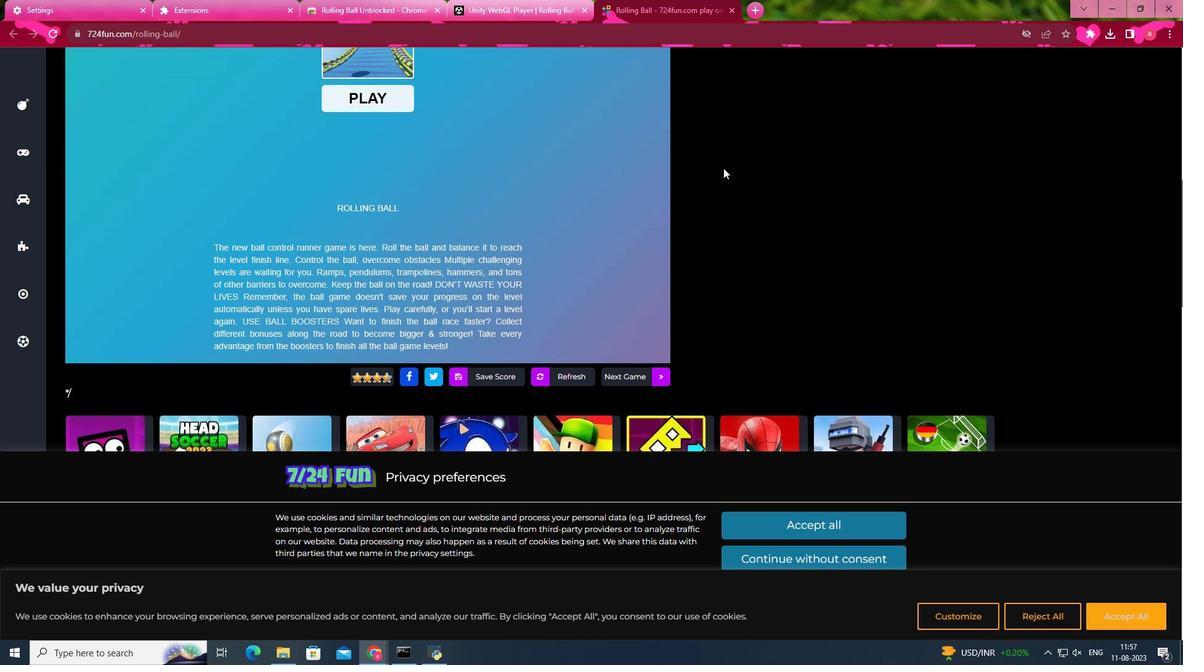 
Action: Mouse scrolled (589, 211) with delta (0, 0)
Screenshot: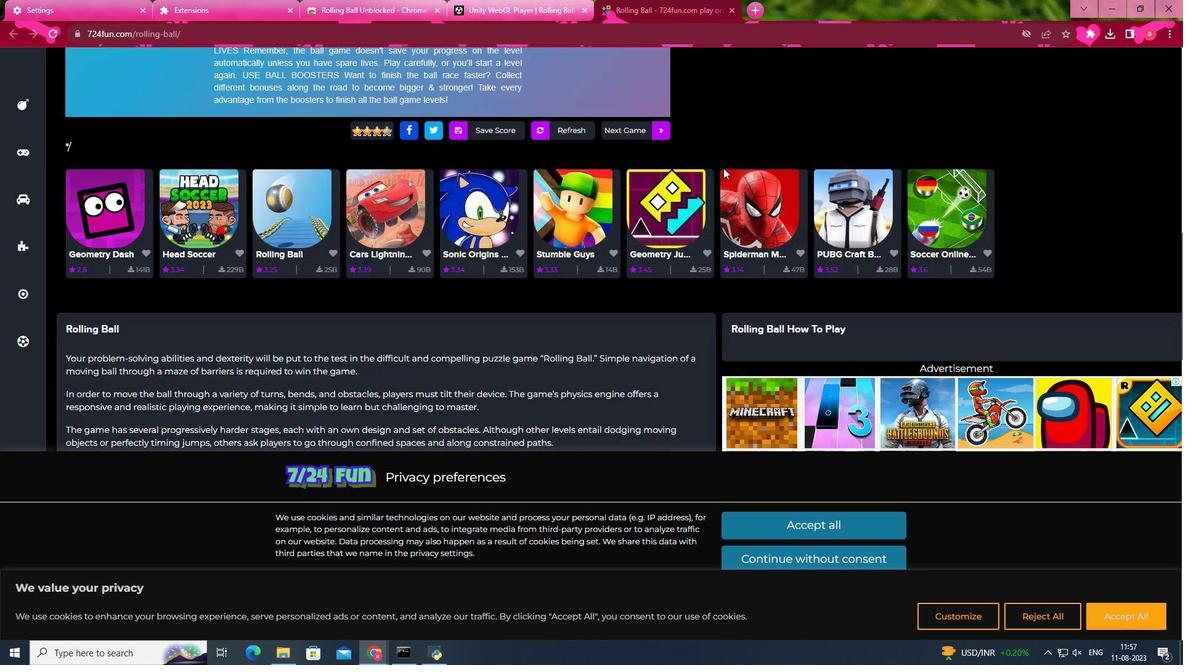 
Action: Mouse scrolled (589, 211) with delta (0, 0)
Screenshot: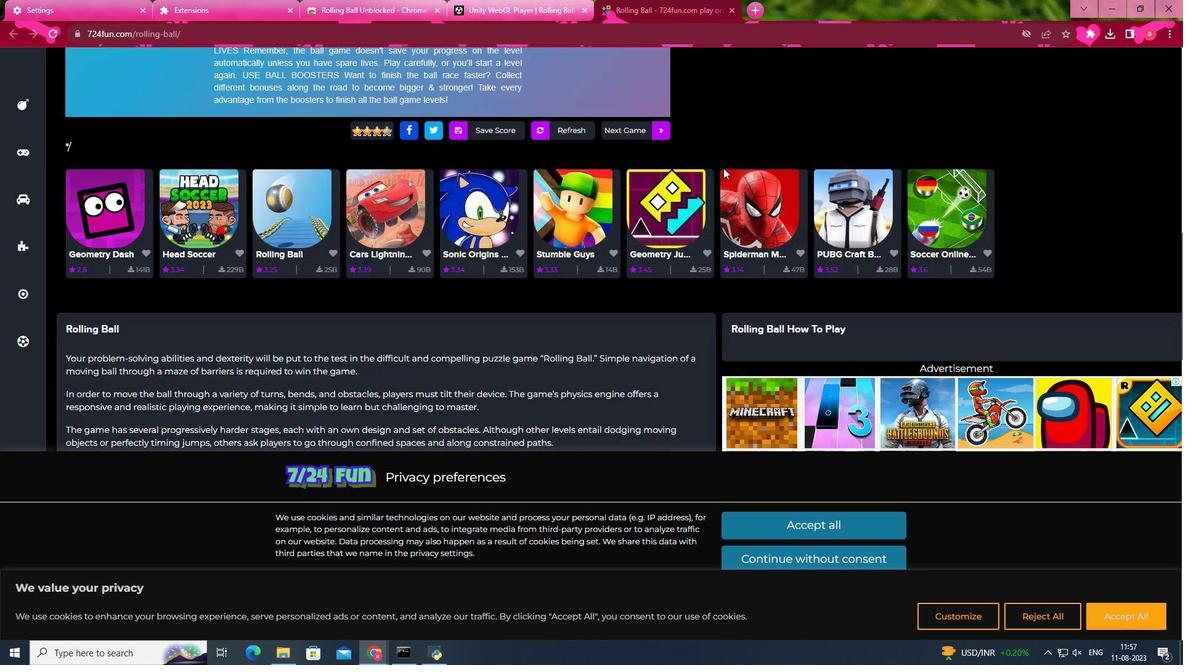 
Action: Mouse scrolled (589, 211) with delta (0, 0)
Screenshot: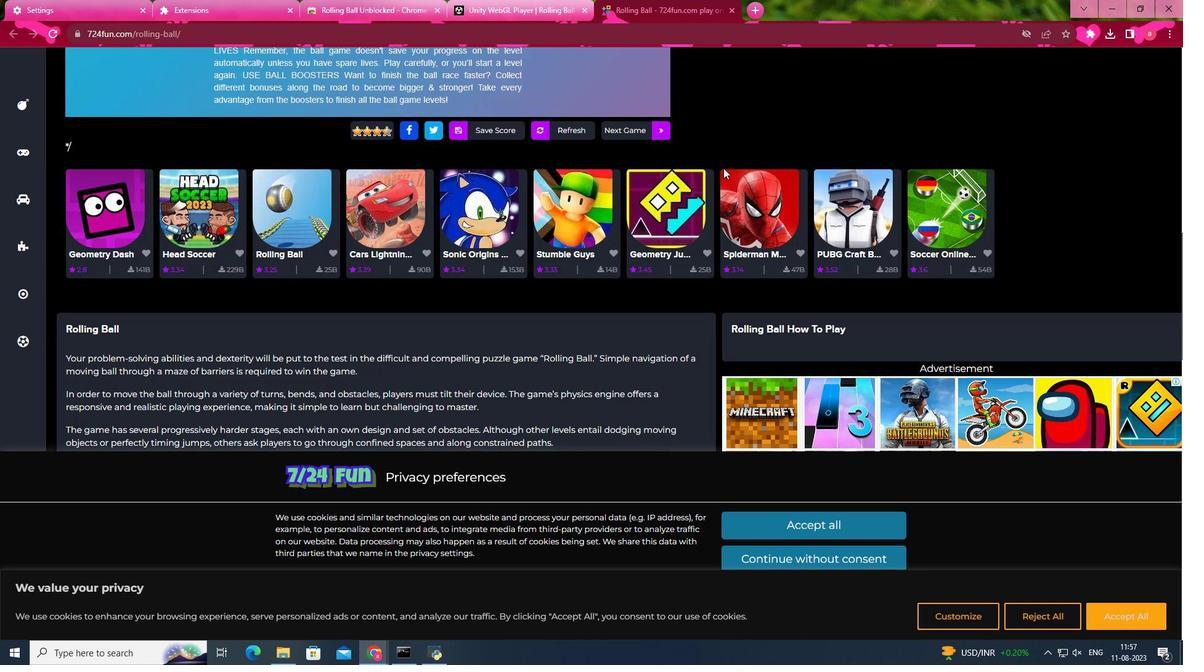 
Action: Mouse scrolled (589, 211) with delta (0, 0)
Screenshot: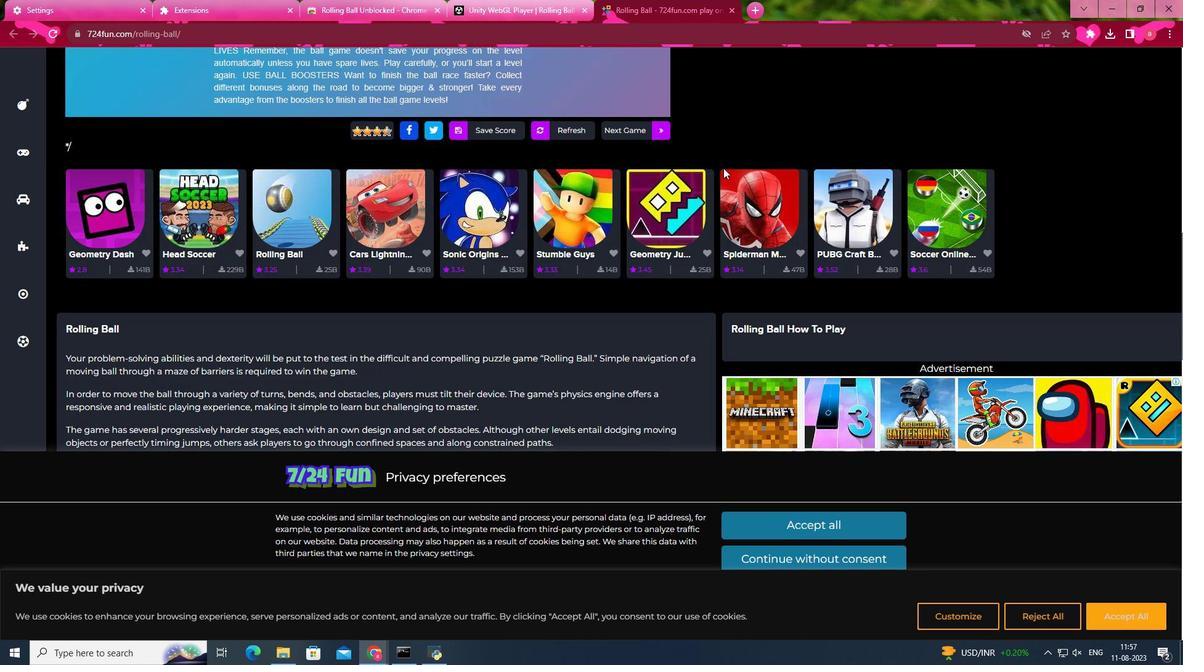 
Action: Mouse moved to (441, 240)
Screenshot: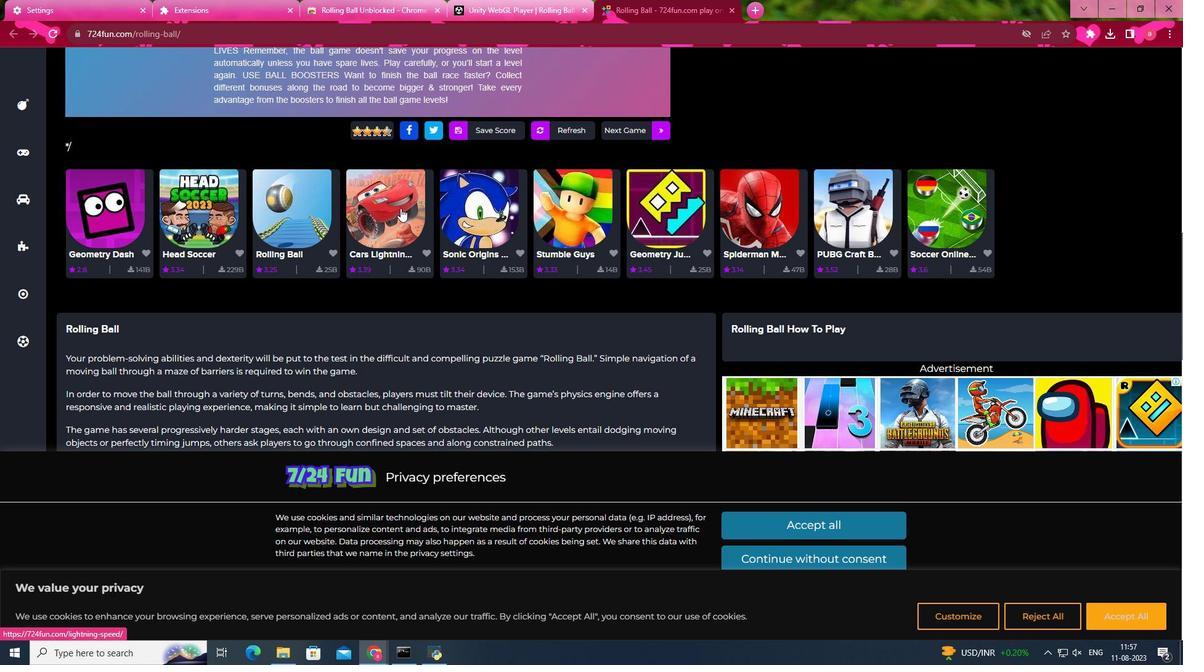 
Action: Mouse pressed left at (441, 240)
Screenshot: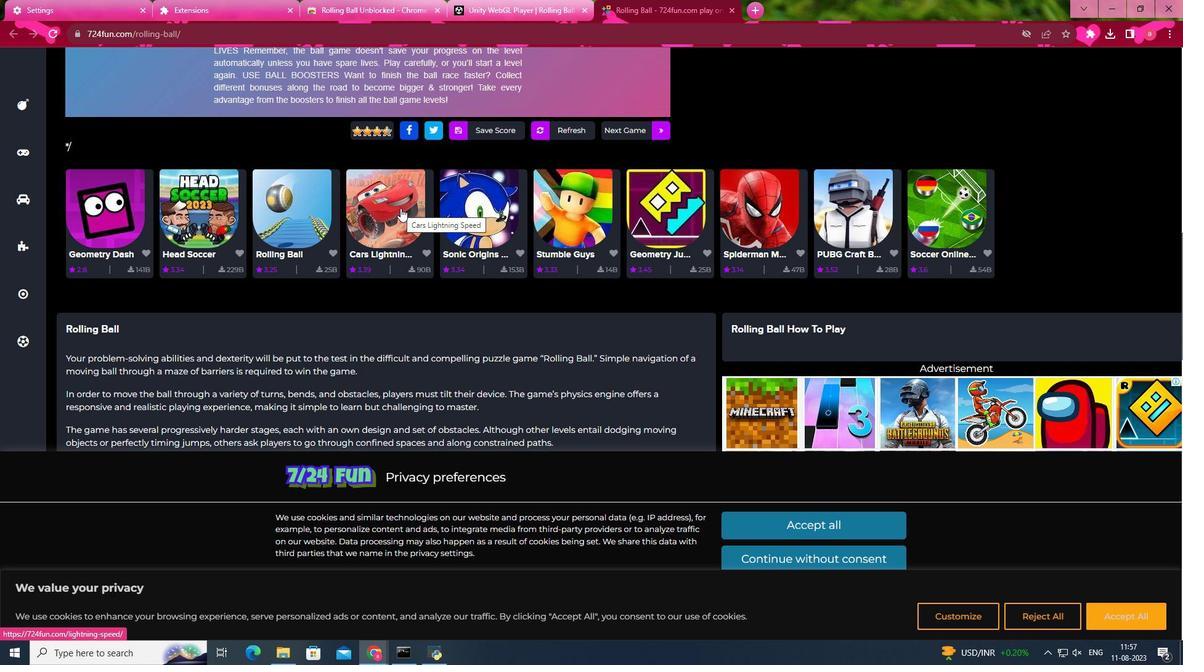 
Action: Mouse moved to (473, 93)
Screenshot: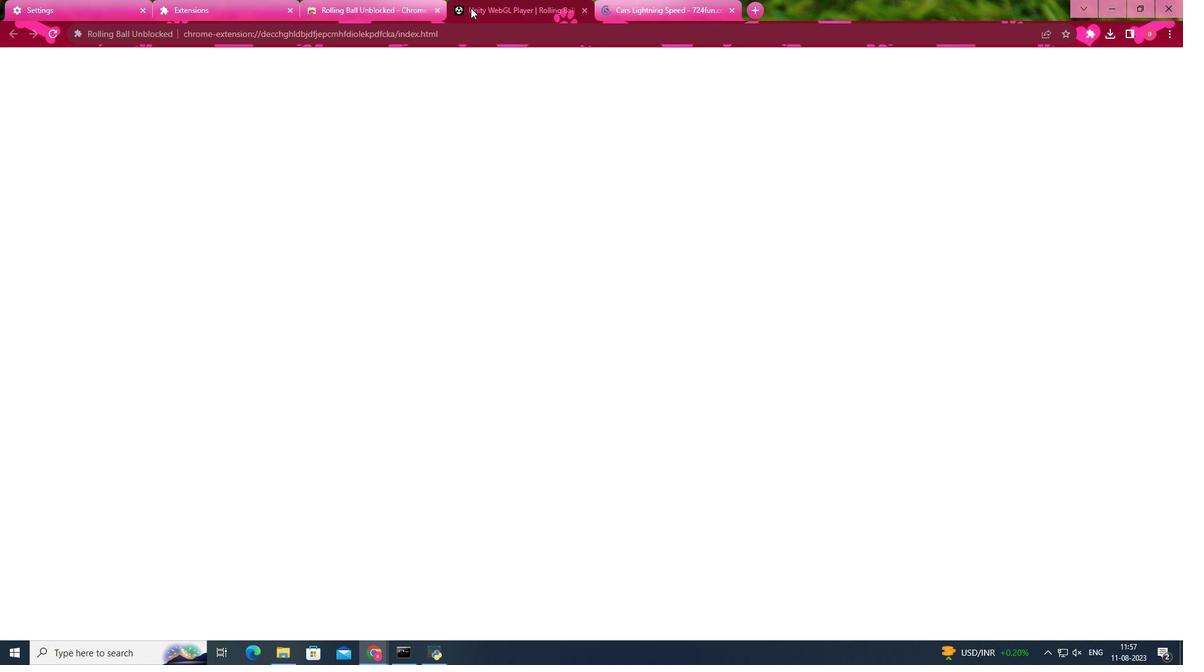 
Action: Mouse pressed left at (473, 93)
Screenshot: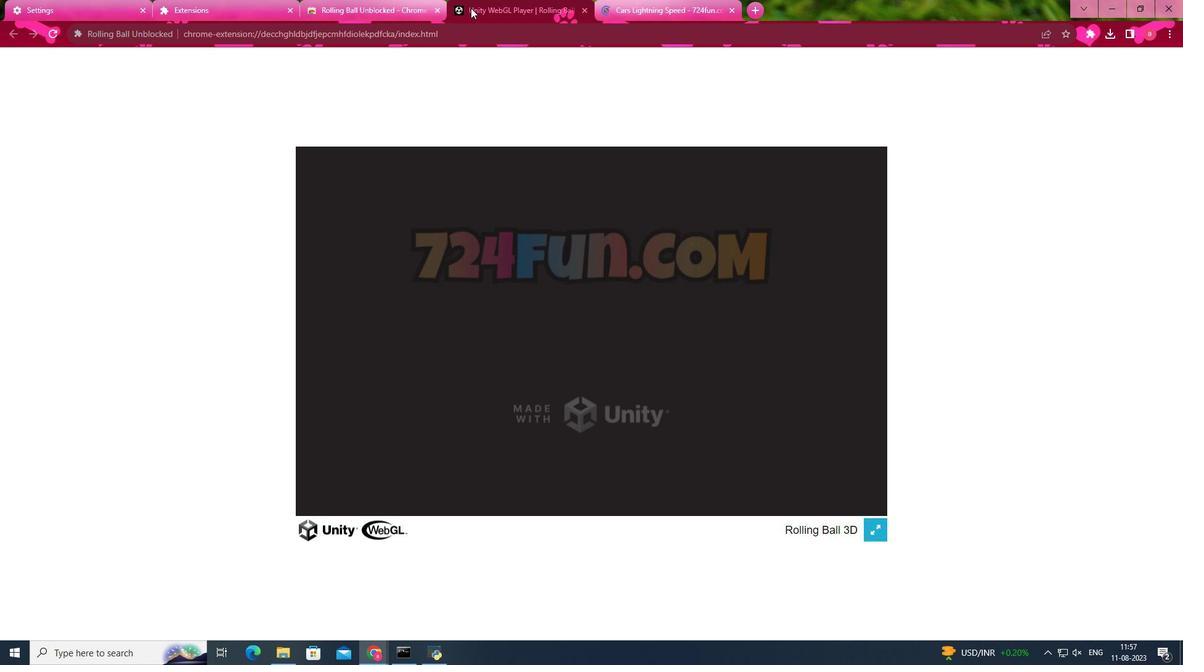 
Action: Mouse moved to (518, 337)
Screenshot: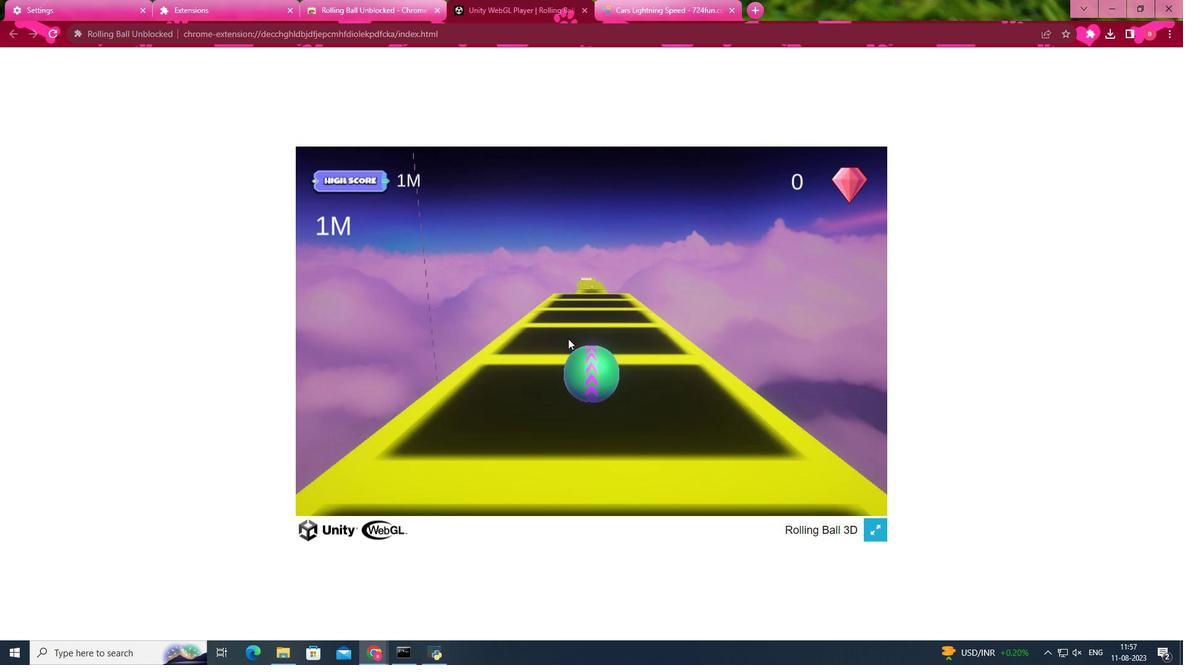 
Action: Mouse pressed left at (518, 337)
Screenshot: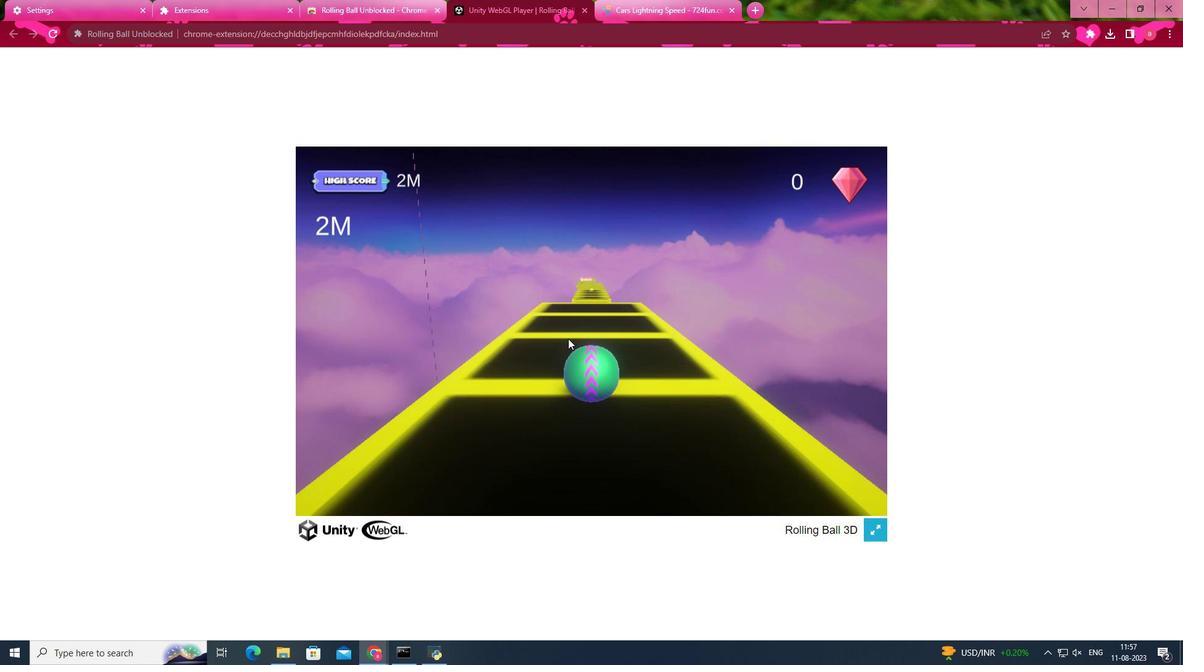 
Action: Mouse moved to (529, 359)
Screenshot: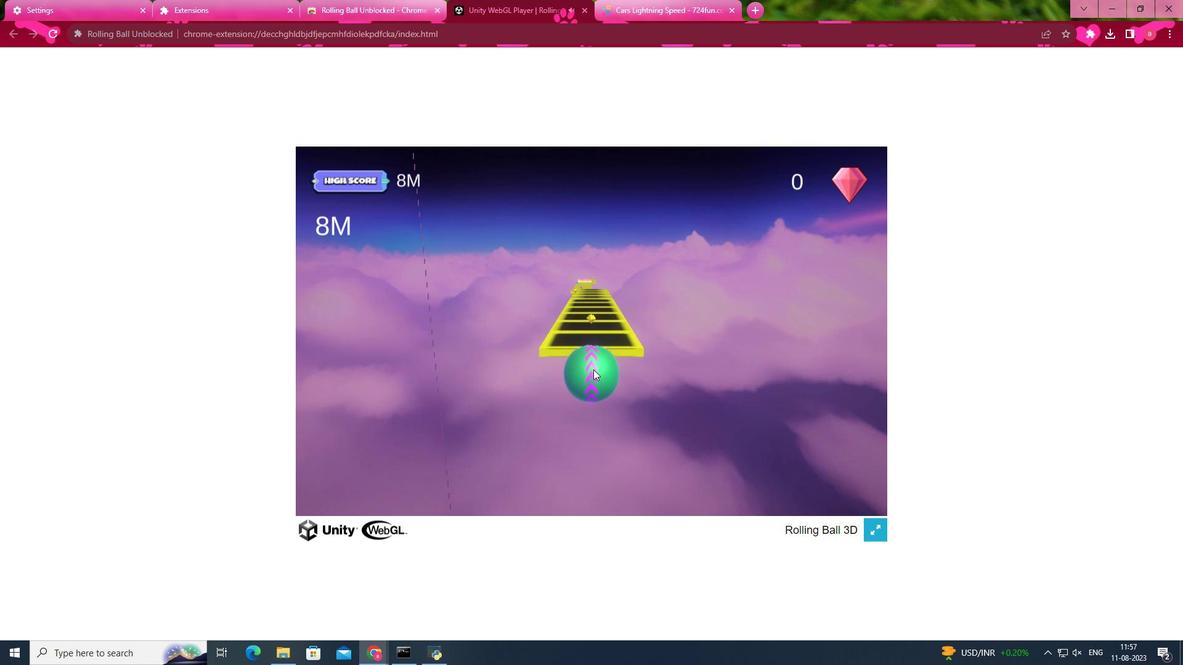
Action: Mouse pressed left at (529, 359)
Screenshot: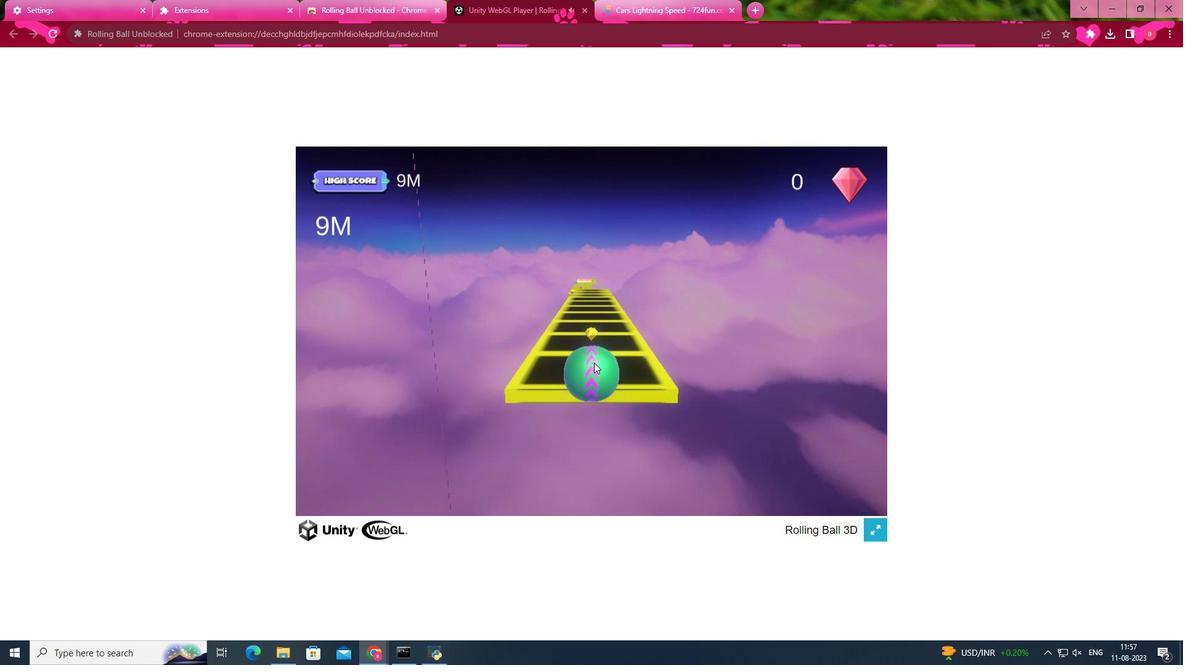 
Action: Mouse moved to (529, 354)
Screenshot: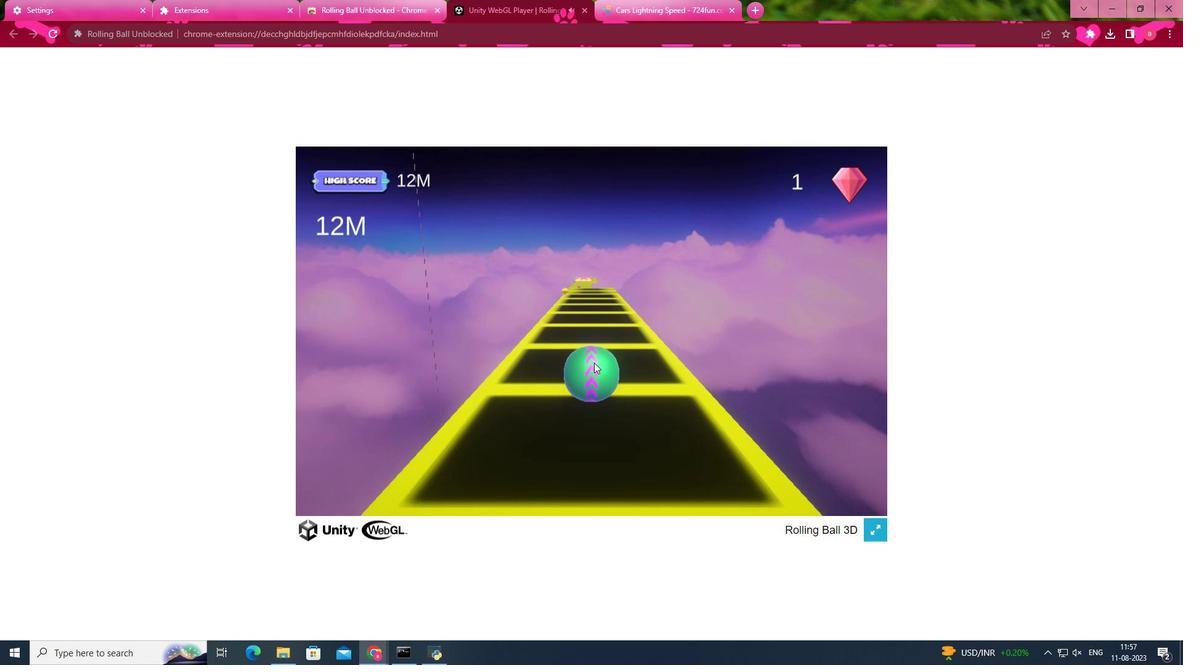 
Action: Mouse pressed left at (529, 354)
Screenshot: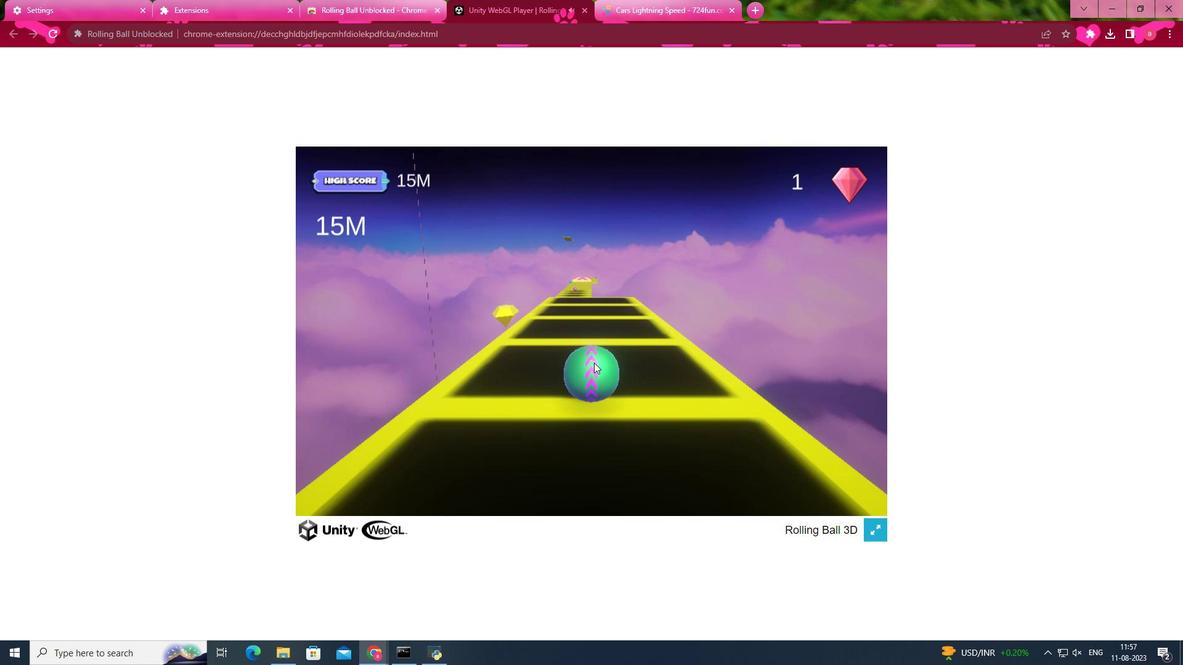 
Action: Mouse pressed left at (529, 354)
Screenshot: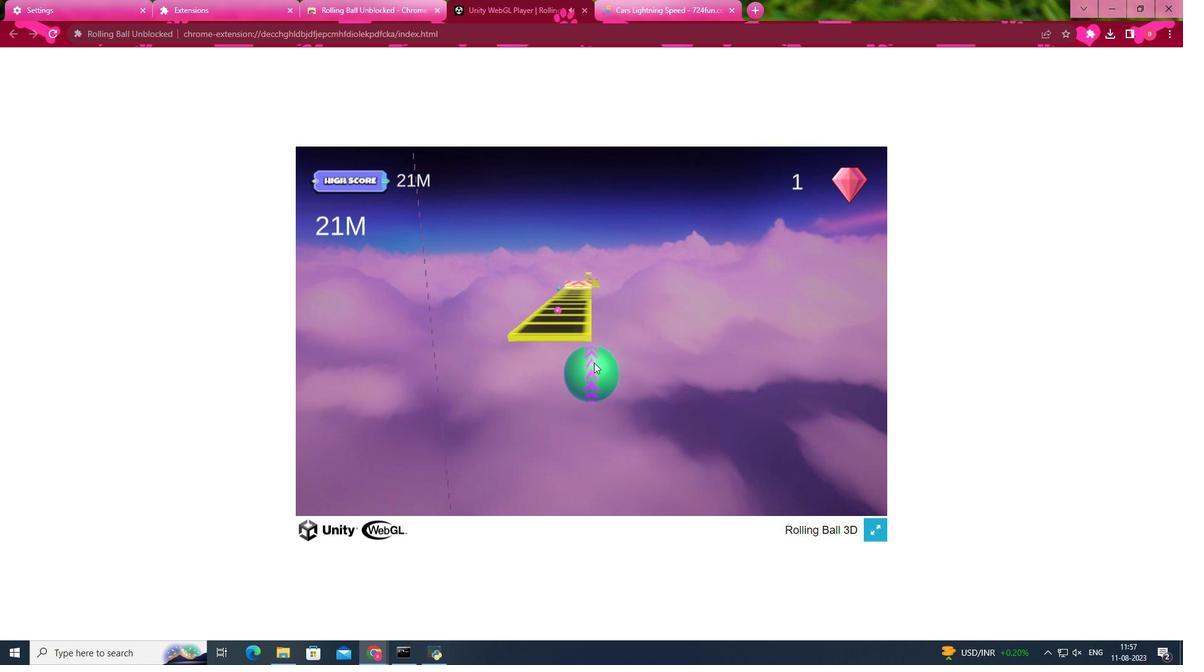 
Action: Mouse moved to (444, 356)
Screenshot: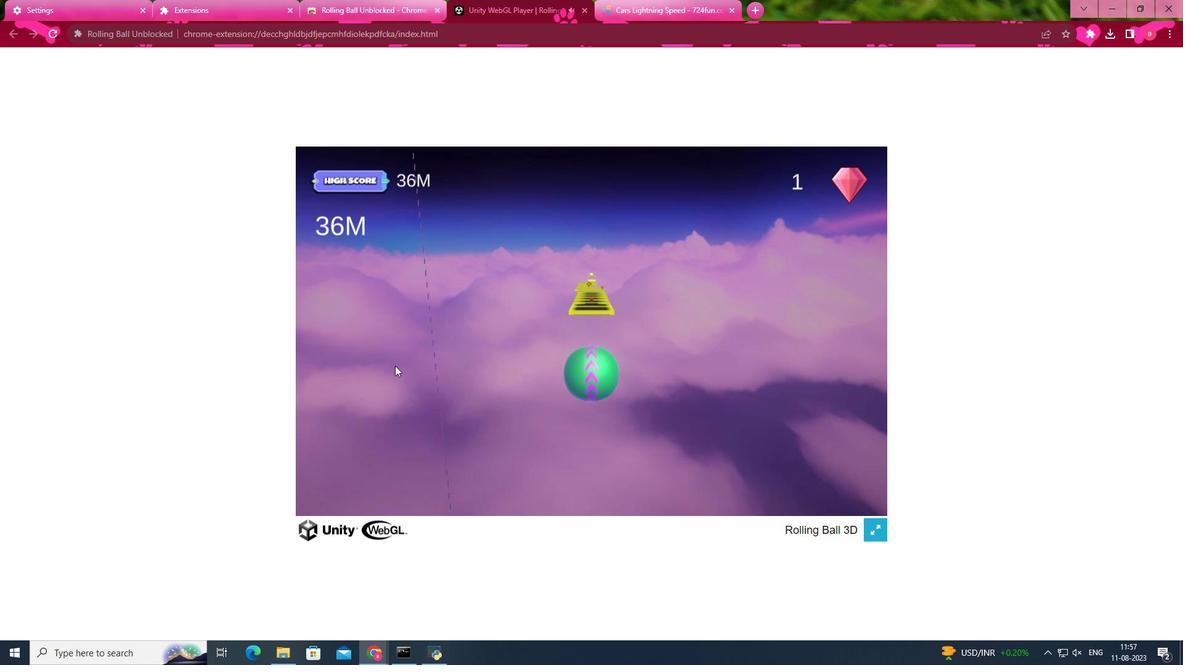 
Action: Mouse pressed left at (465, 350)
Screenshot: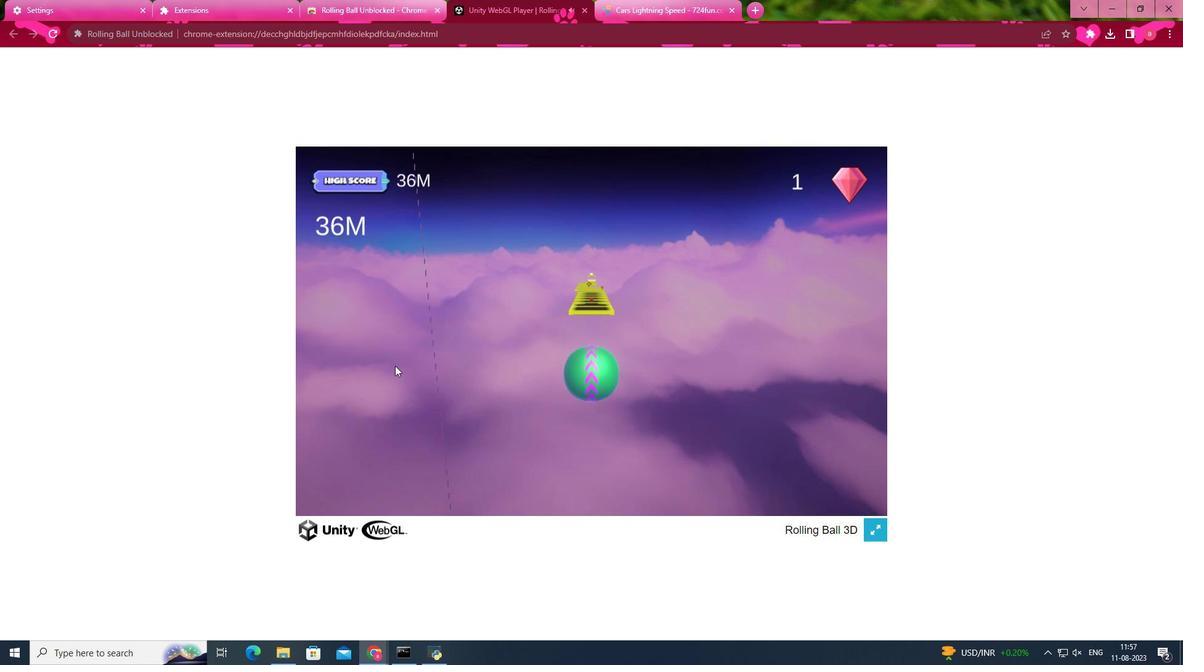 
Action: Mouse moved to (518, 351)
Screenshot: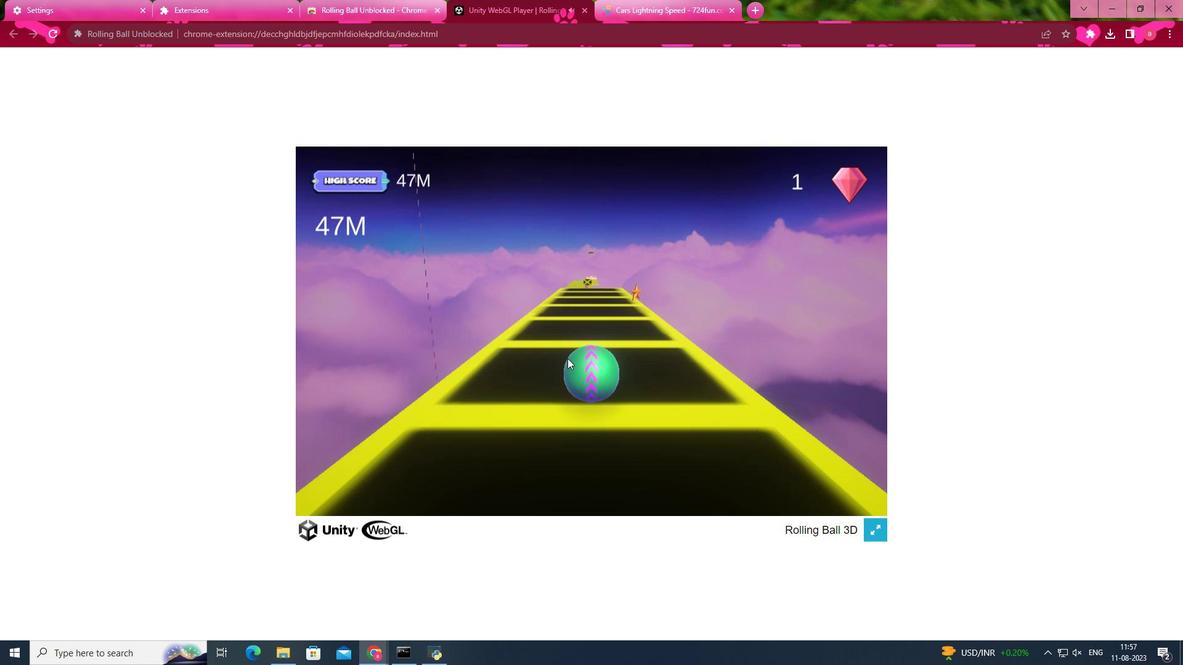 
Action: Mouse pressed left at (518, 351)
Screenshot: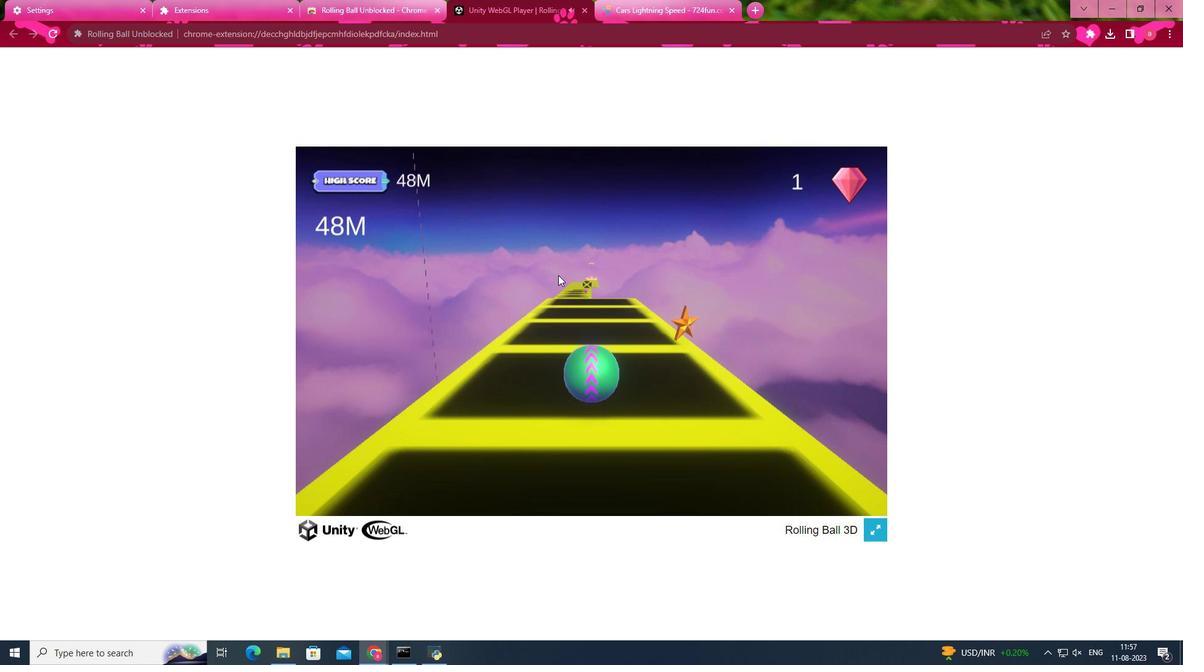
Action: Mouse moved to (521, 302)
Screenshot: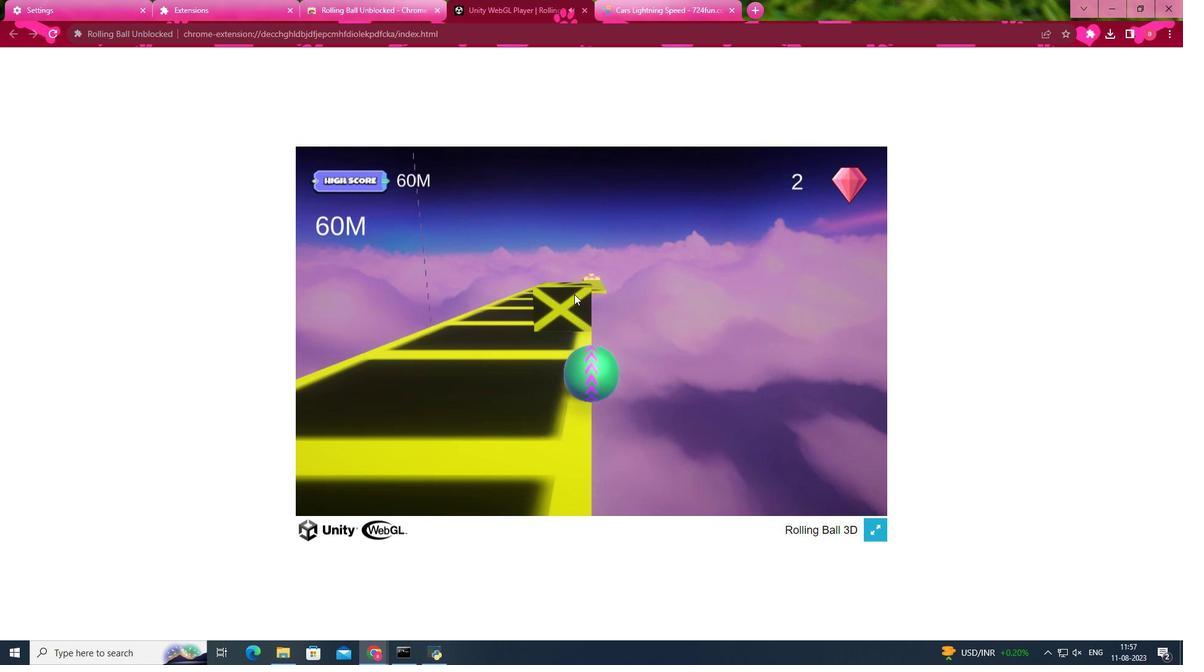 
Action: Mouse scrolled (521, 300) with delta (0, 0)
Screenshot: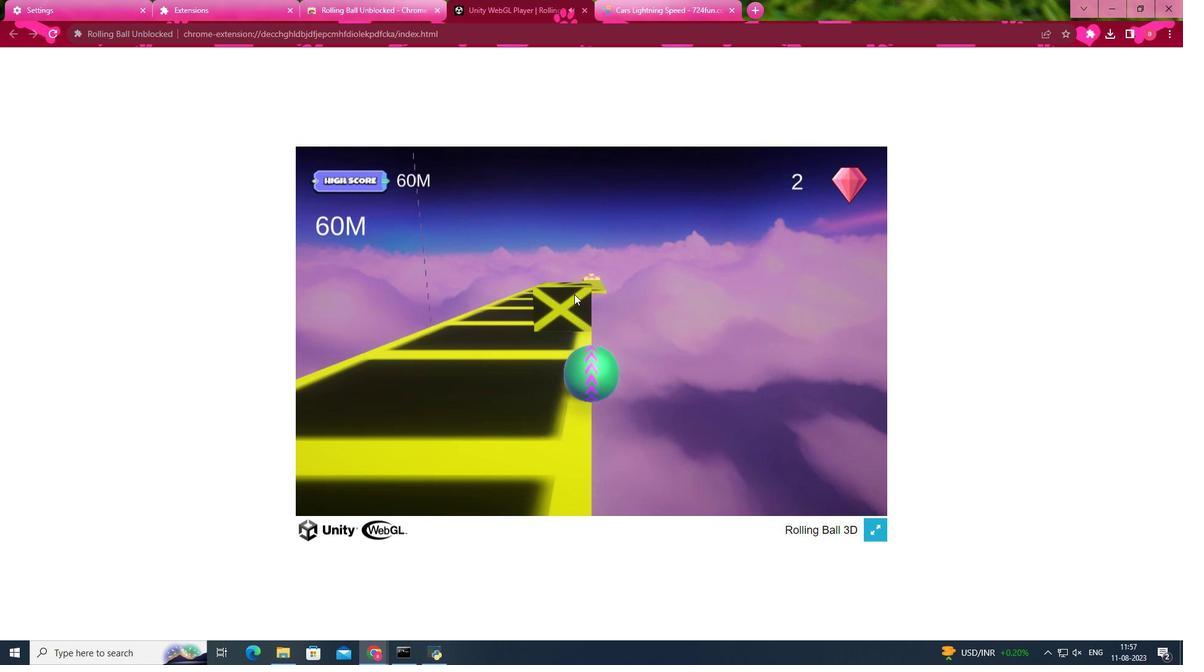 
Action: Mouse moved to (521, 303)
Screenshot: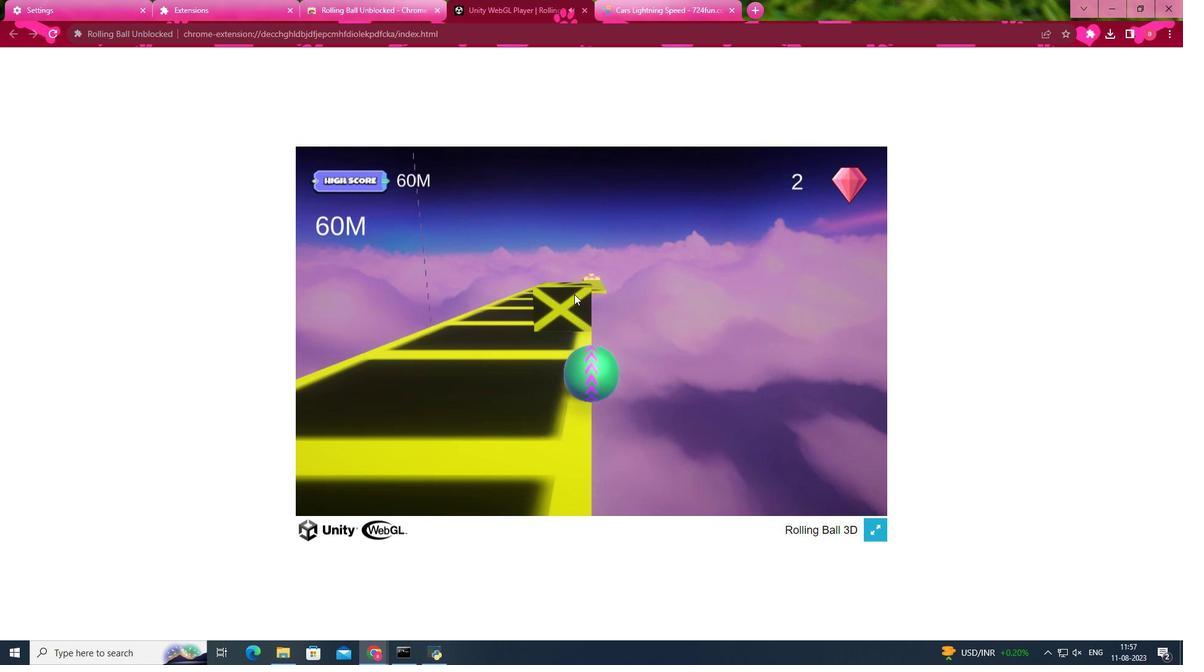 
Action: Mouse scrolled (521, 301) with delta (0, 0)
Screenshot: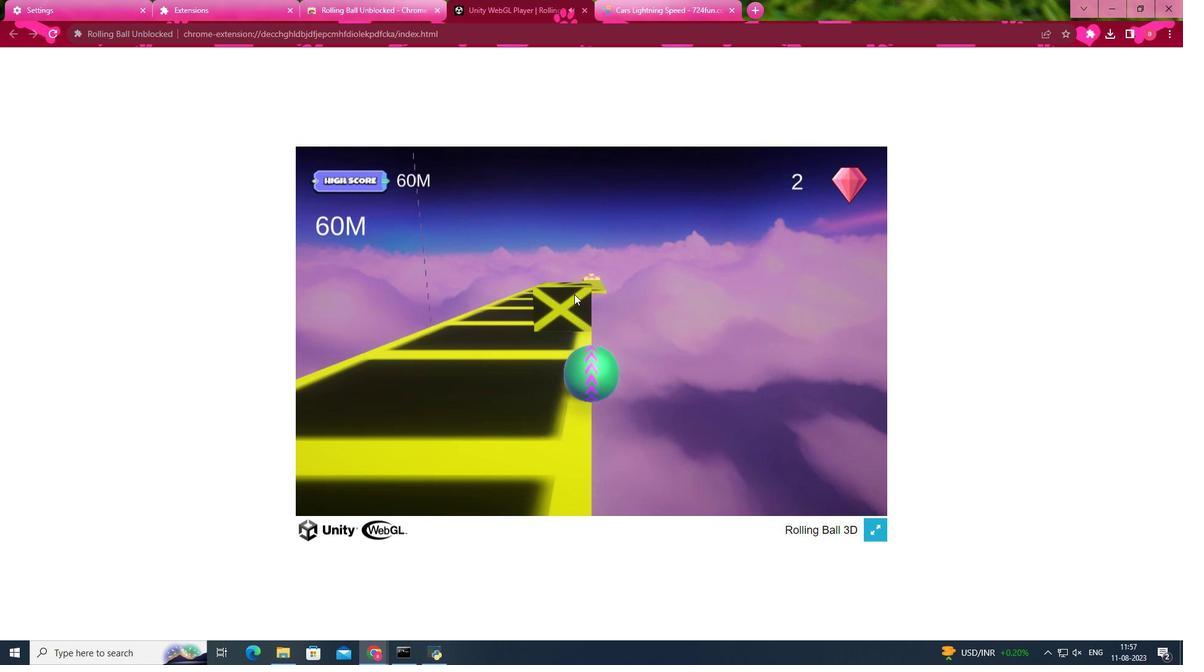 
Action: Mouse moved to (521, 304)
Screenshot: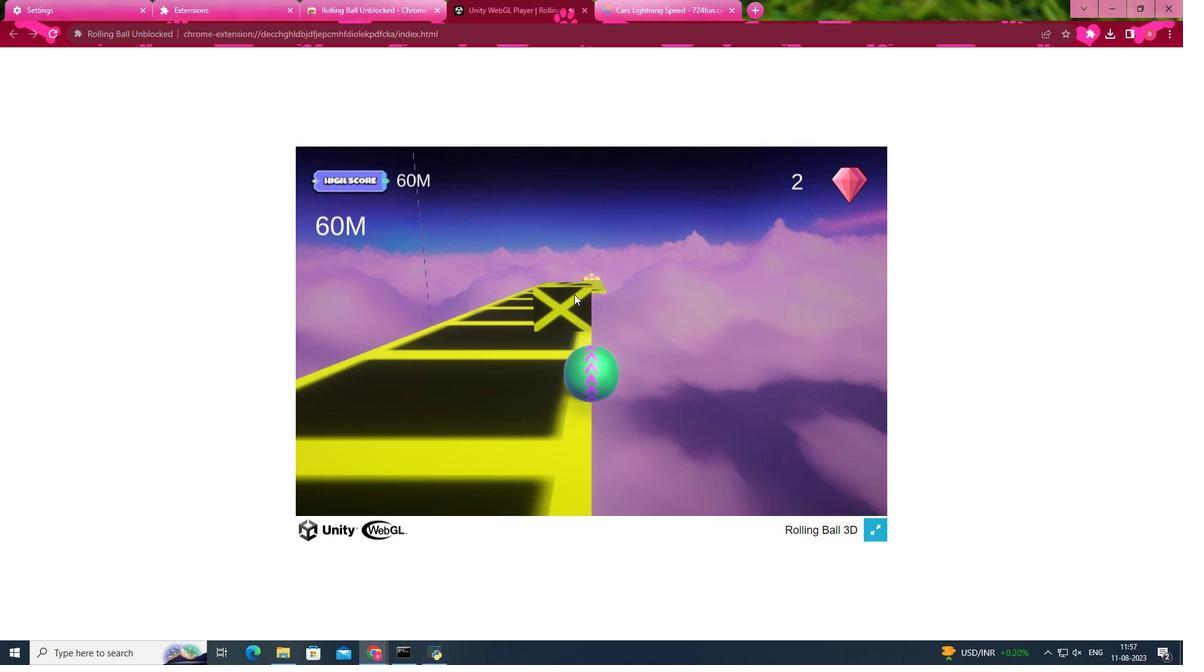 
Action: Mouse scrolled (521, 303) with delta (0, 0)
Screenshot: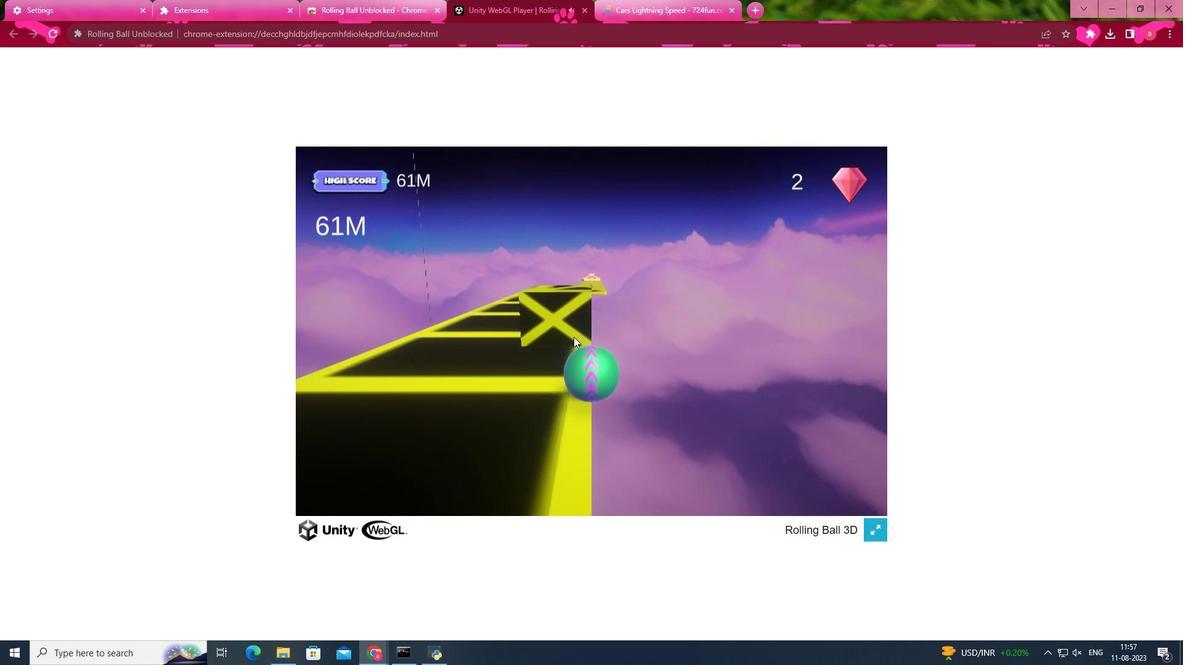 
Action: Mouse moved to (521, 305)
Screenshot: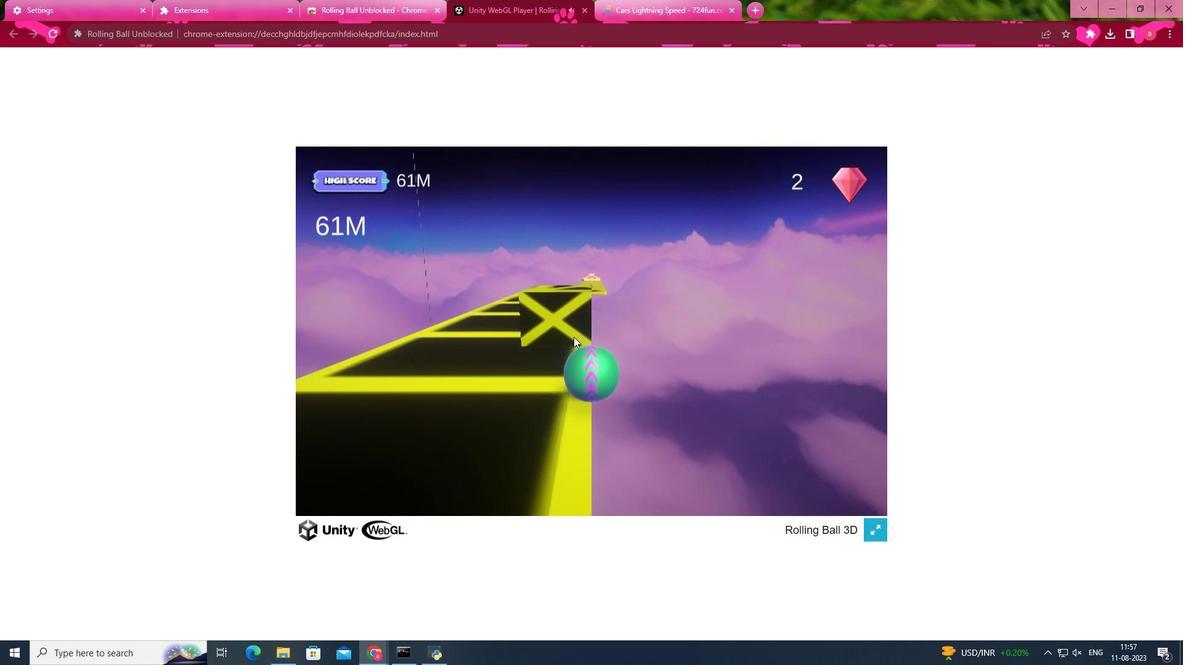 
Action: Mouse scrolled (521, 303) with delta (0, -1)
Screenshot: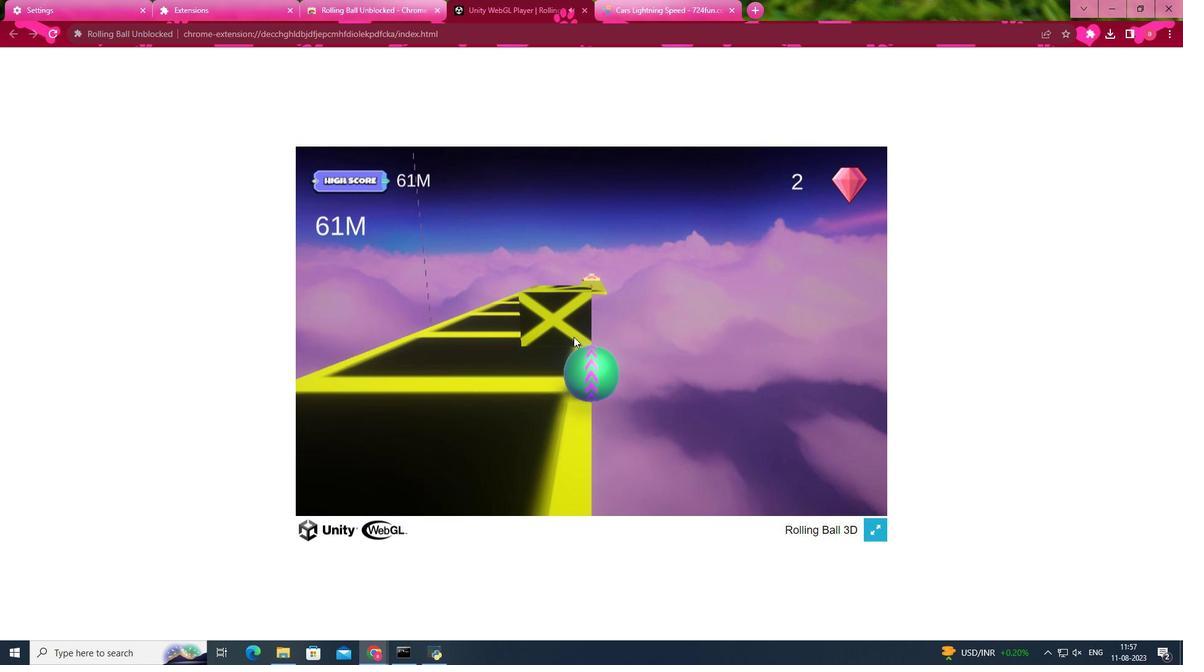 
Action: Mouse moved to (521, 308)
Screenshot: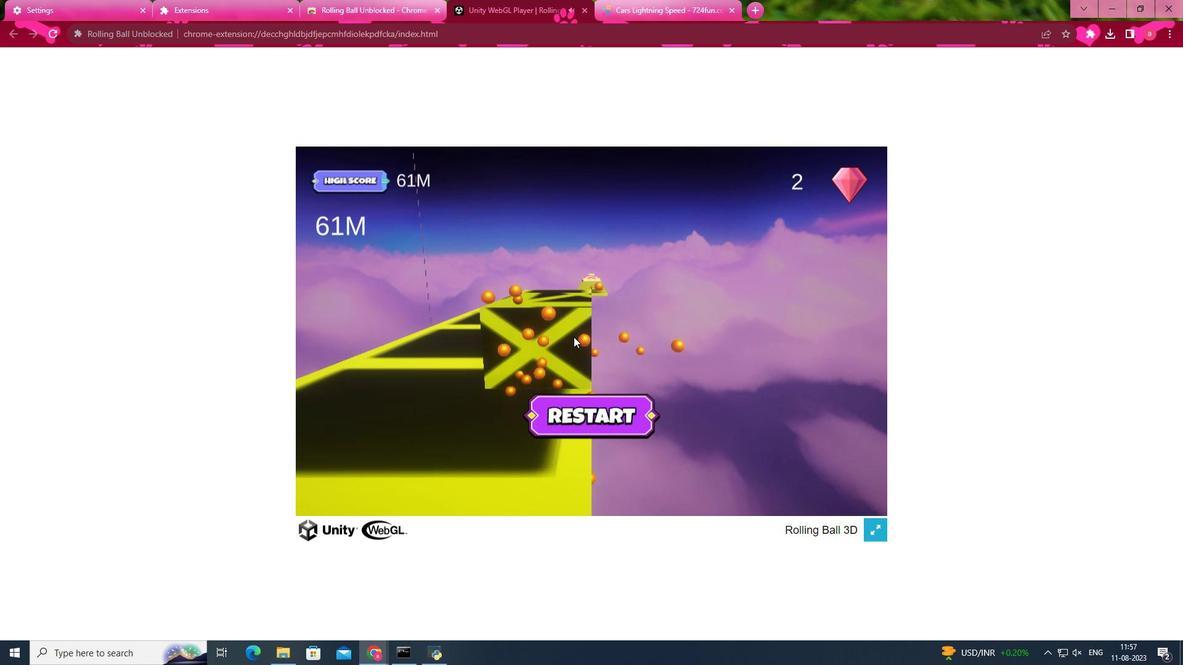 
Action: Mouse scrolled (521, 303) with delta (0, 0)
Screenshot: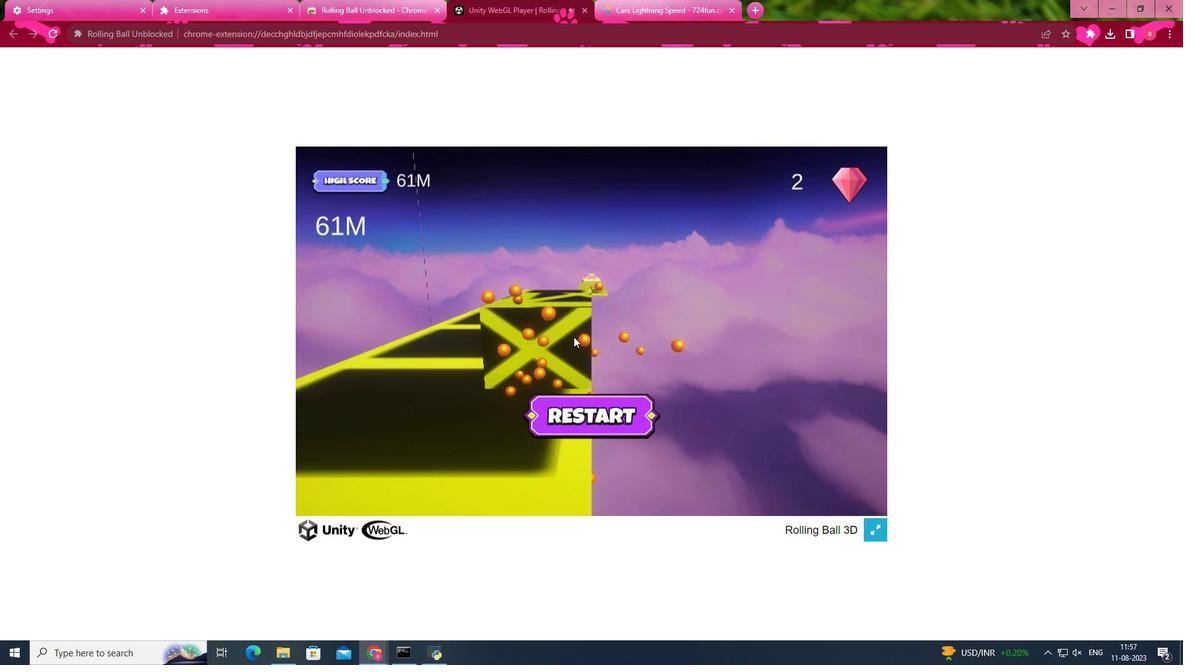 
Action: Mouse moved to (521, 327)
Screenshot: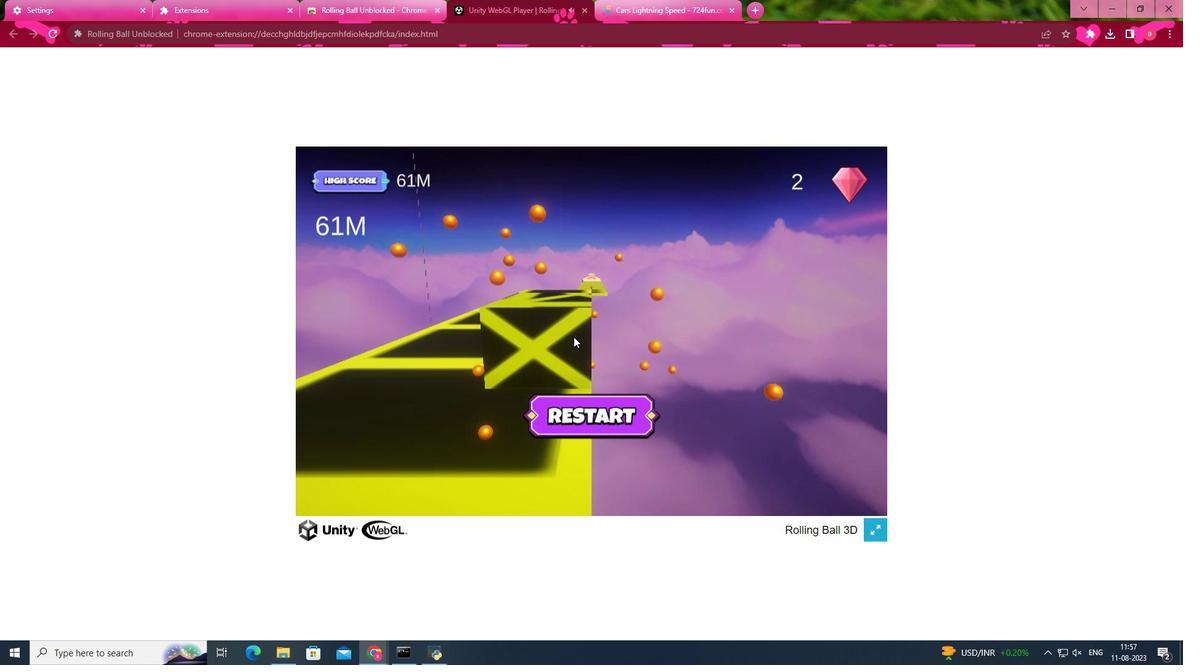 
Action: Mouse scrolled (521, 303) with delta (0, 0)
Screenshot: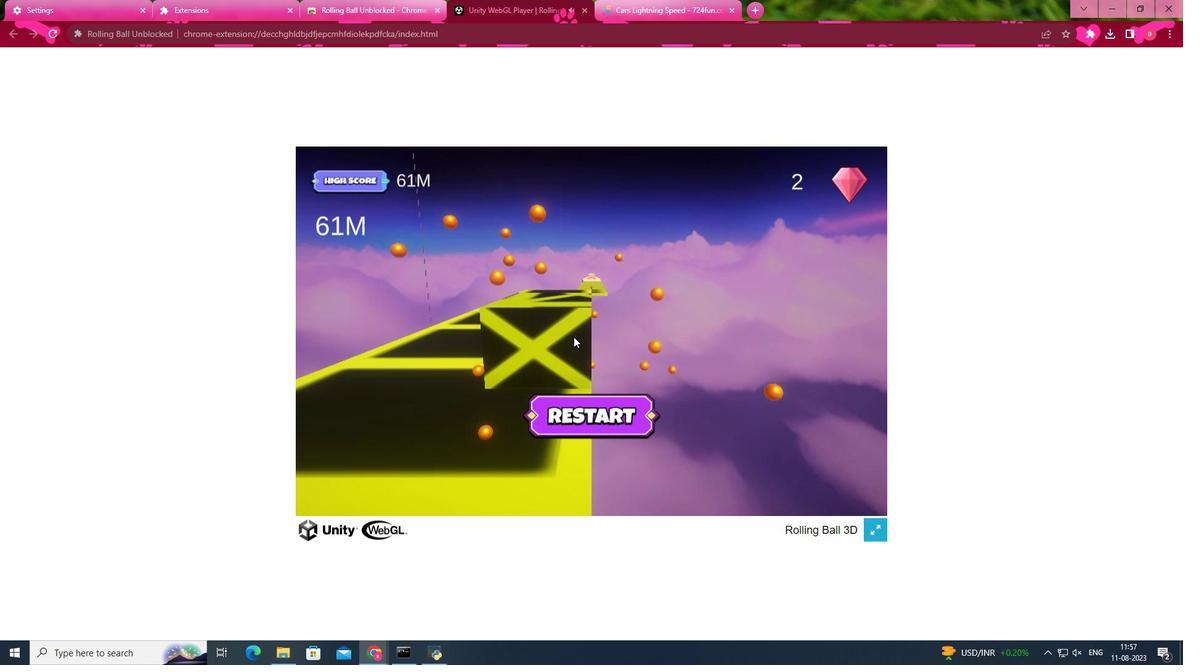 
Action: Mouse moved to (520, 335)
Screenshot: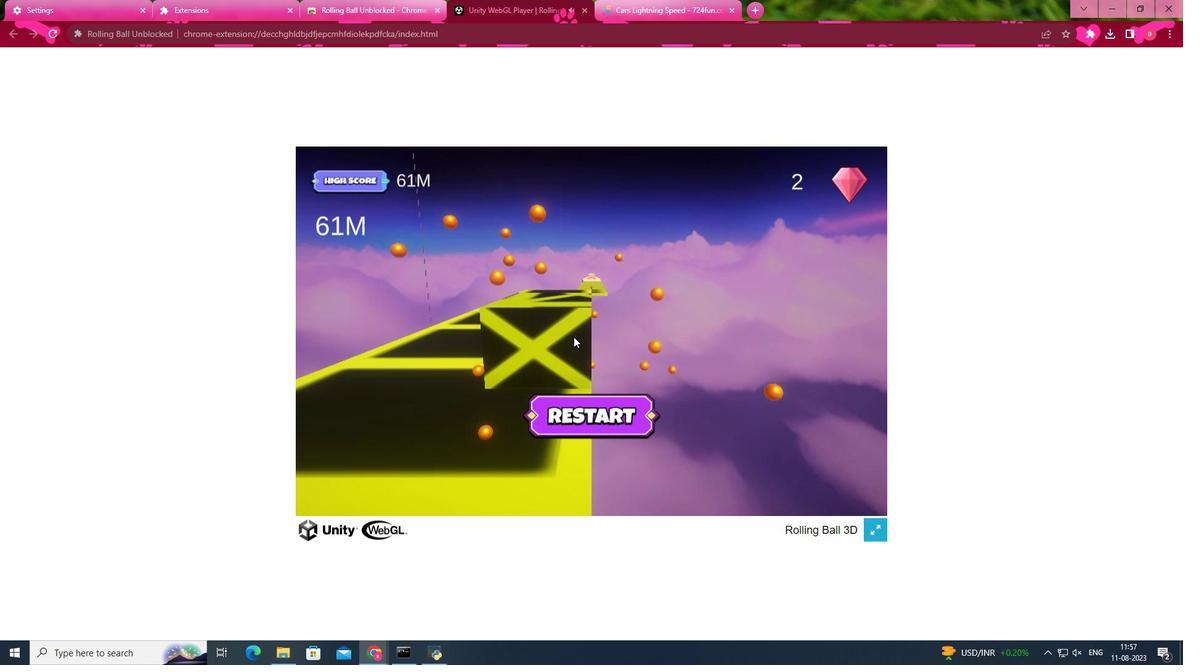 
Action: Mouse scrolled (521, 304) with delta (0, 0)
Screenshot: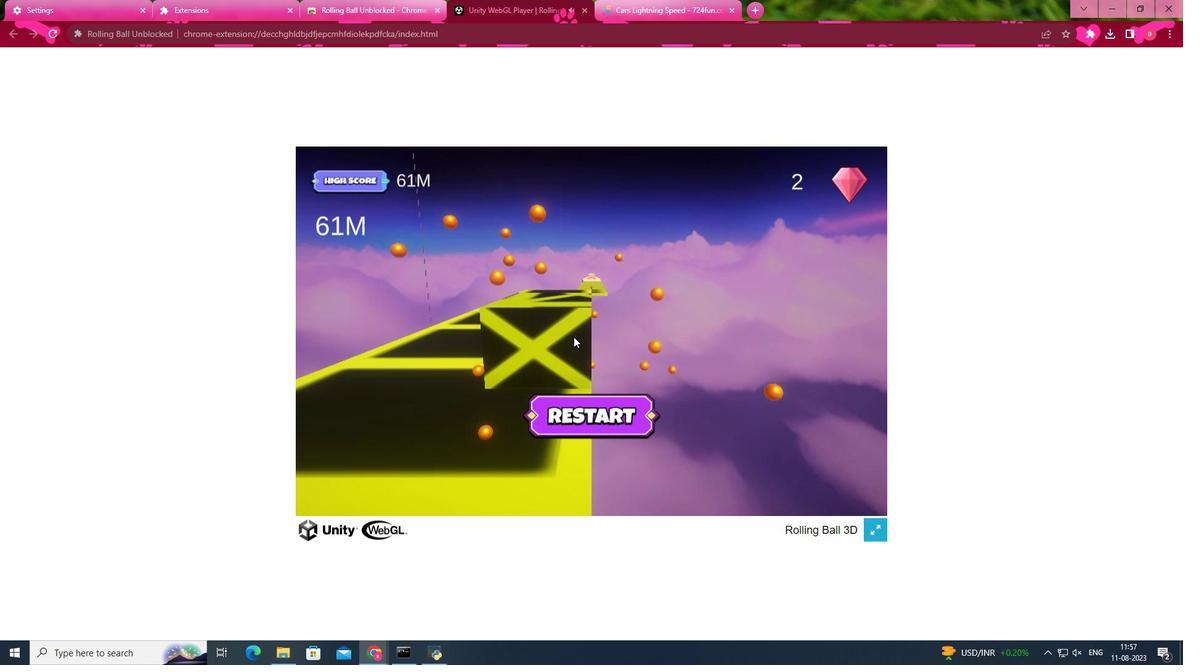 
Action: Mouse moved to (520, 335)
Screenshot: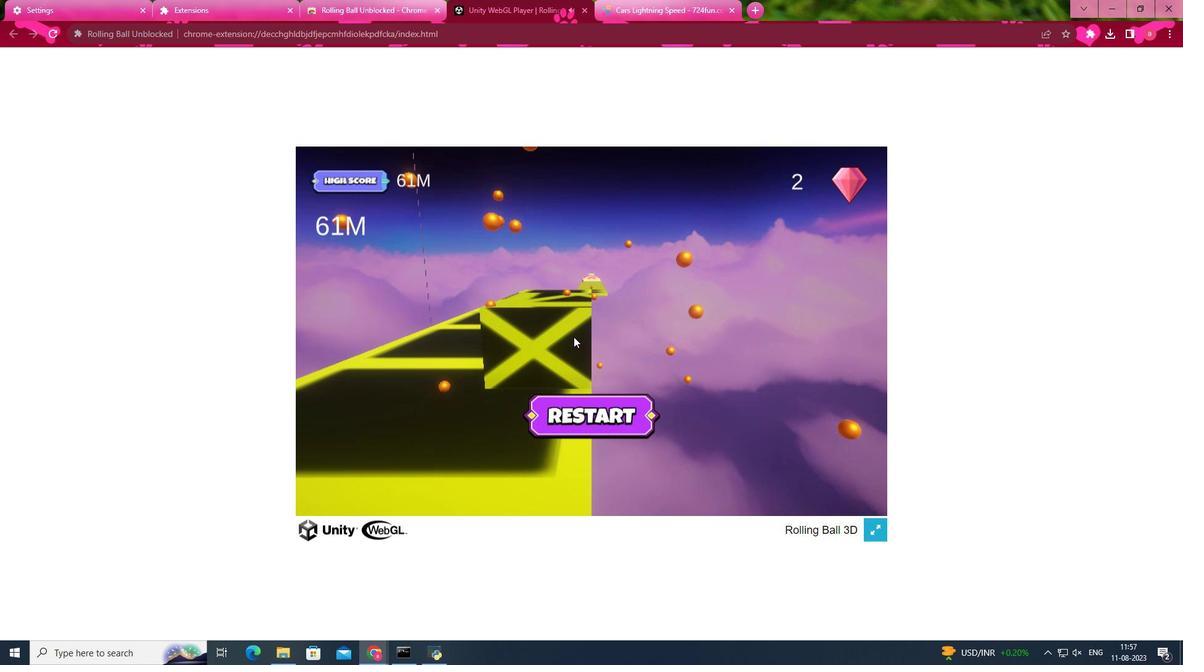 
Action: Mouse scrolled (520, 336) with delta (0, 0)
Screenshot: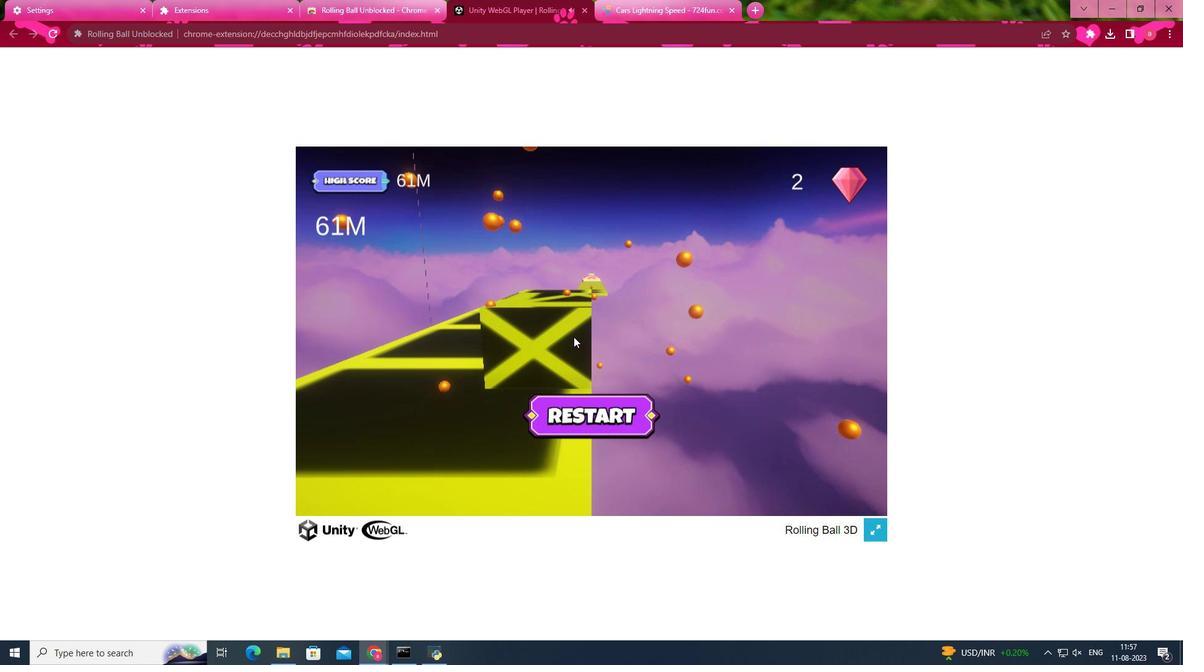 
Action: Mouse scrolled (520, 336) with delta (0, 0)
Screenshot: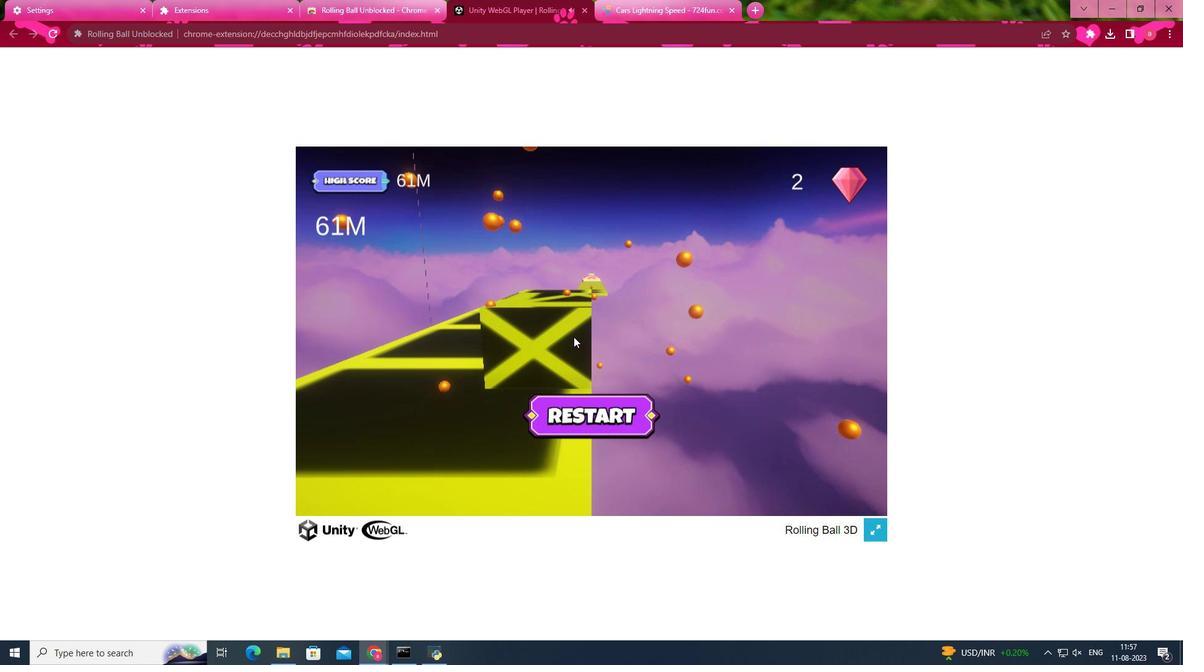 
Action: Mouse scrolled (520, 336) with delta (0, 0)
Screenshot: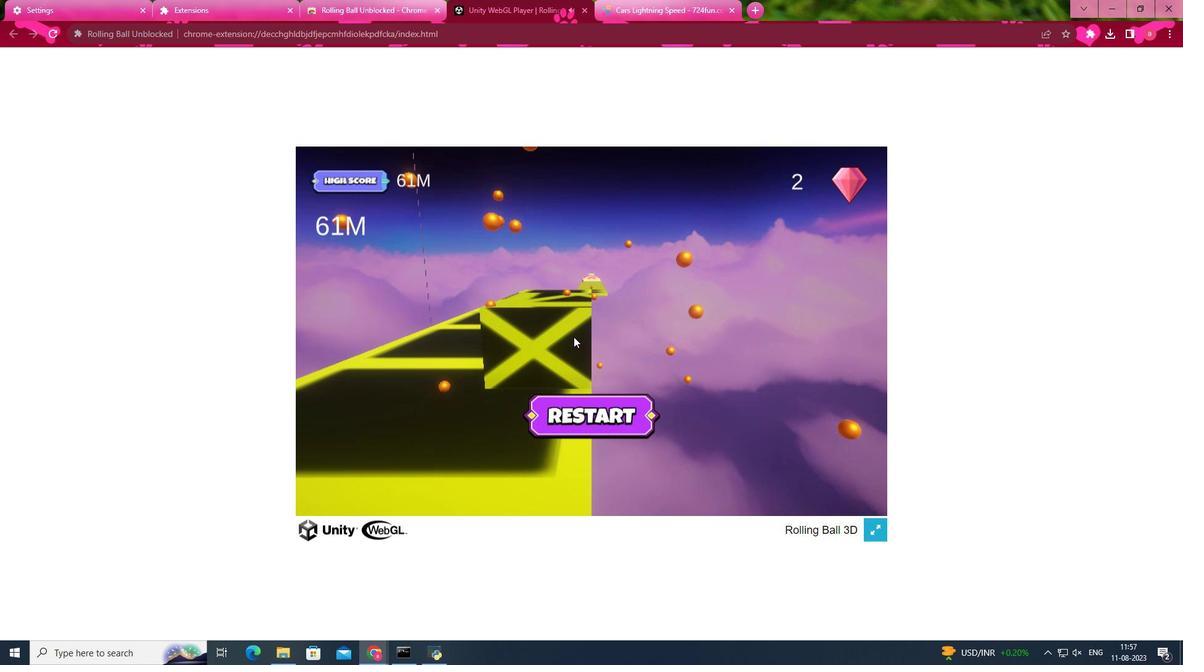 
Action: Mouse scrolled (520, 336) with delta (0, 0)
Screenshot: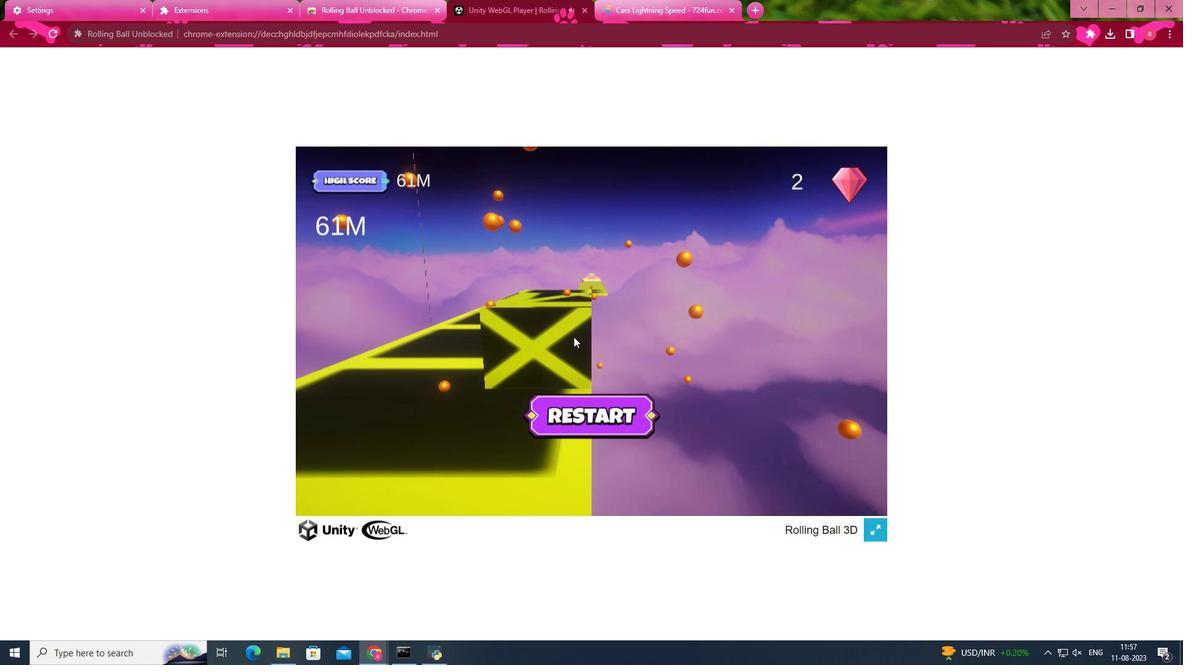 
Action: Mouse scrolled (520, 336) with delta (0, 0)
Screenshot: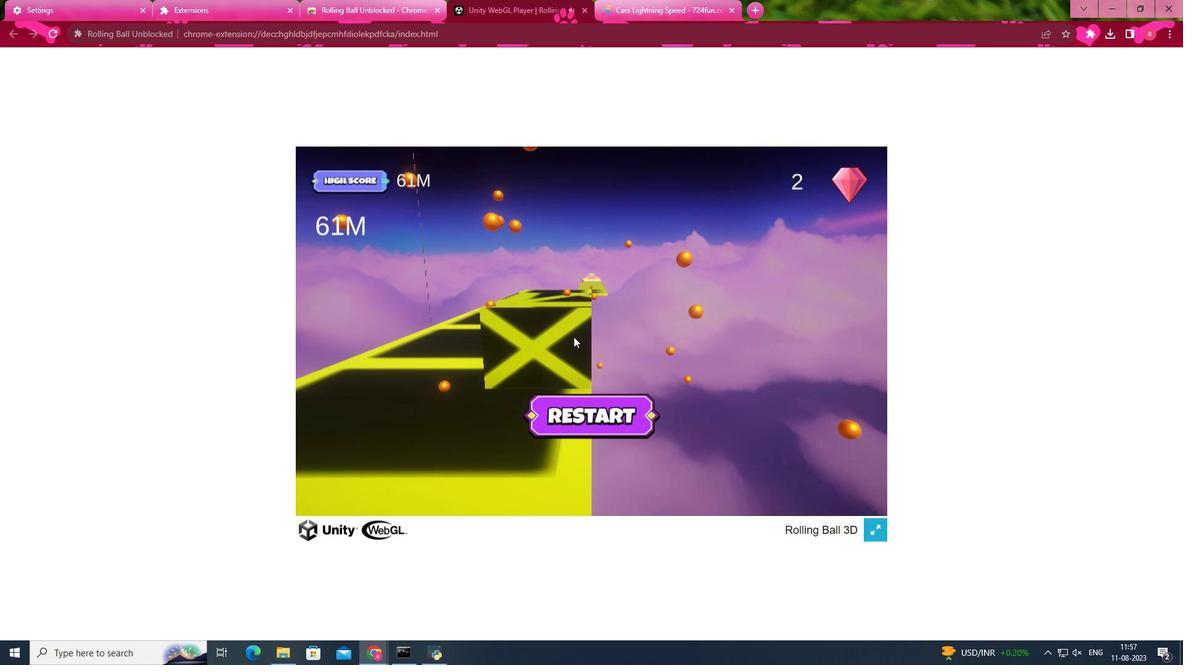 
Action: Mouse scrolled (520, 336) with delta (0, 0)
Screenshot: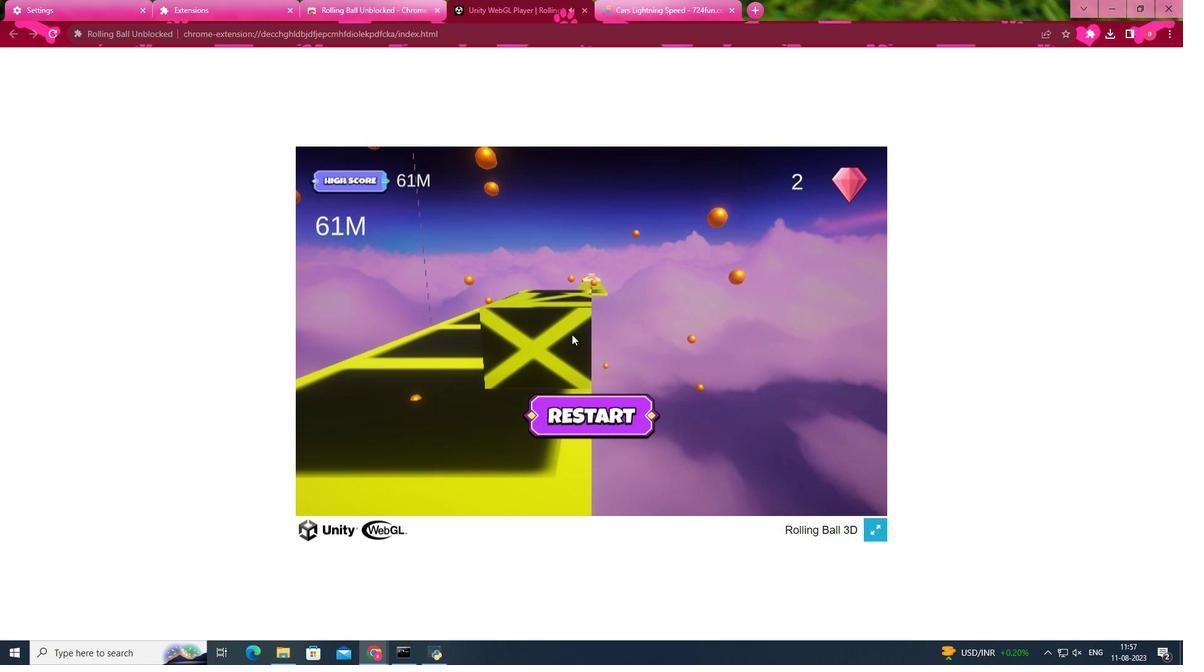 
Action: Mouse scrolled (520, 336) with delta (0, 0)
Screenshot: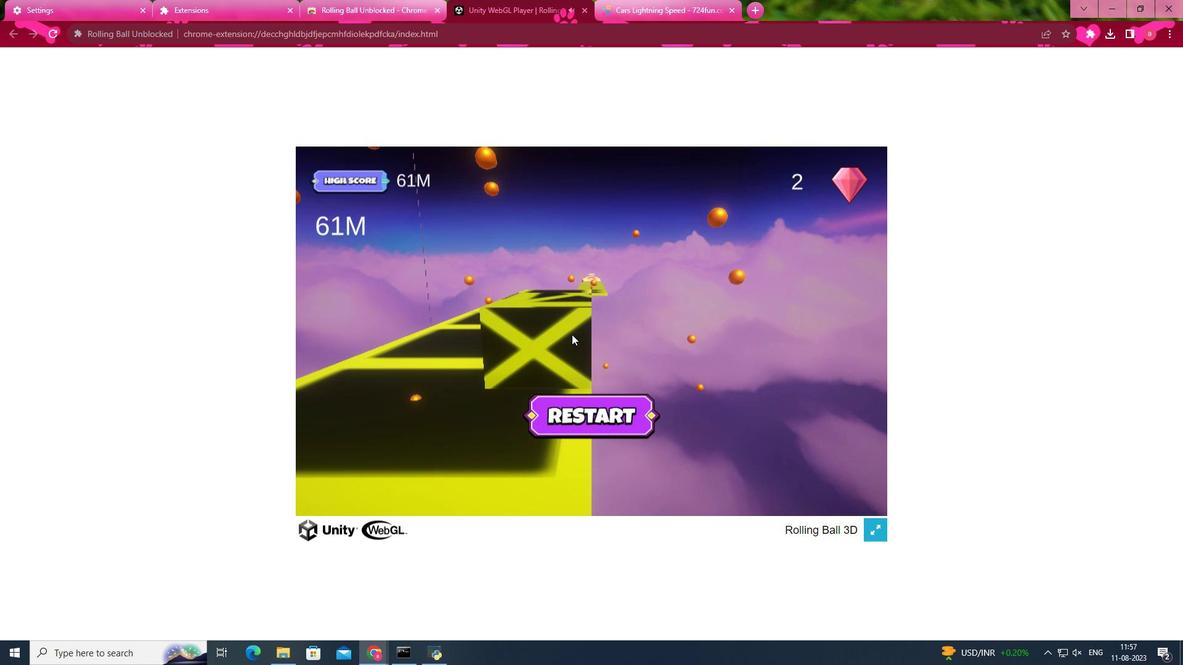 
Action: Mouse scrolled (520, 336) with delta (0, 0)
Screenshot: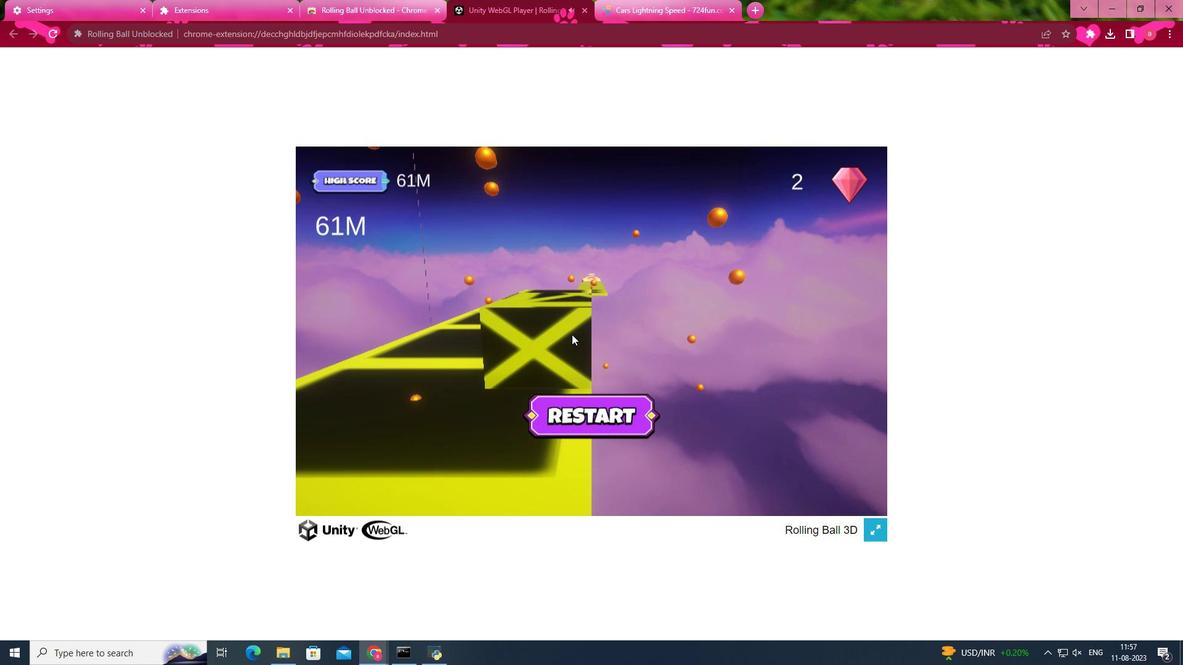 
Action: Mouse scrolled (520, 336) with delta (0, 0)
Screenshot: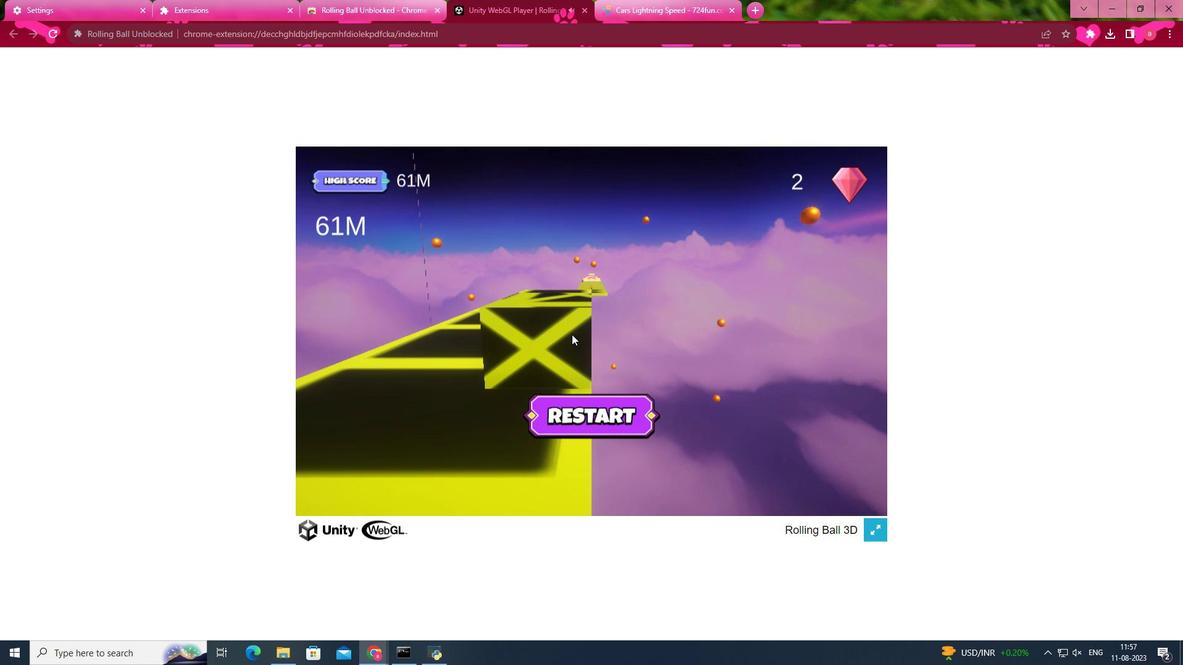 
Action: Mouse scrolled (520, 336) with delta (0, 0)
Screenshot: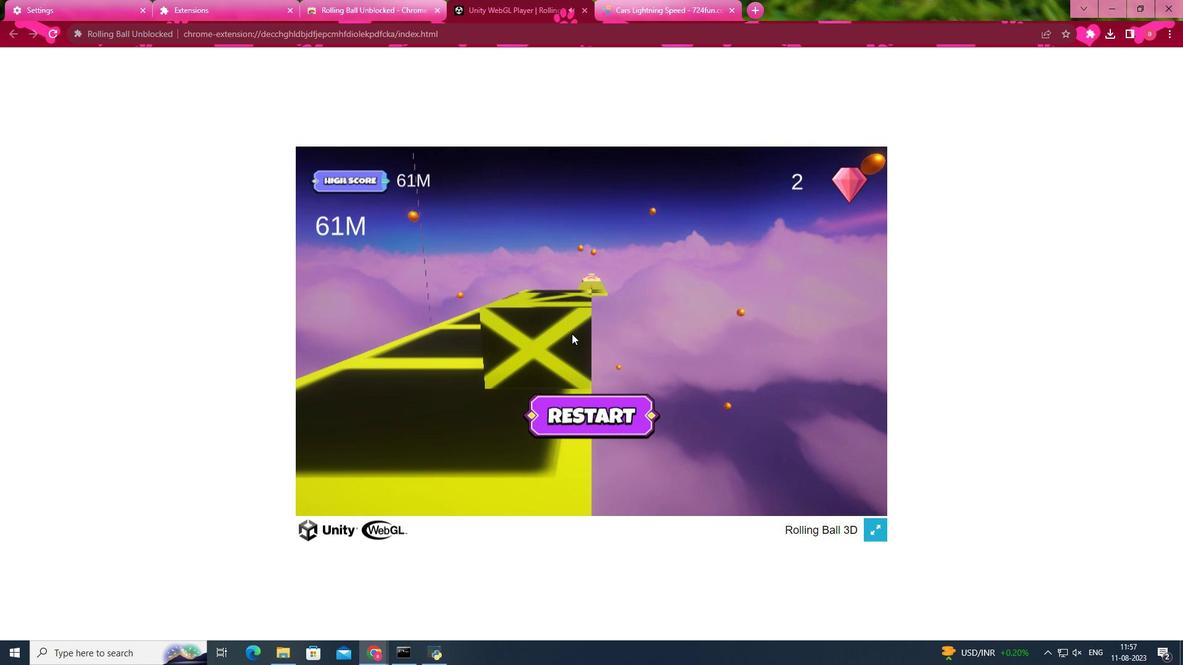 
Action: Mouse moved to (550, 88)
Screenshot: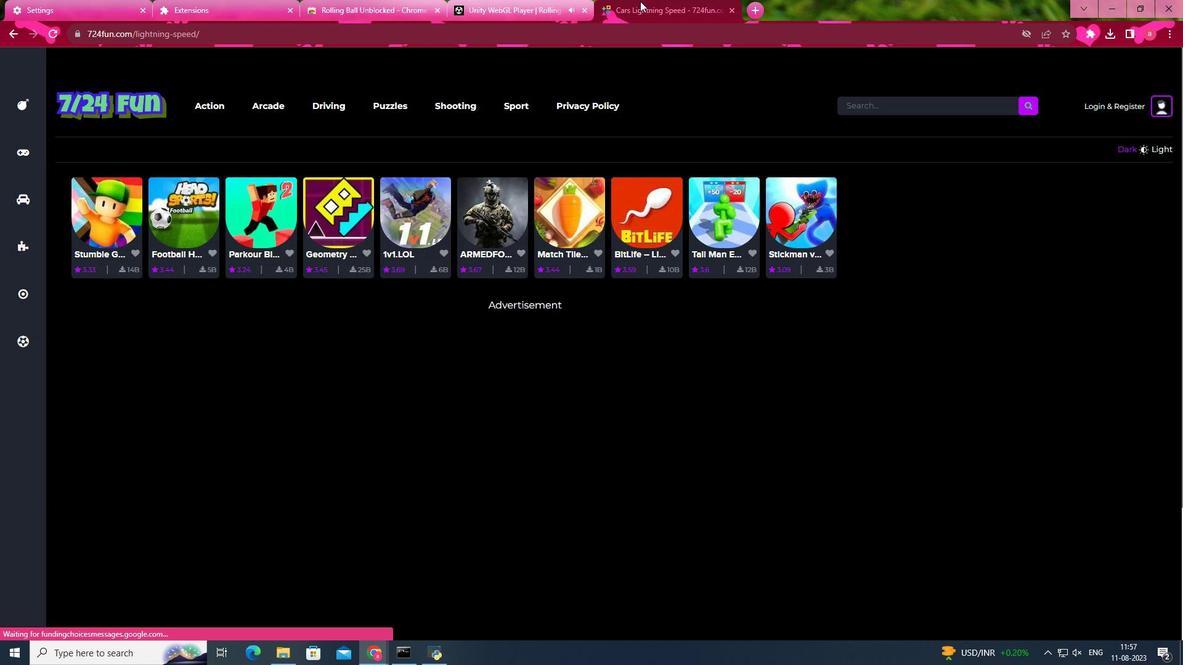 
Action: Mouse pressed left at (550, 88)
Screenshot: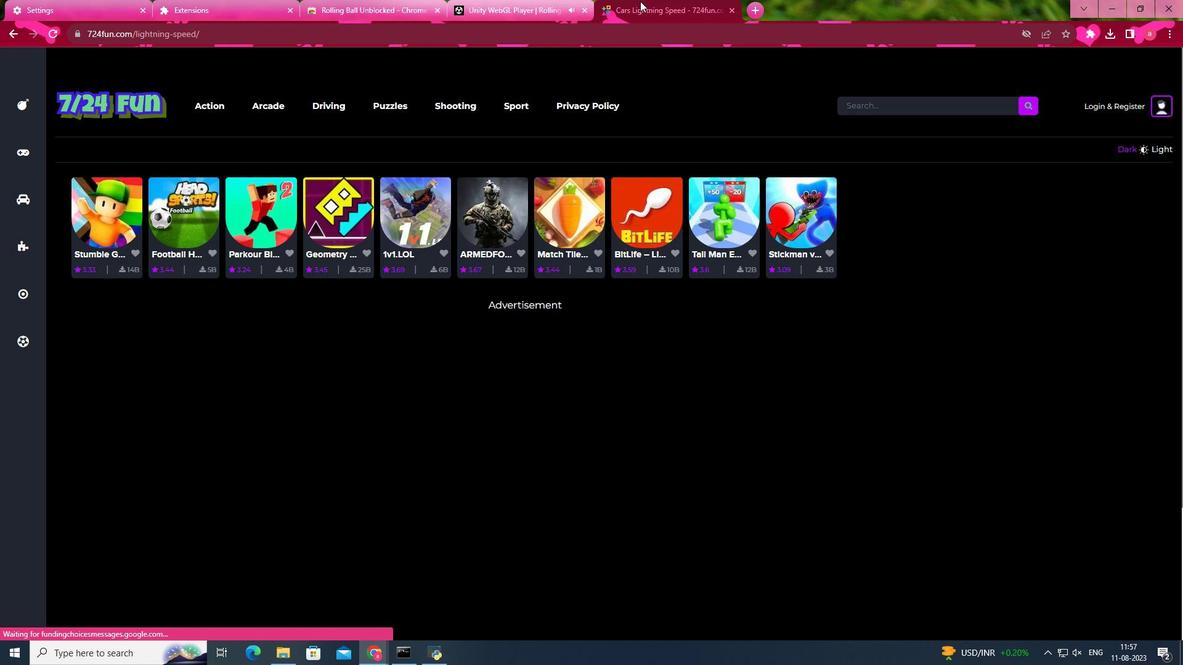 
Action: Mouse moved to (624, 323)
Screenshot: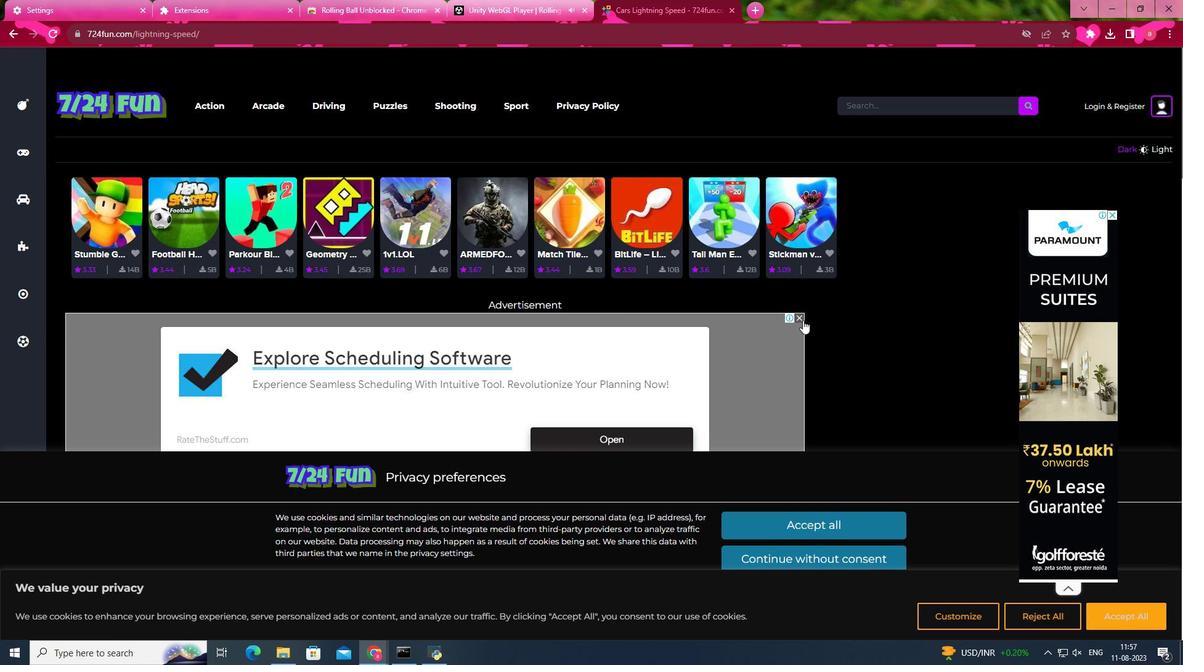 
Action: Mouse pressed left at (624, 323)
Screenshot: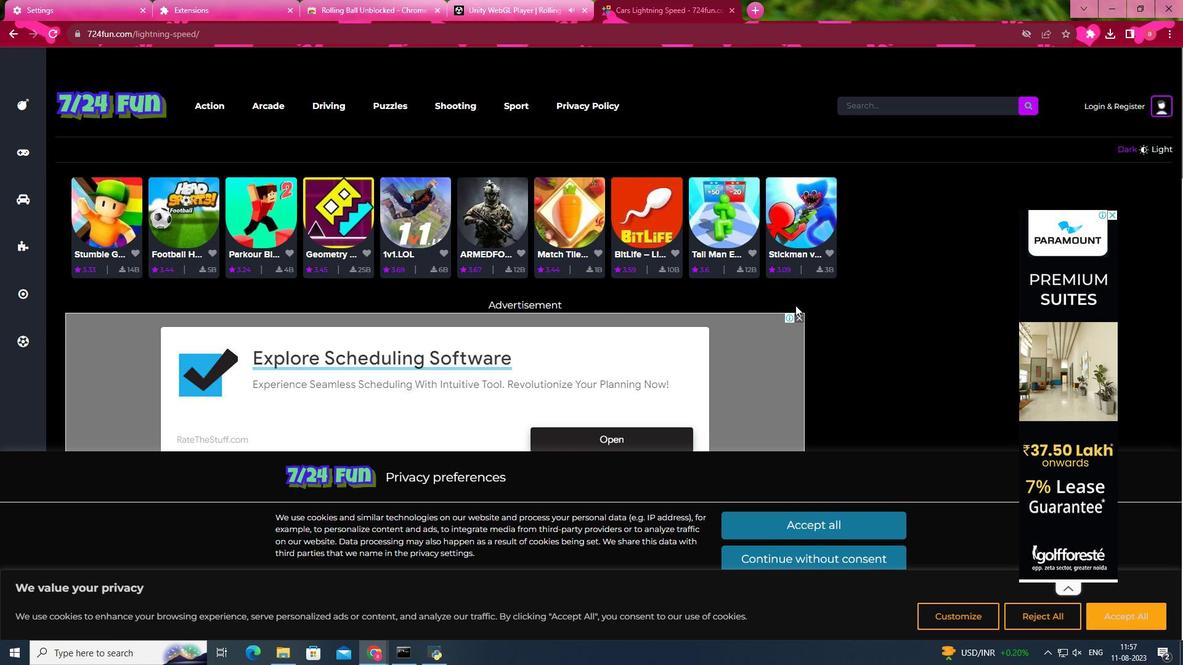 
Action: Mouse moved to (580, 87)
Screenshot: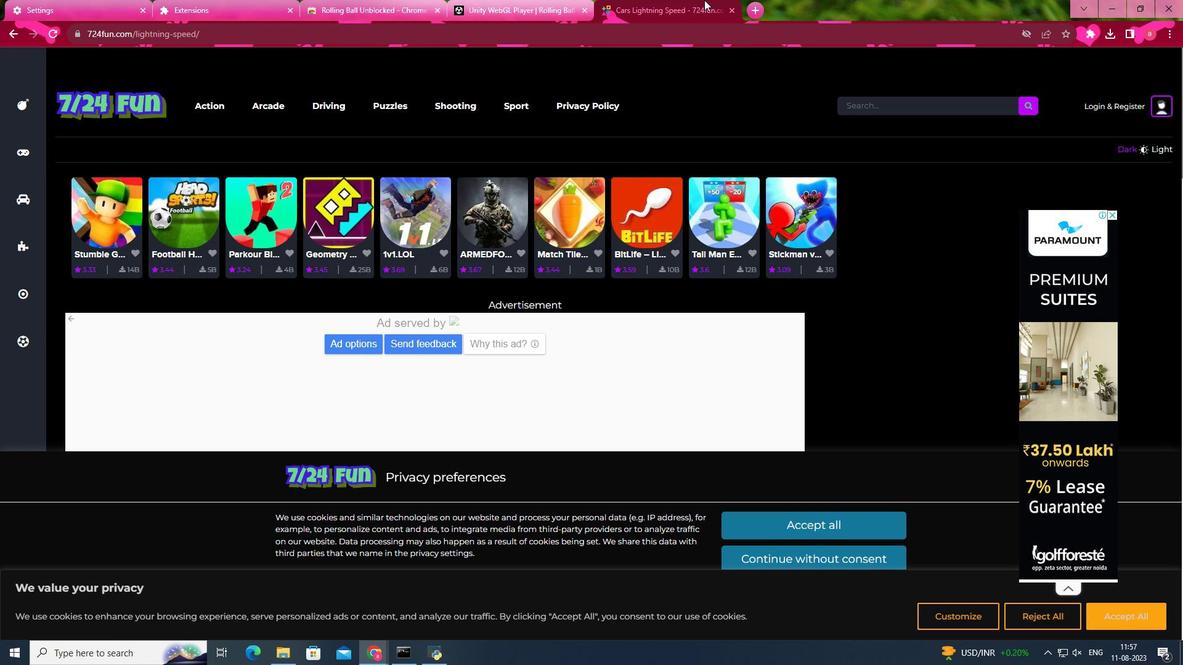 
Action: Mouse pressed middle at (580, 87)
Screenshot: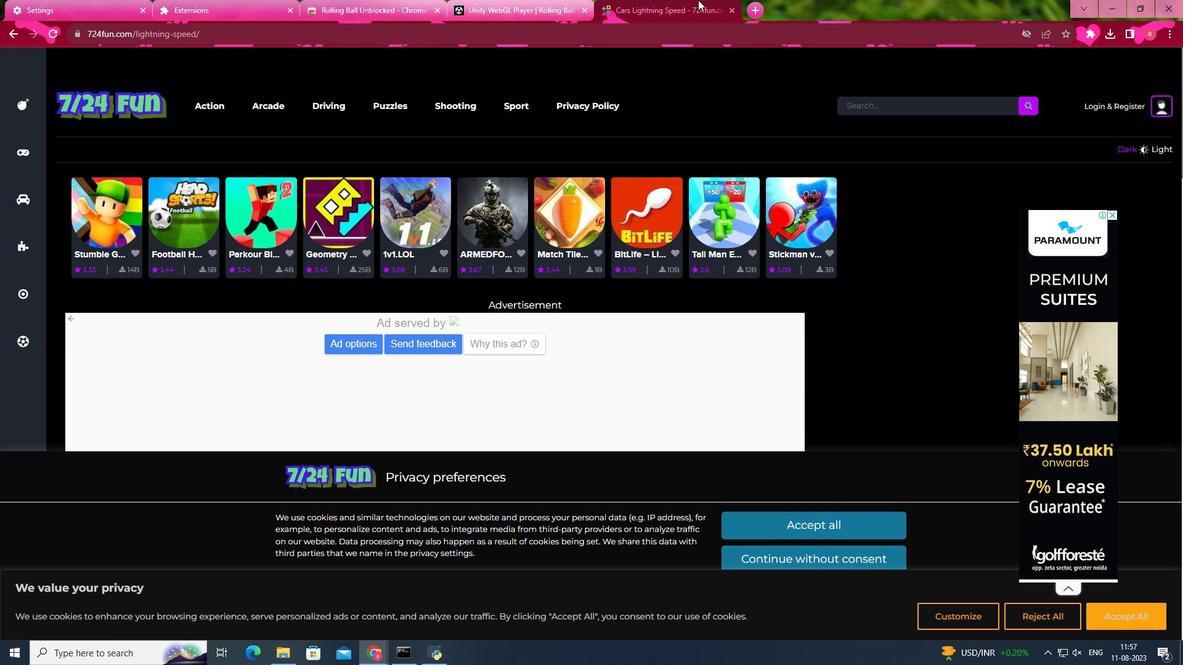 
Action: Mouse moved to (513, 89)
Screenshot: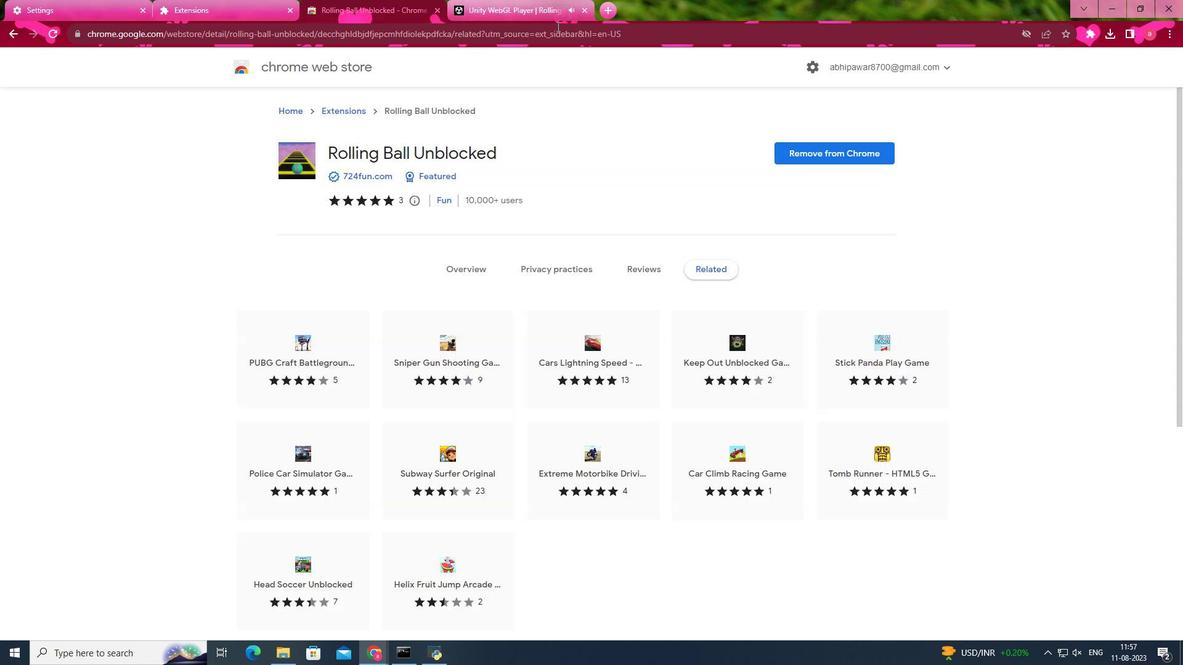 
Action: Mouse pressed middle at (513, 89)
Screenshot: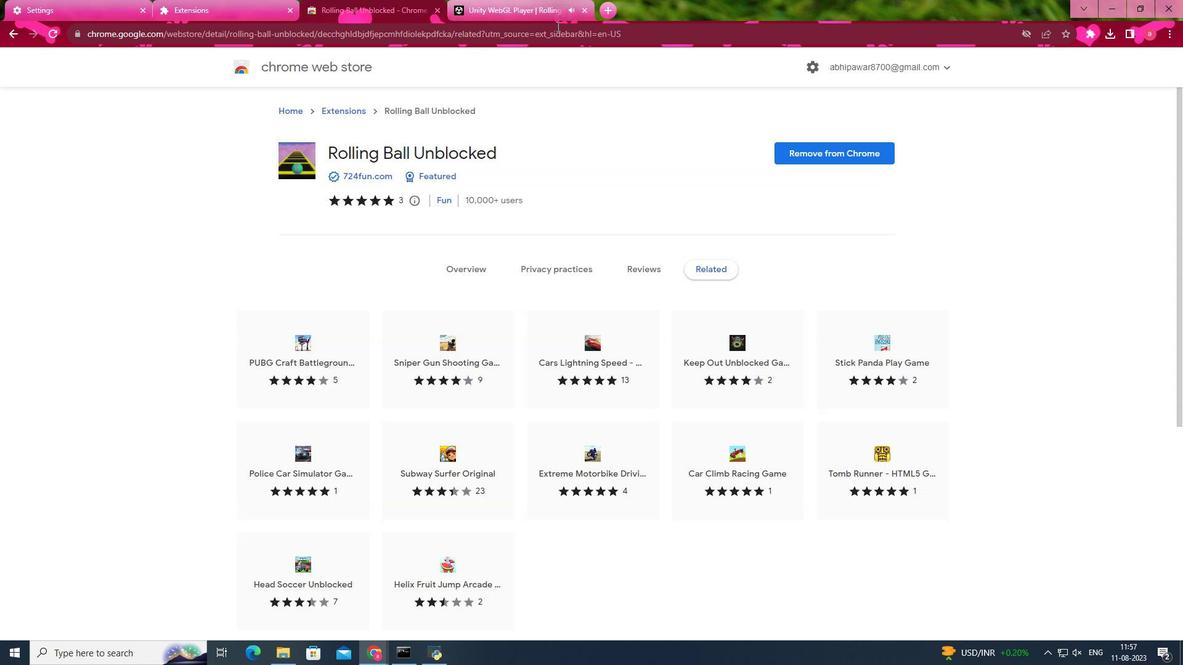 
Action: Mouse moved to (505, 297)
Screenshot: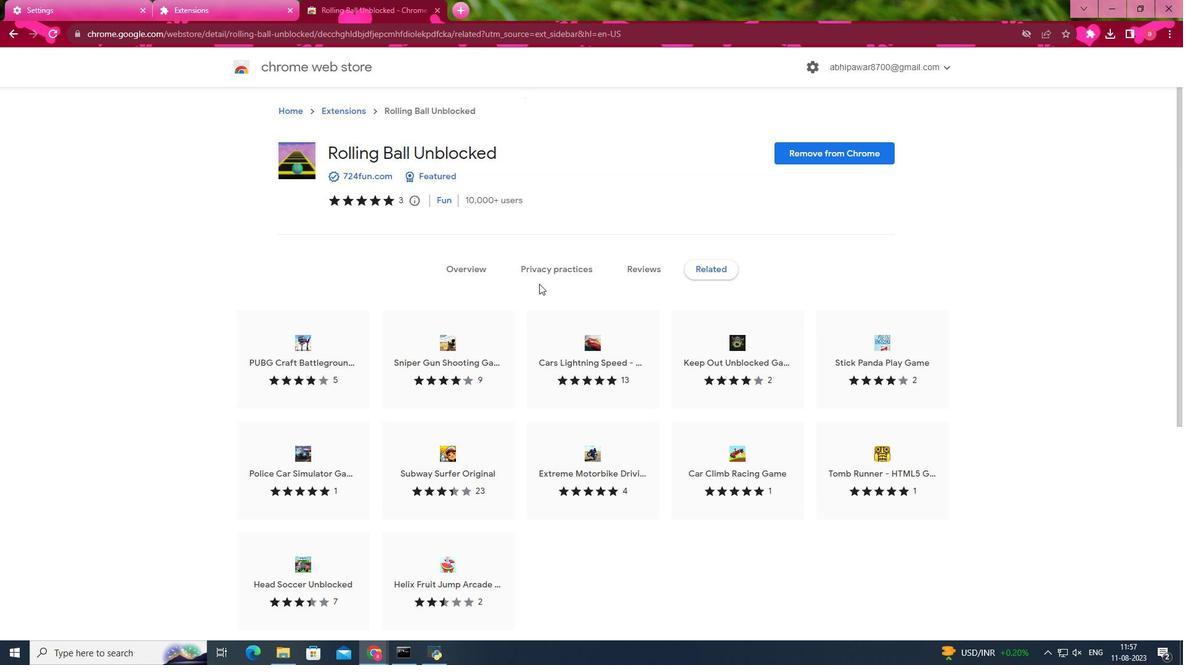 
